 Task: Find connections with filter location Charlottenburg with filter topic #marketing with filter profile language Potuguese with filter current company WME with filter school Shivaji University with filter industry Wholesale Raw Farm Products with filter service category Social Media Marketing with filter keywords title Chief Engineer
Action: Mouse moved to (634, 84)
Screenshot: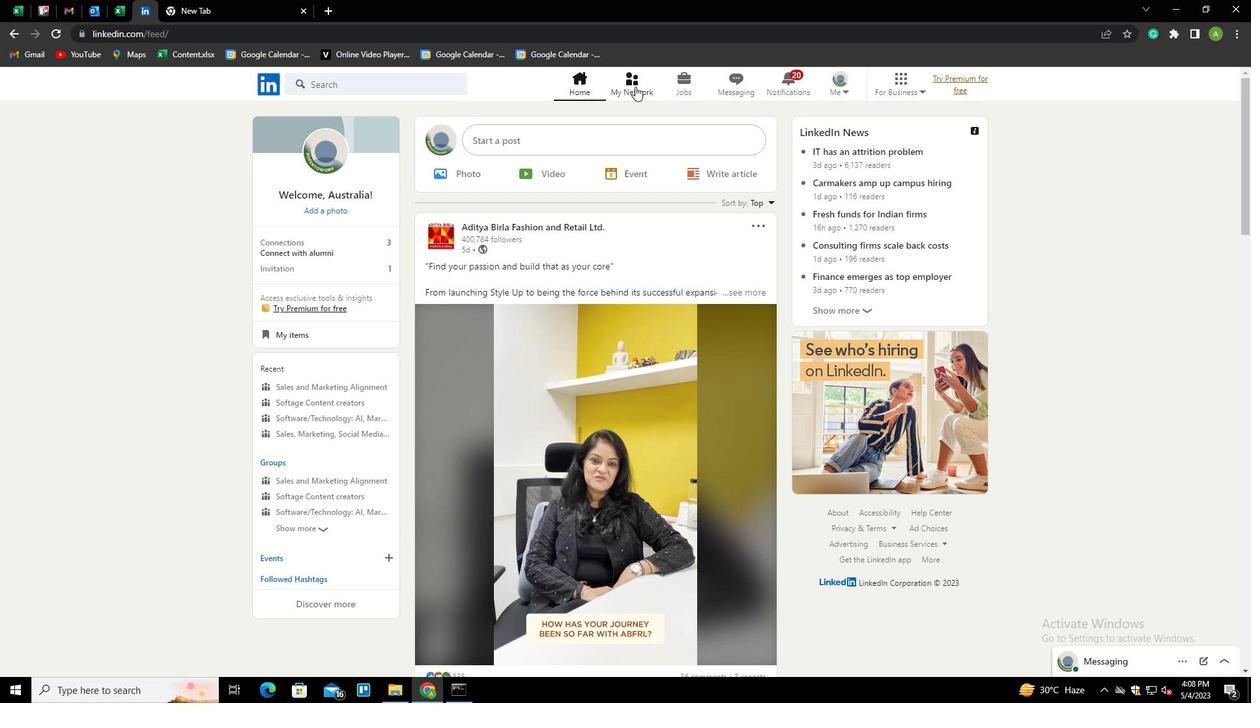 
Action: Mouse pressed left at (634, 84)
Screenshot: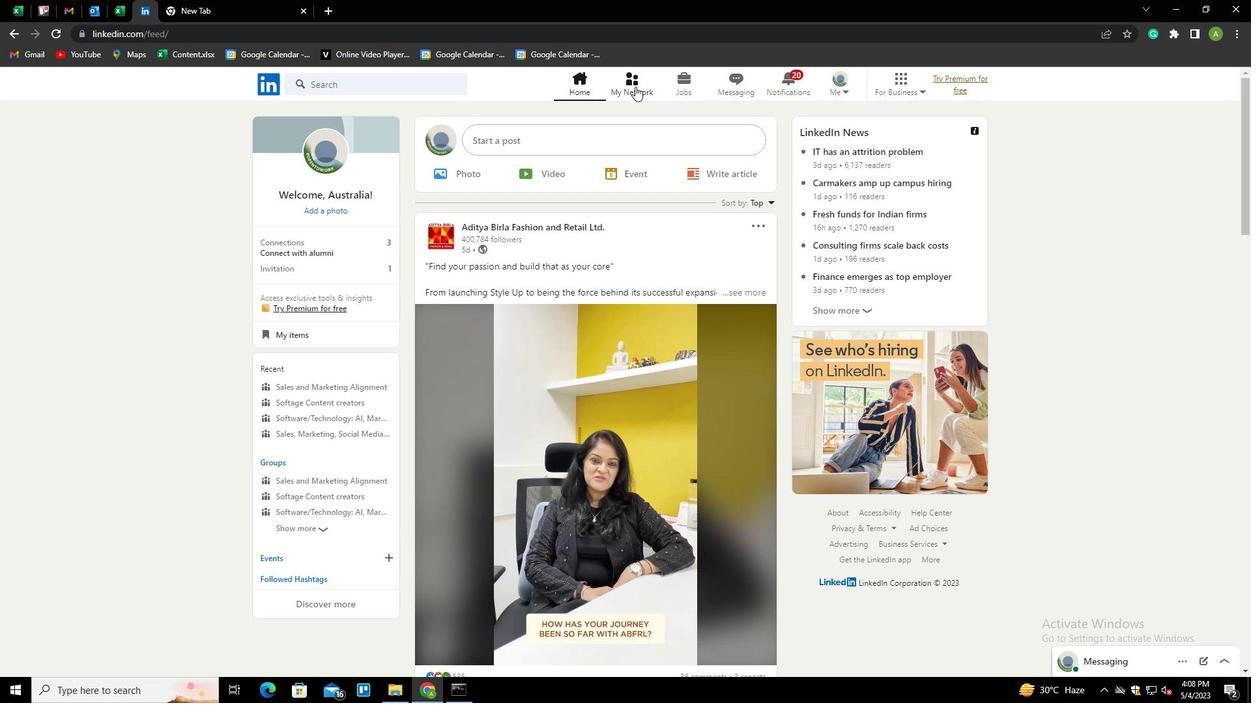 
Action: Mouse moved to (319, 157)
Screenshot: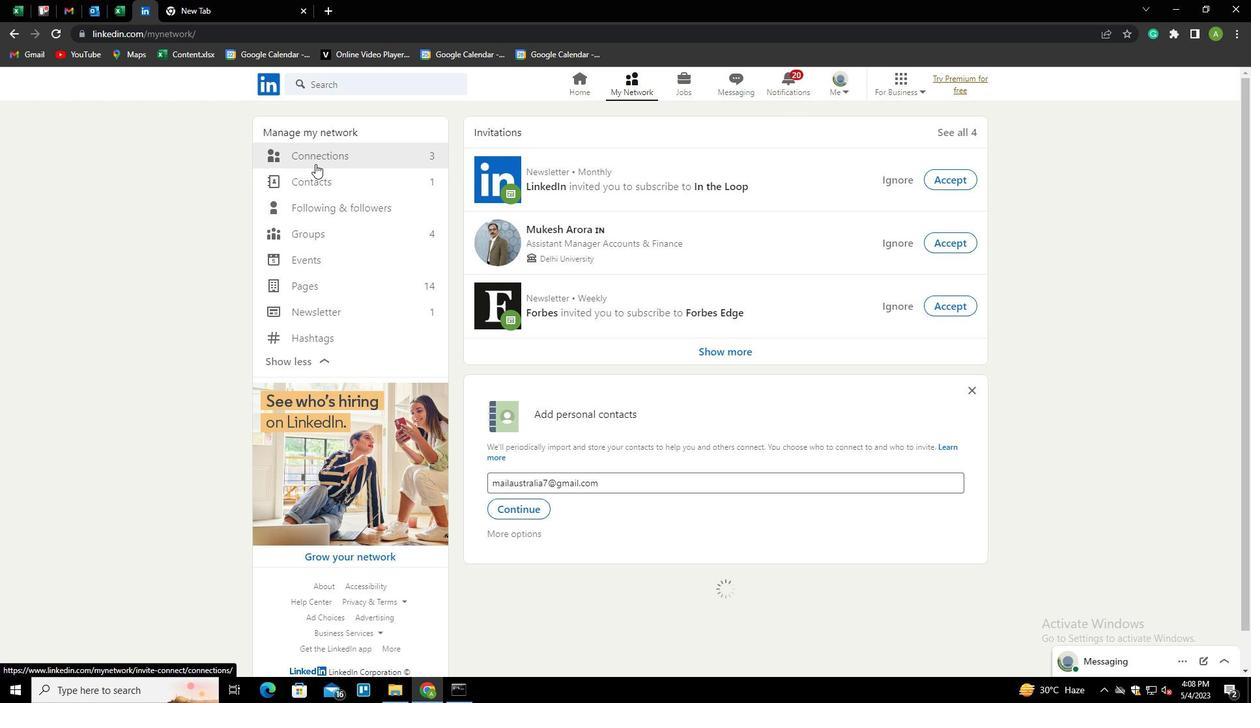 
Action: Mouse pressed left at (319, 157)
Screenshot: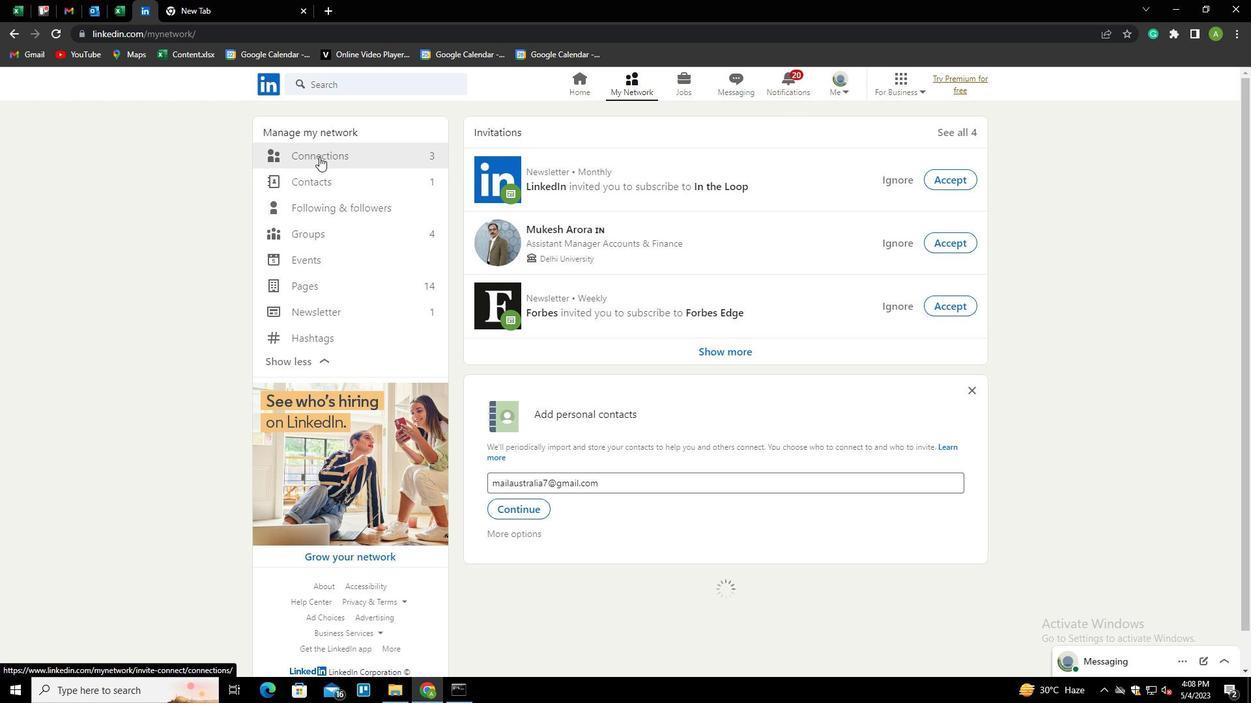 
Action: Mouse moved to (699, 156)
Screenshot: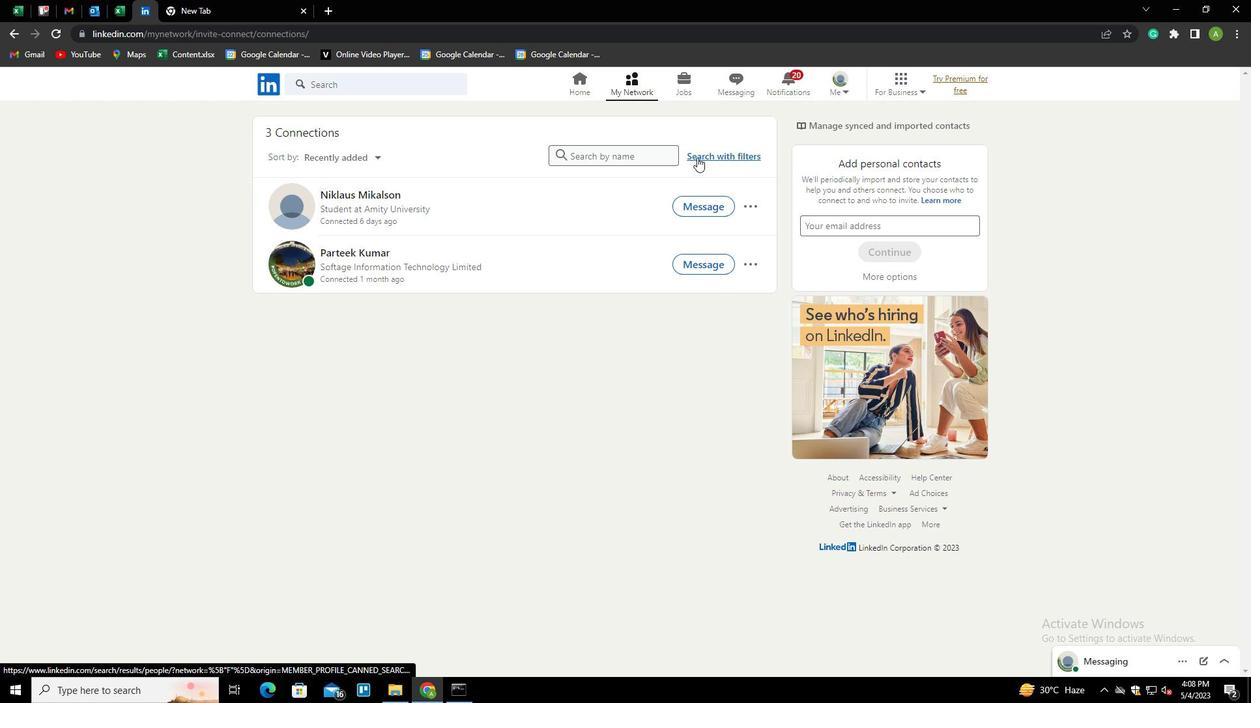 
Action: Mouse pressed left at (699, 156)
Screenshot: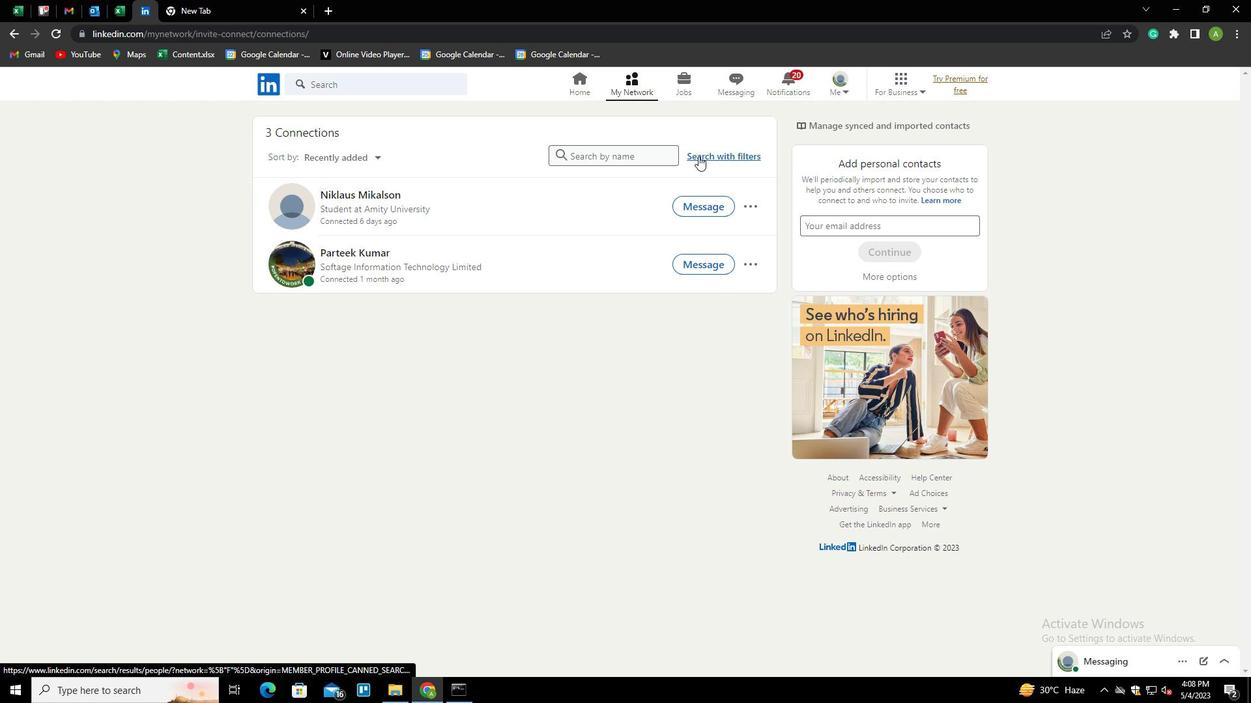 
Action: Mouse moved to (669, 113)
Screenshot: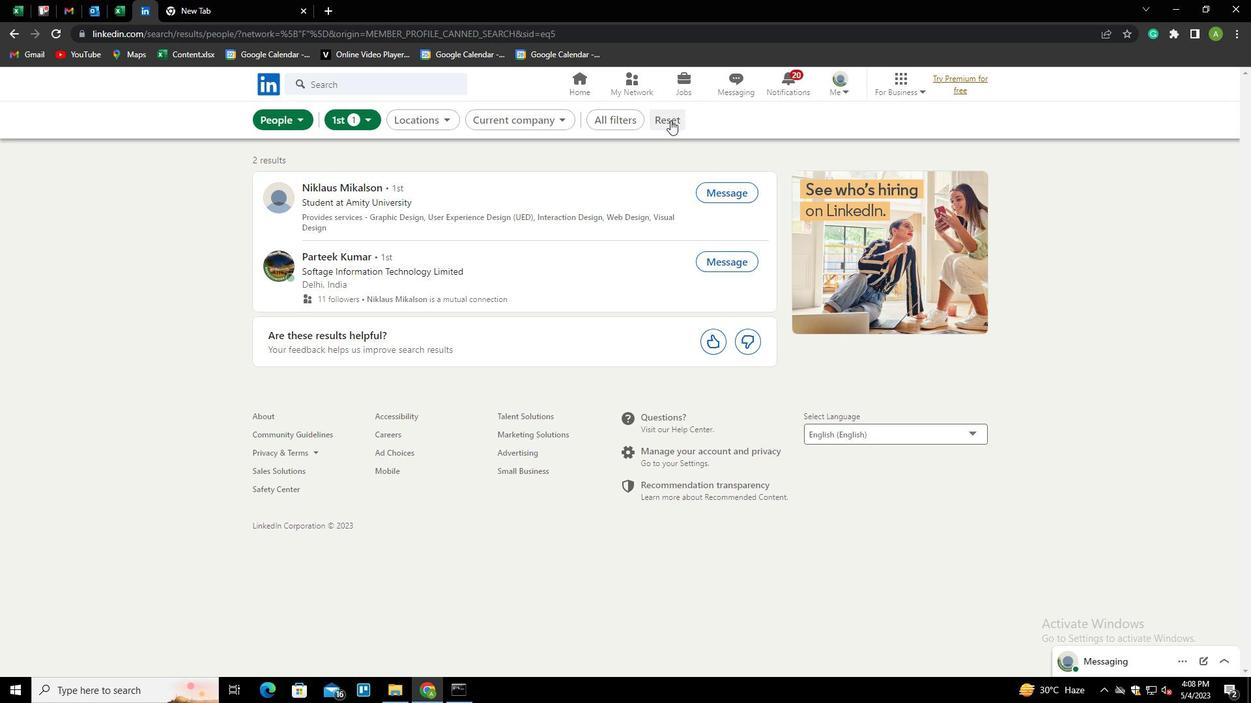 
Action: Mouse pressed left at (669, 113)
Screenshot: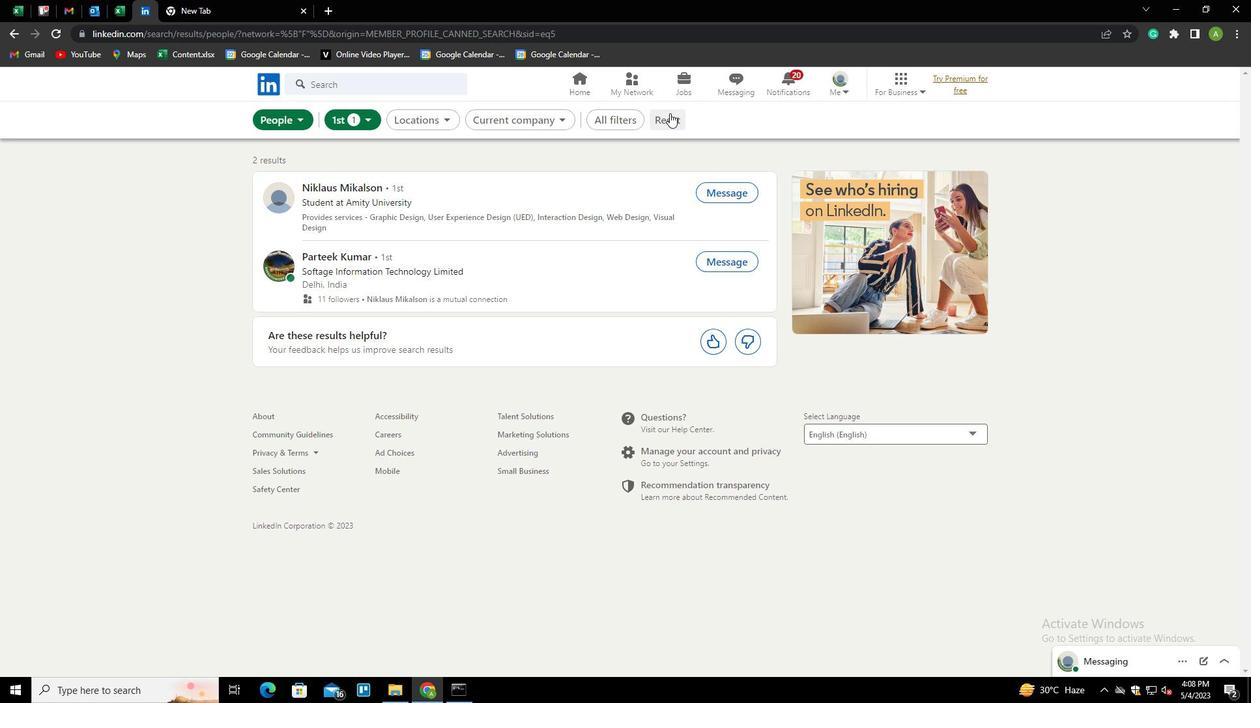 
Action: Mouse moved to (648, 117)
Screenshot: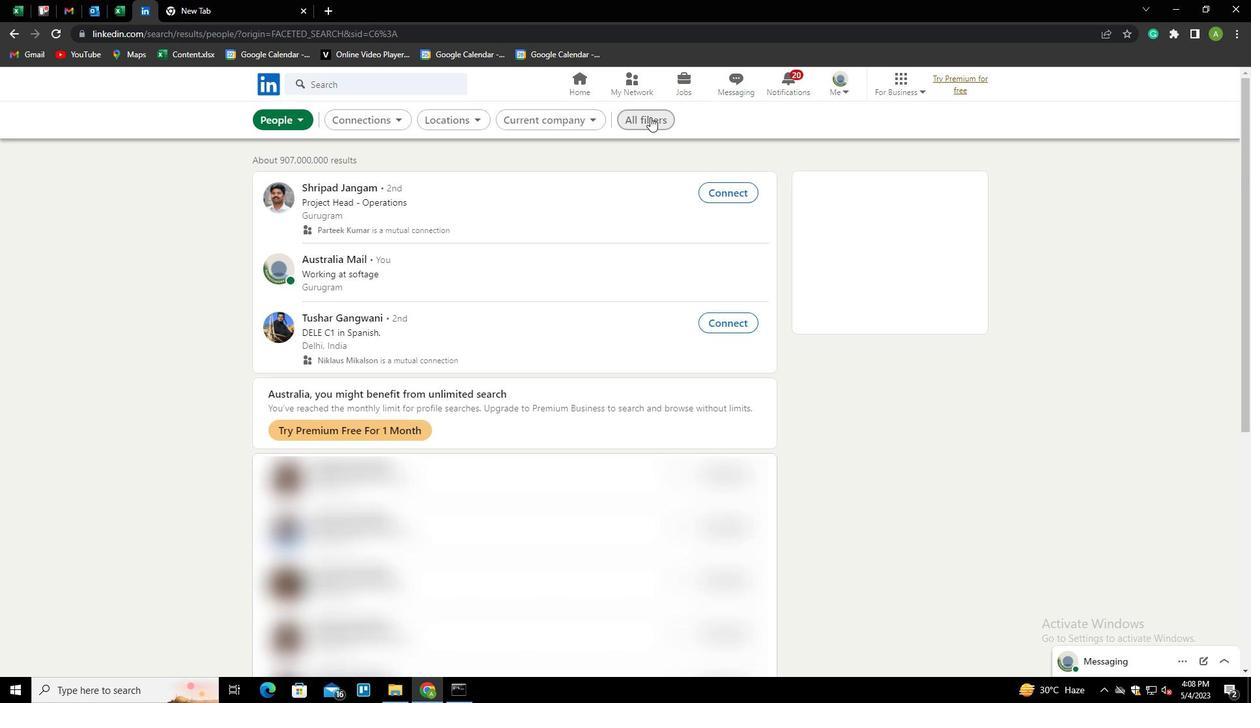 
Action: Mouse pressed left at (648, 117)
Screenshot: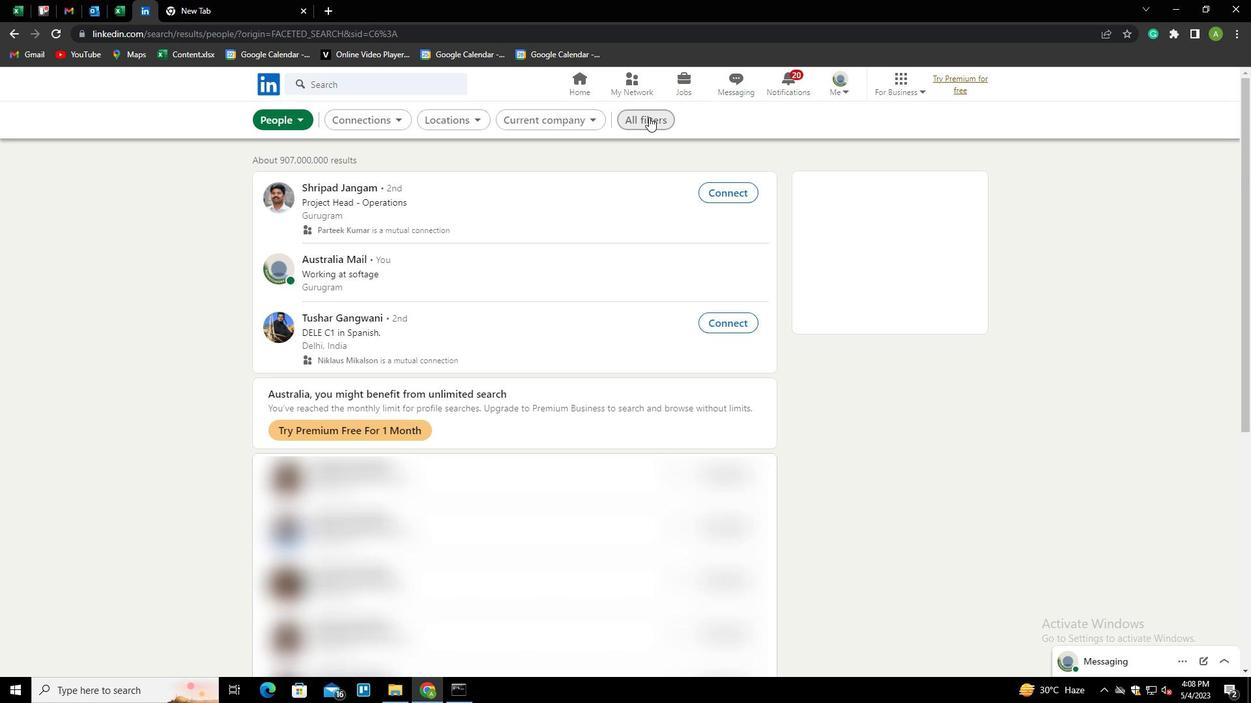 
Action: Mouse moved to (1103, 411)
Screenshot: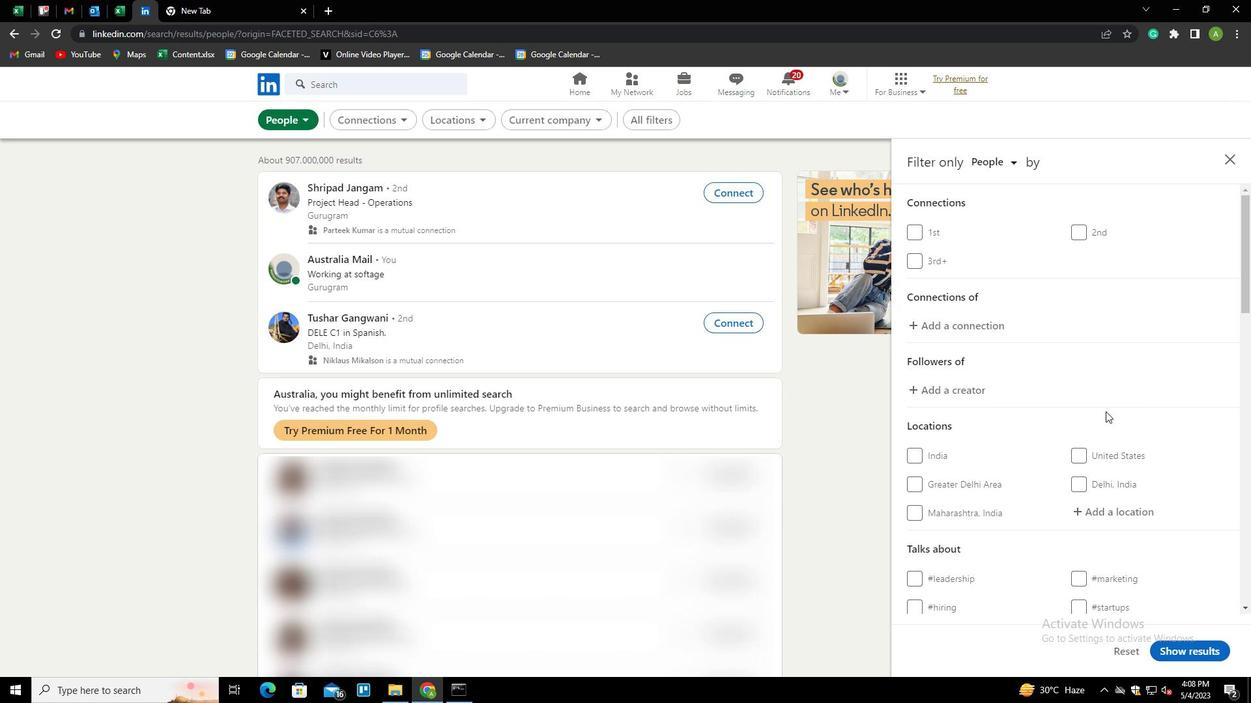 
Action: Mouse scrolled (1103, 411) with delta (0, 0)
Screenshot: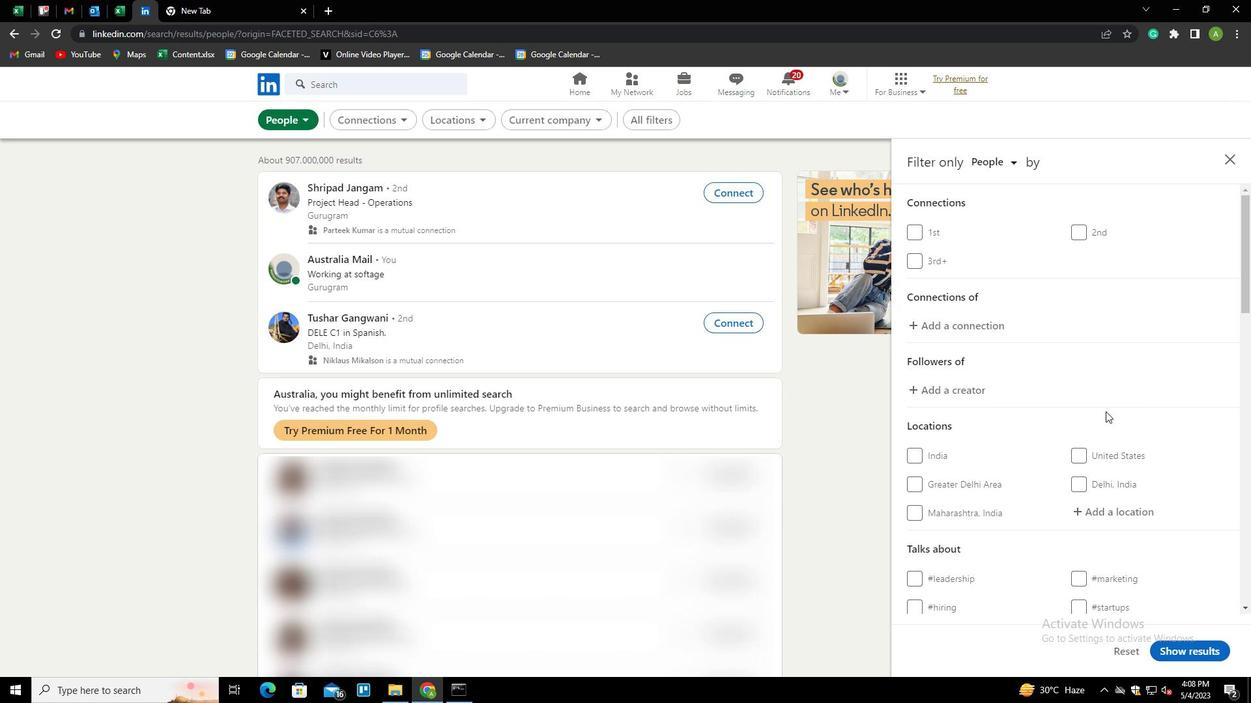 
Action: Mouse moved to (1103, 412)
Screenshot: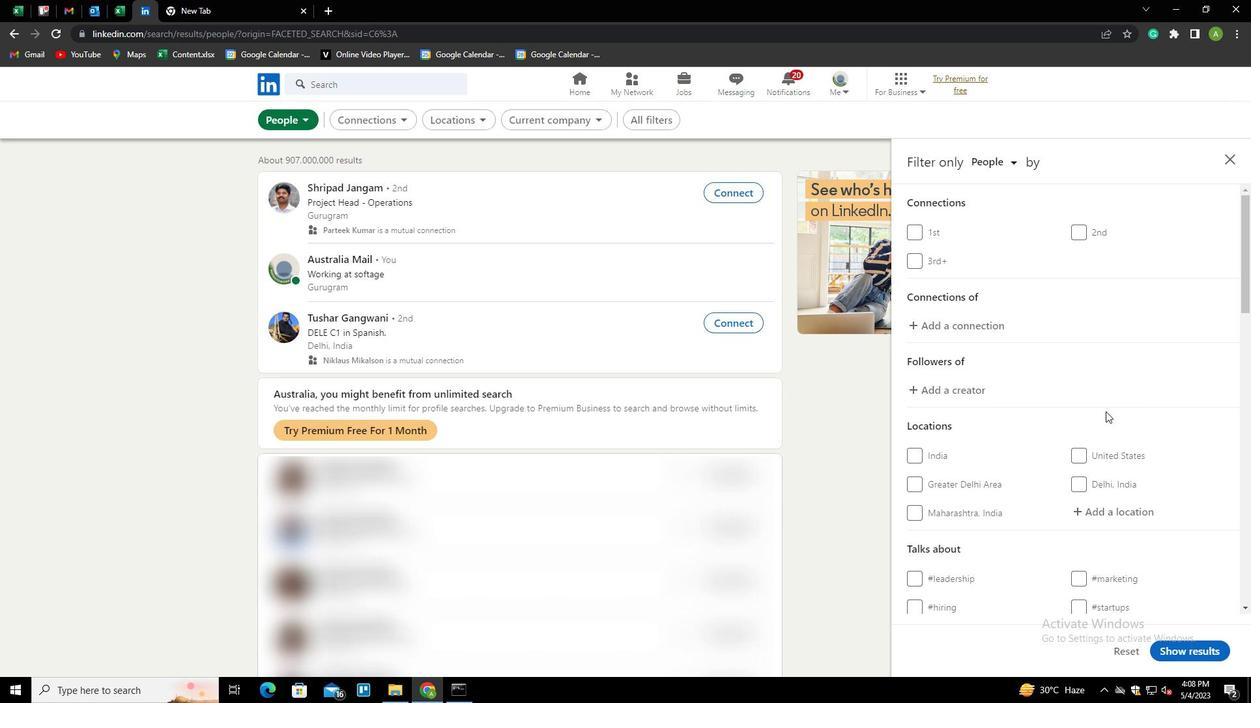
Action: Mouse scrolled (1103, 411) with delta (0, 0)
Screenshot: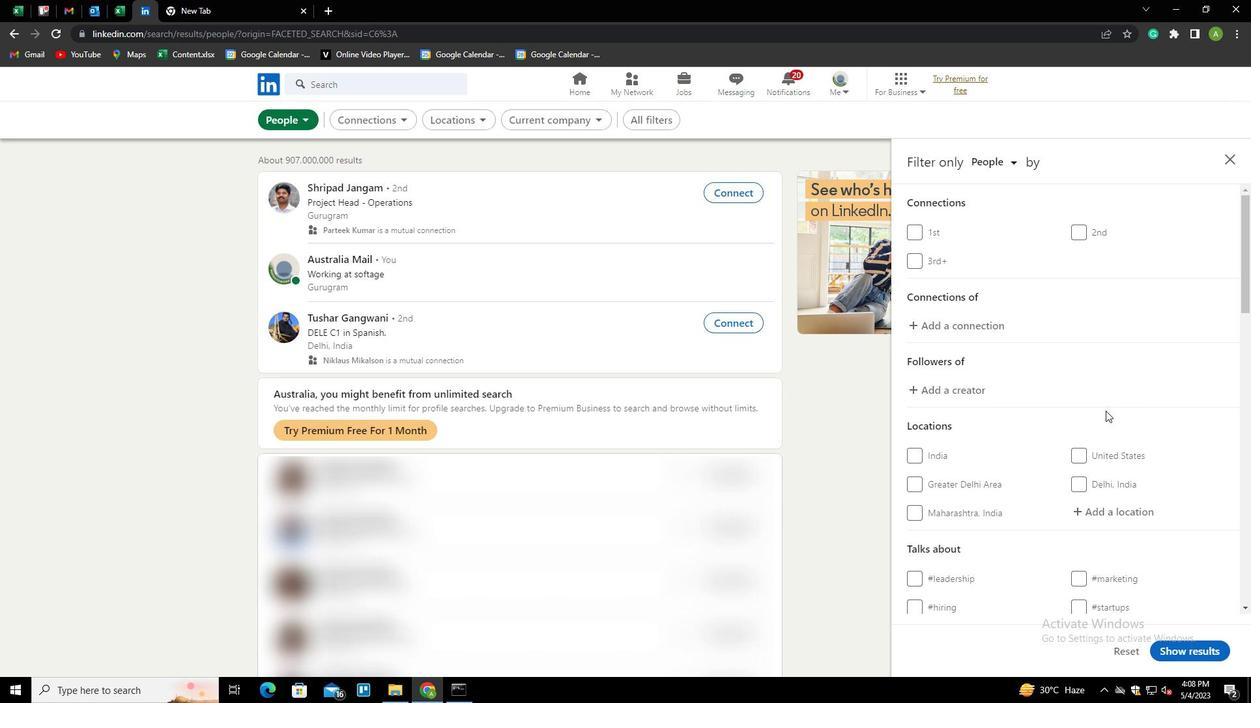 
Action: Mouse moved to (1093, 394)
Screenshot: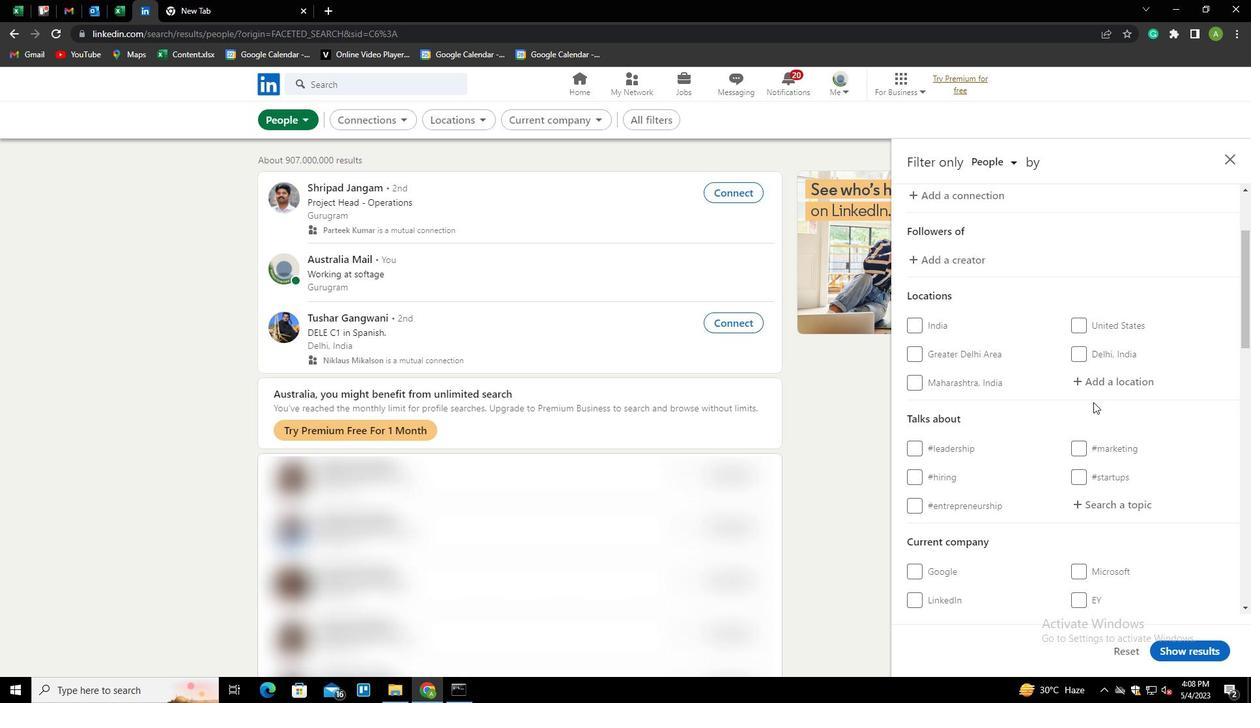 
Action: Mouse pressed left at (1093, 394)
Screenshot: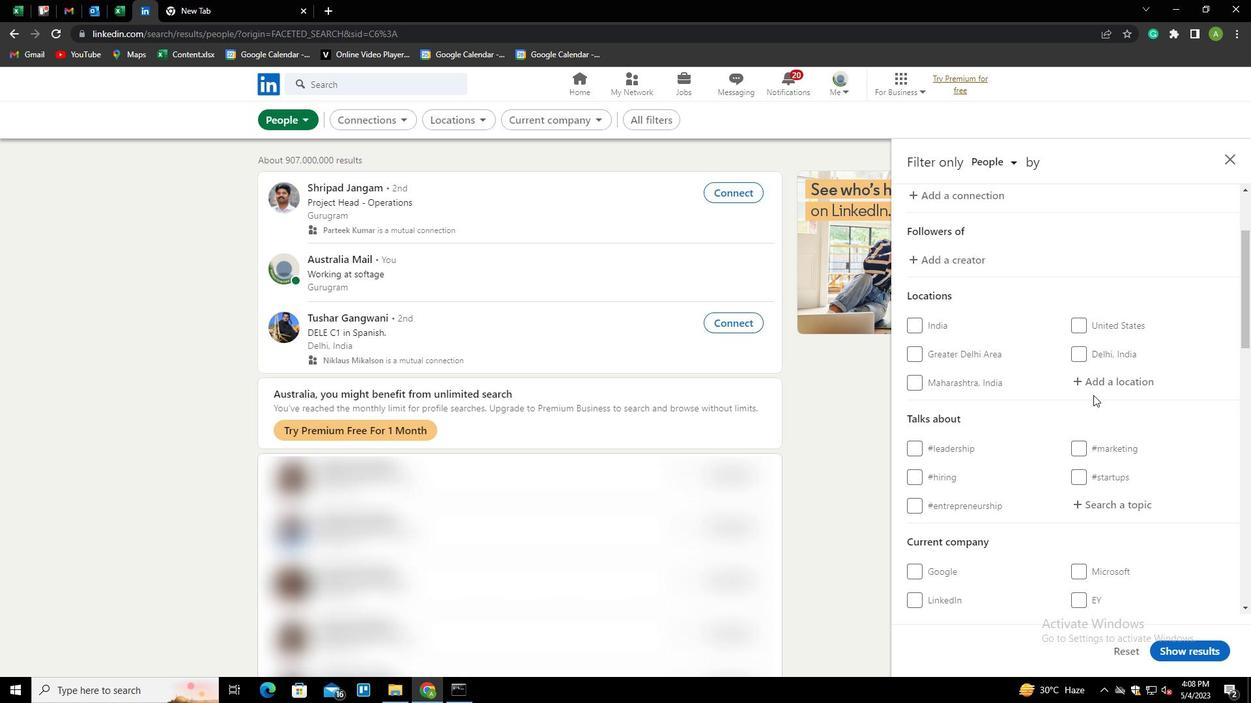 
Action: Mouse moved to (1094, 382)
Screenshot: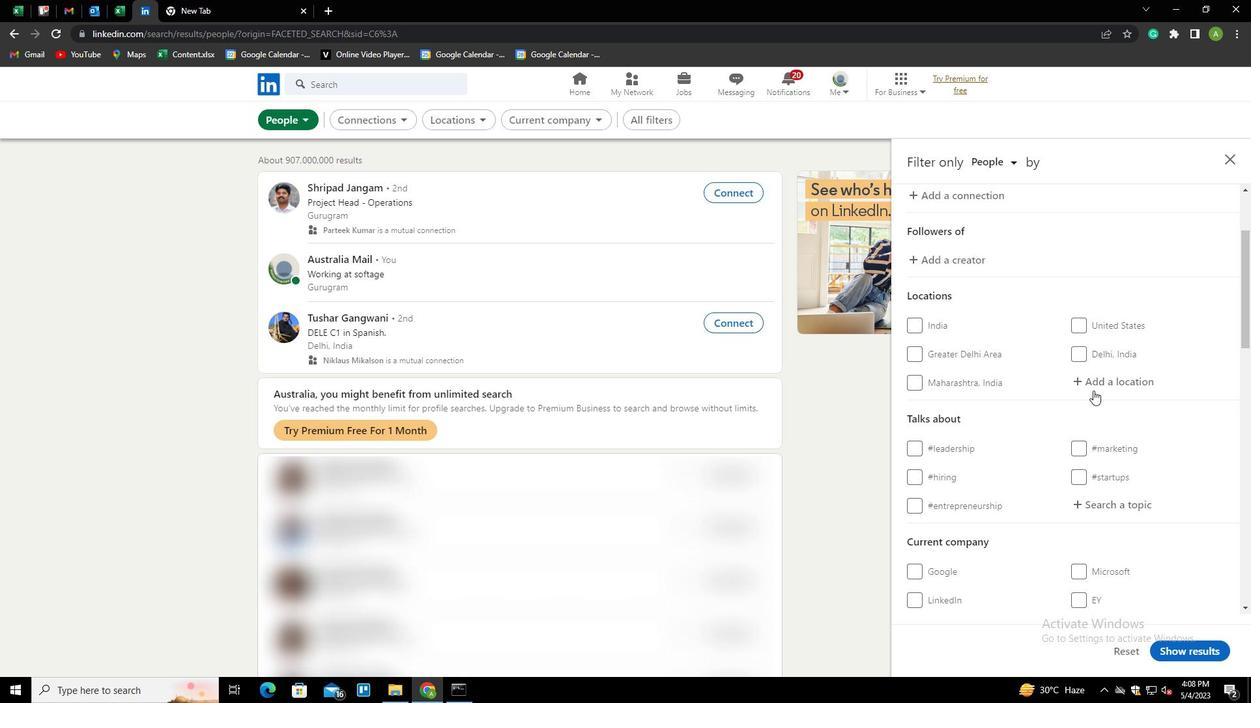 
Action: Mouse pressed left at (1094, 382)
Screenshot: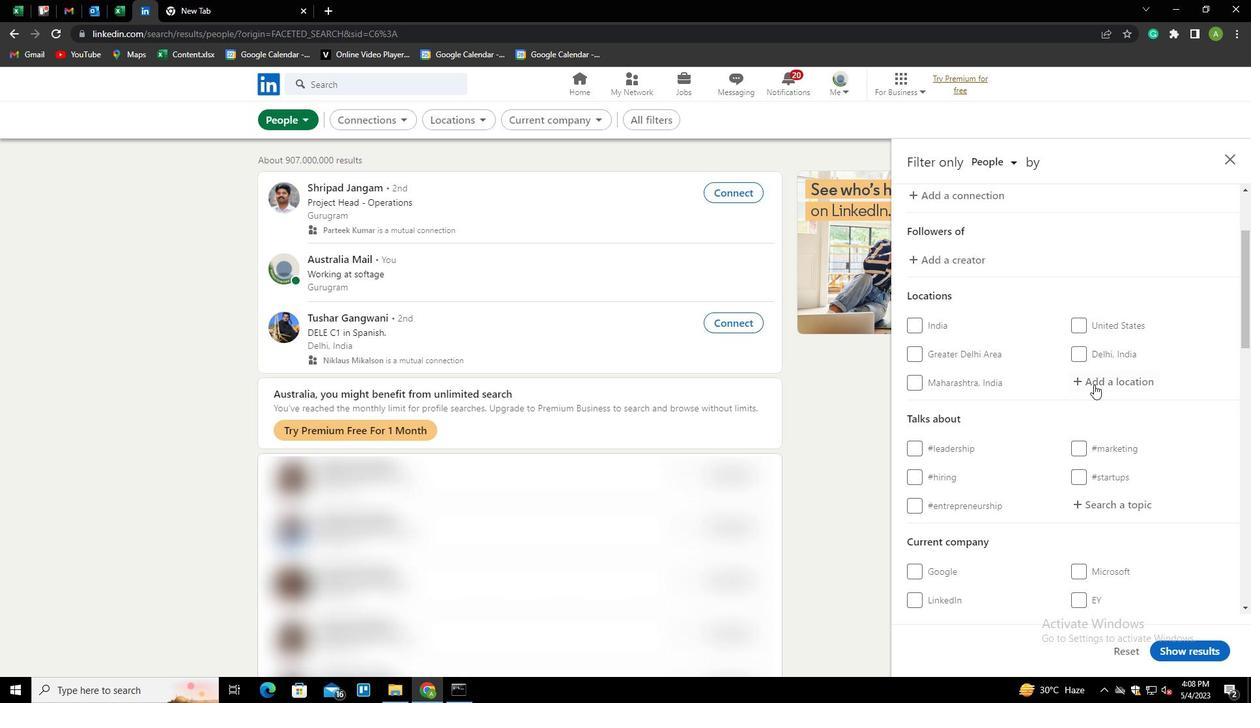 
Action: Key pressed <Key.shift>C
Screenshot: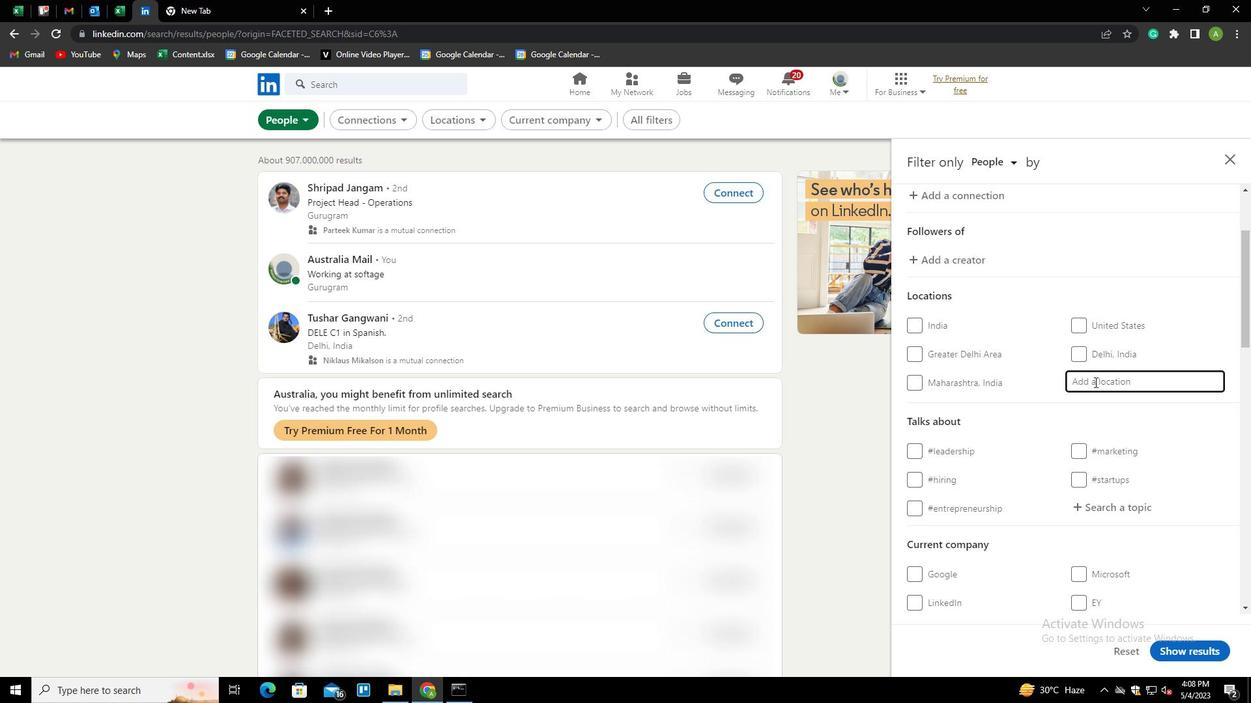 
Action: Mouse moved to (1044, 347)
Screenshot: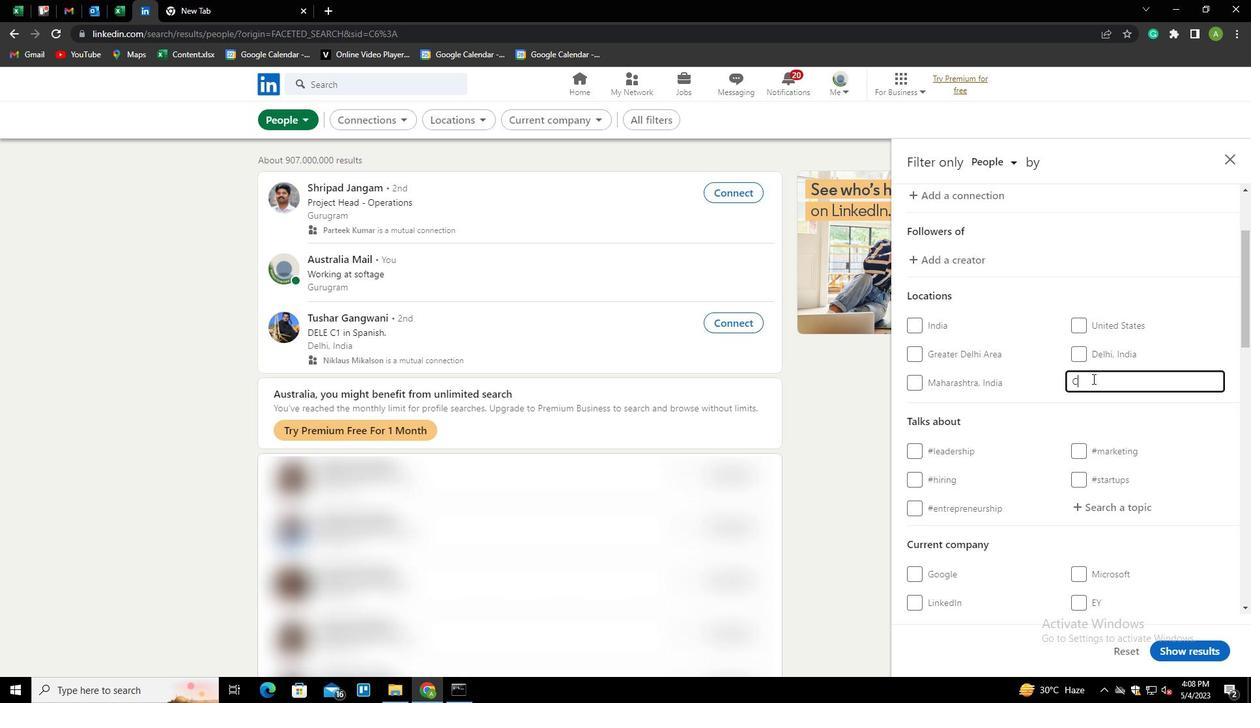 
Action: Key pressed A<Key.backspace>HARLOTTENBERG<Key.down><Key.enter>
Screenshot: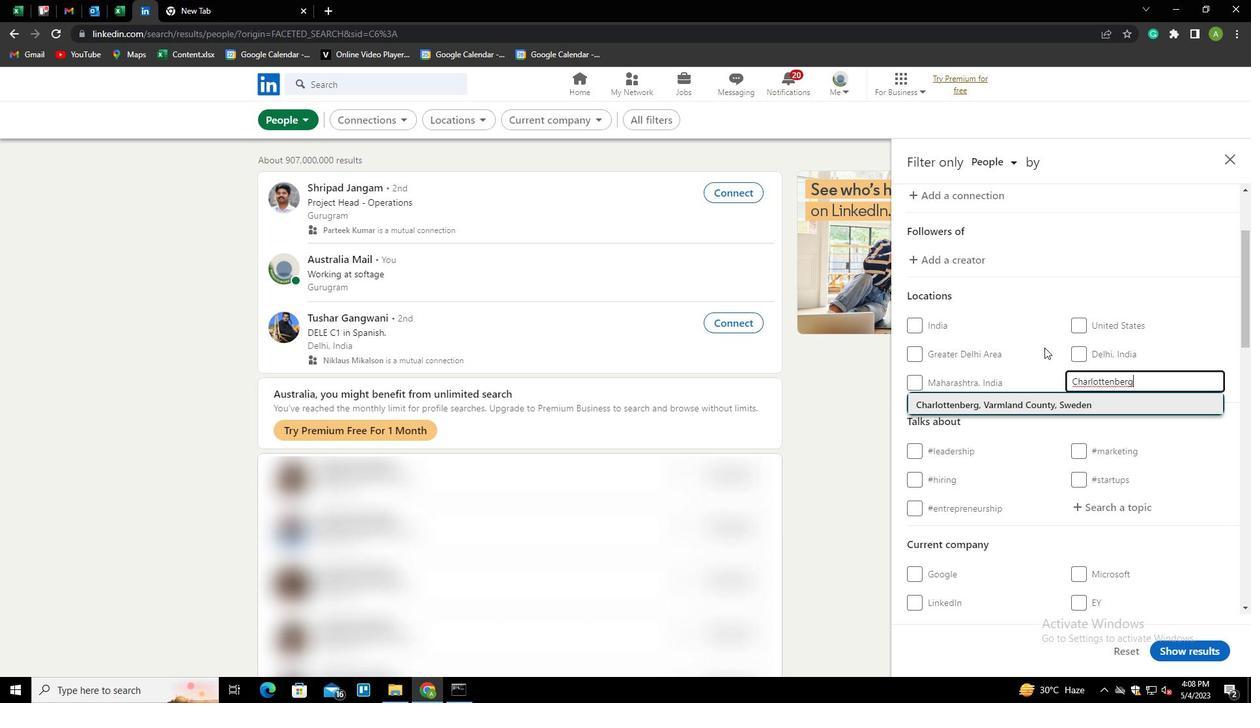 
Action: Mouse scrolled (1044, 347) with delta (0, 0)
Screenshot: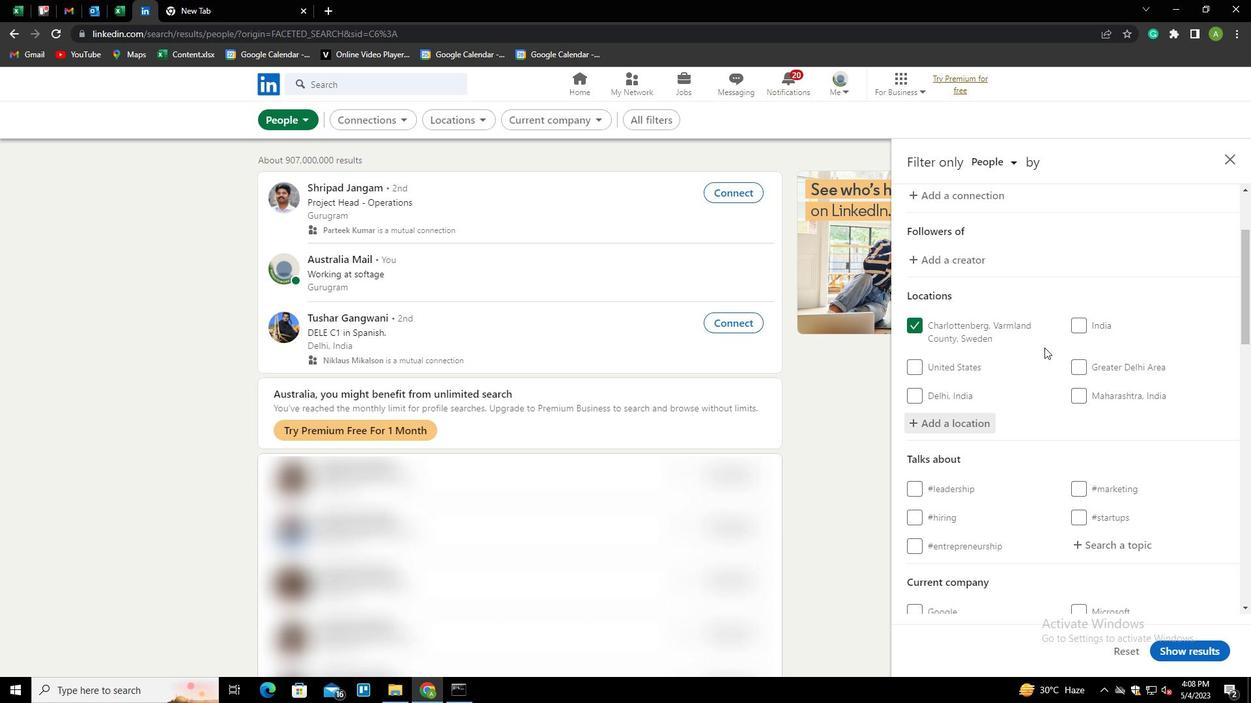
Action: Mouse scrolled (1044, 347) with delta (0, 0)
Screenshot: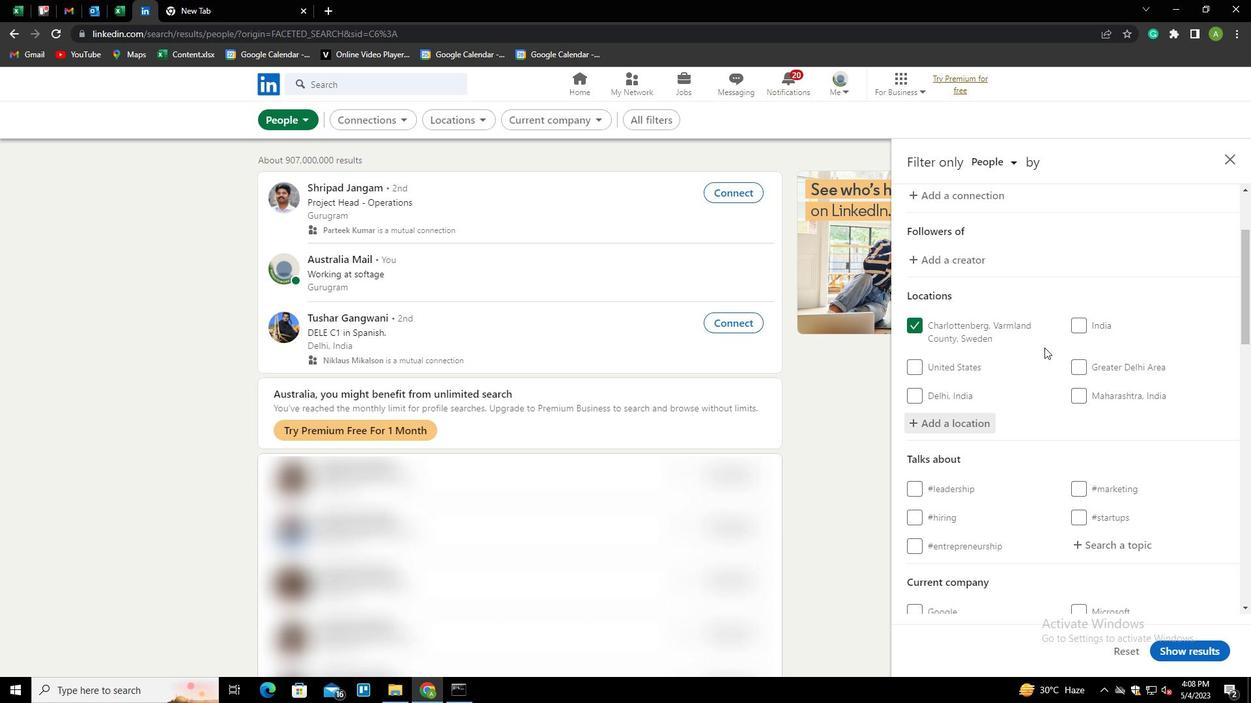 
Action: Mouse scrolled (1044, 347) with delta (0, 0)
Screenshot: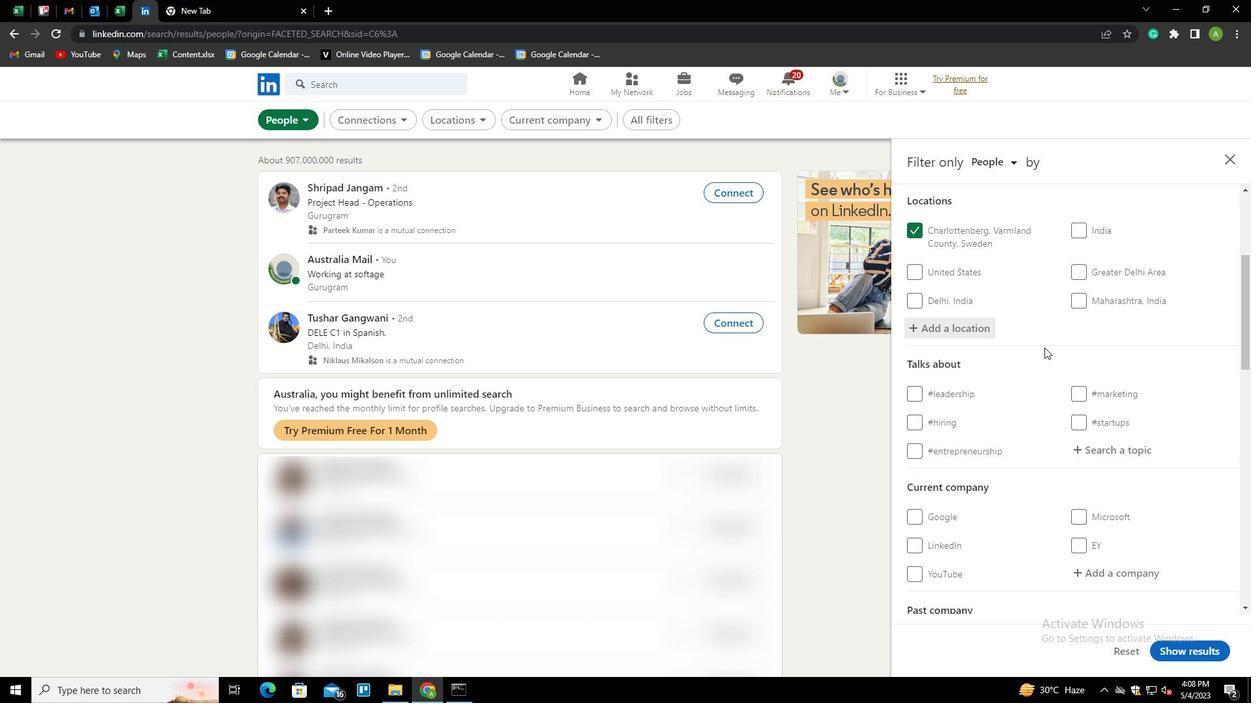 
Action: Mouse moved to (1095, 350)
Screenshot: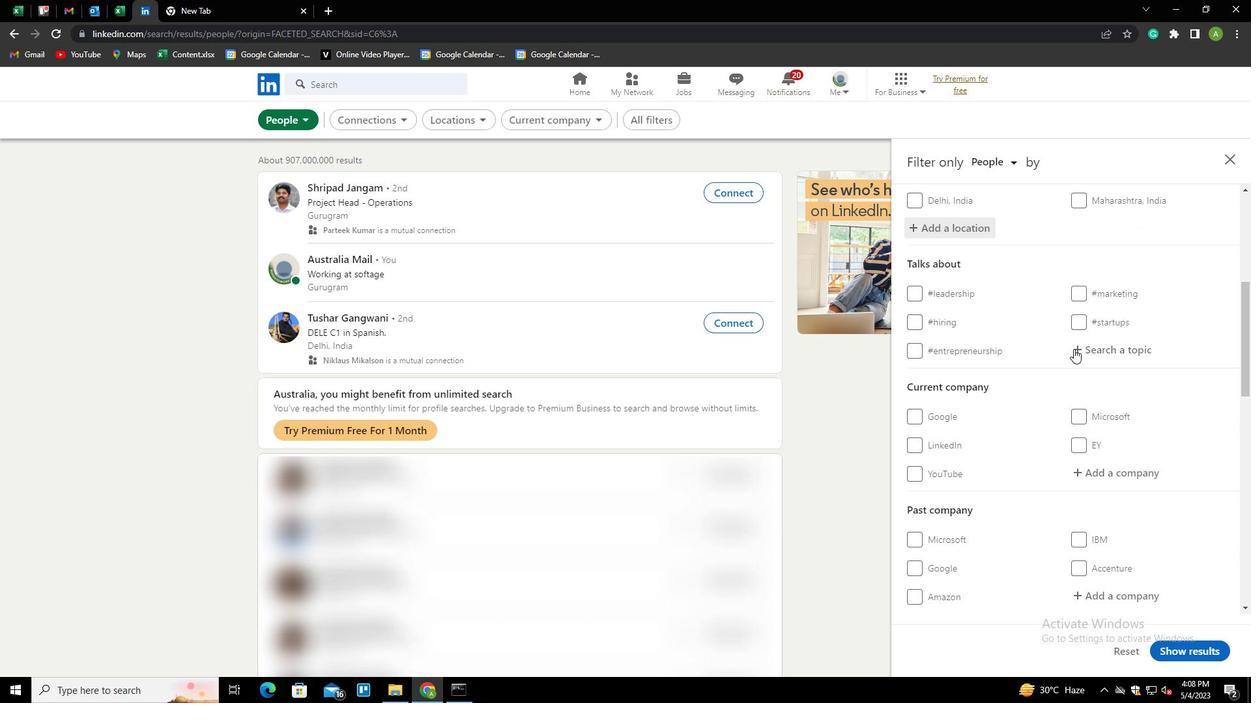 
Action: Mouse pressed left at (1095, 350)
Screenshot: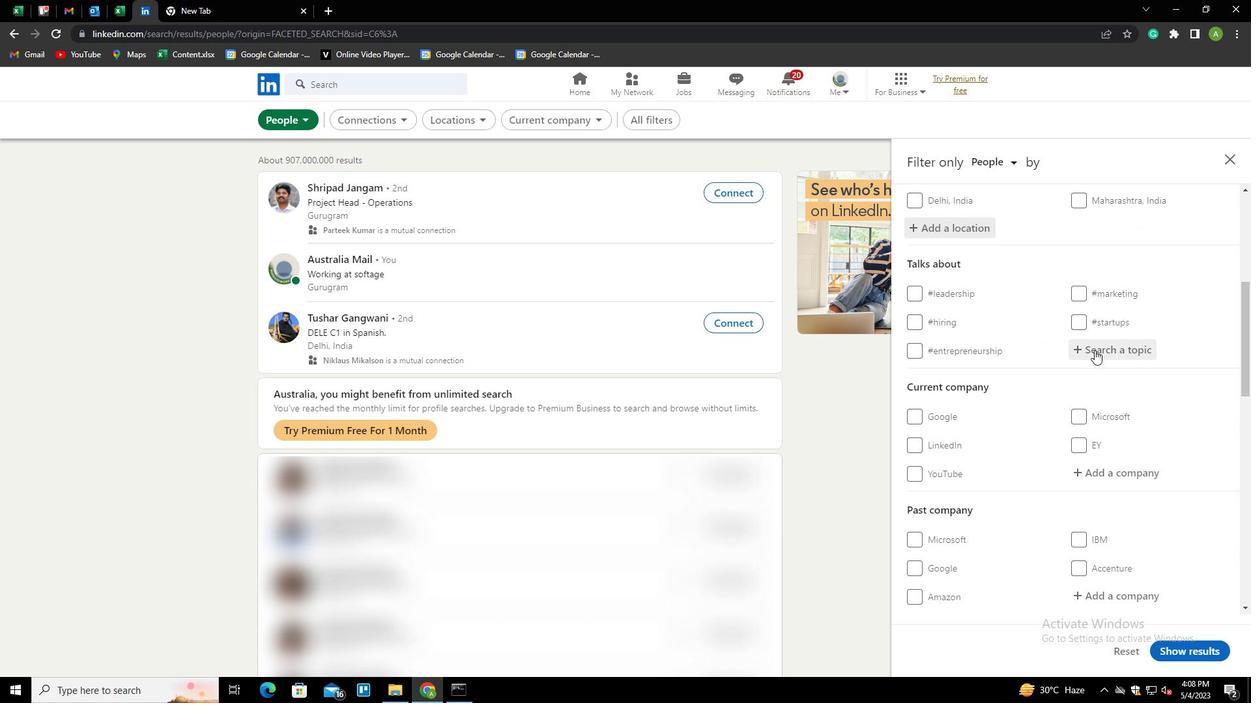 
Action: Mouse moved to (1081, 342)
Screenshot: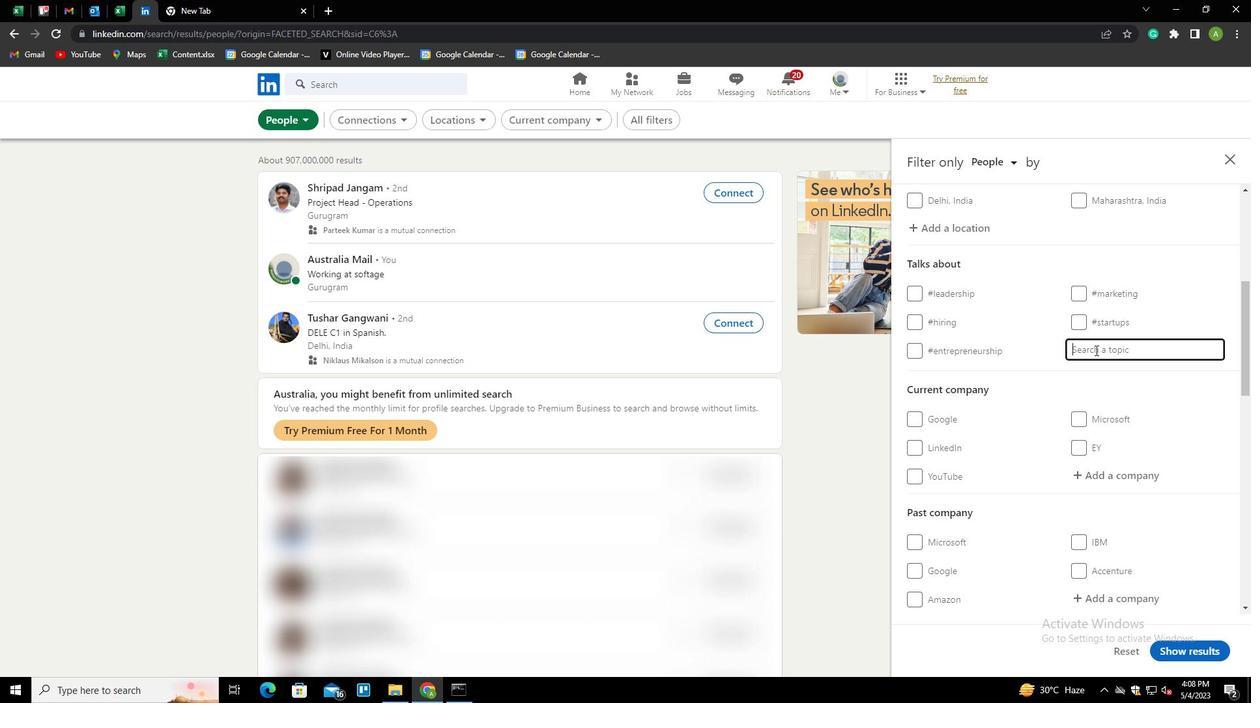 
Action: Key pressed MARKETING<Key.down><Key.enter>
Screenshot: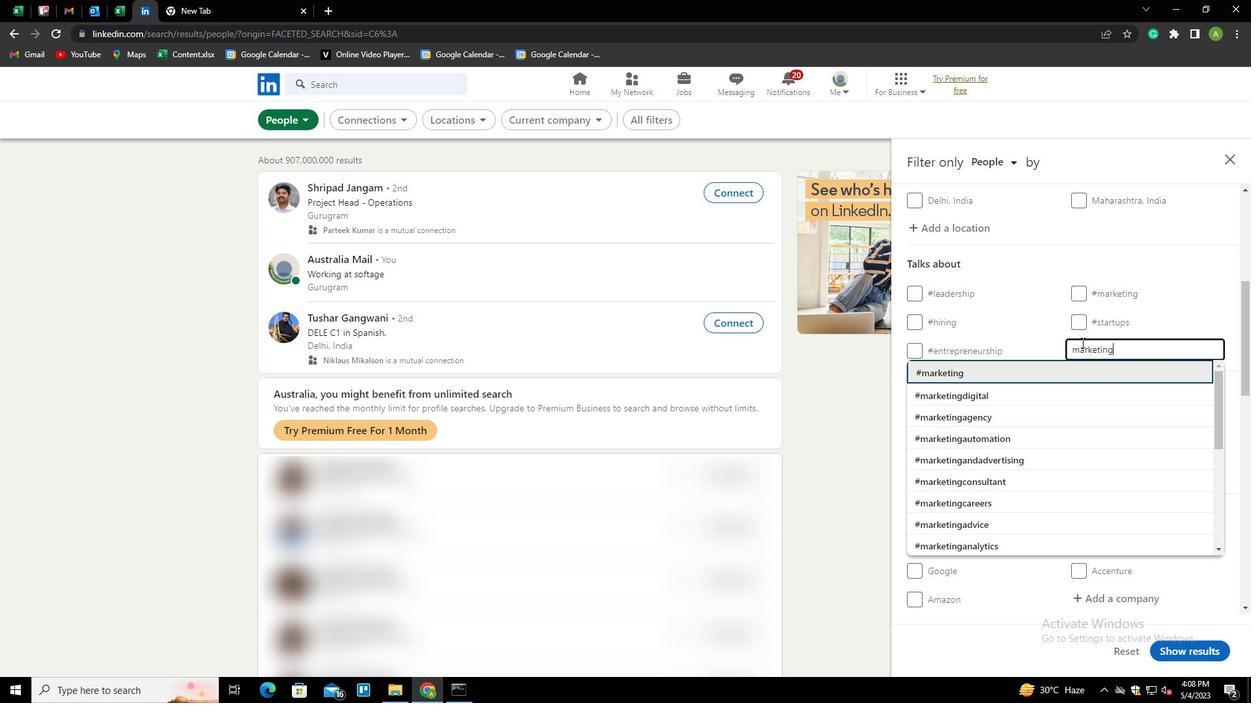 
Action: Mouse scrolled (1081, 342) with delta (0, 0)
Screenshot: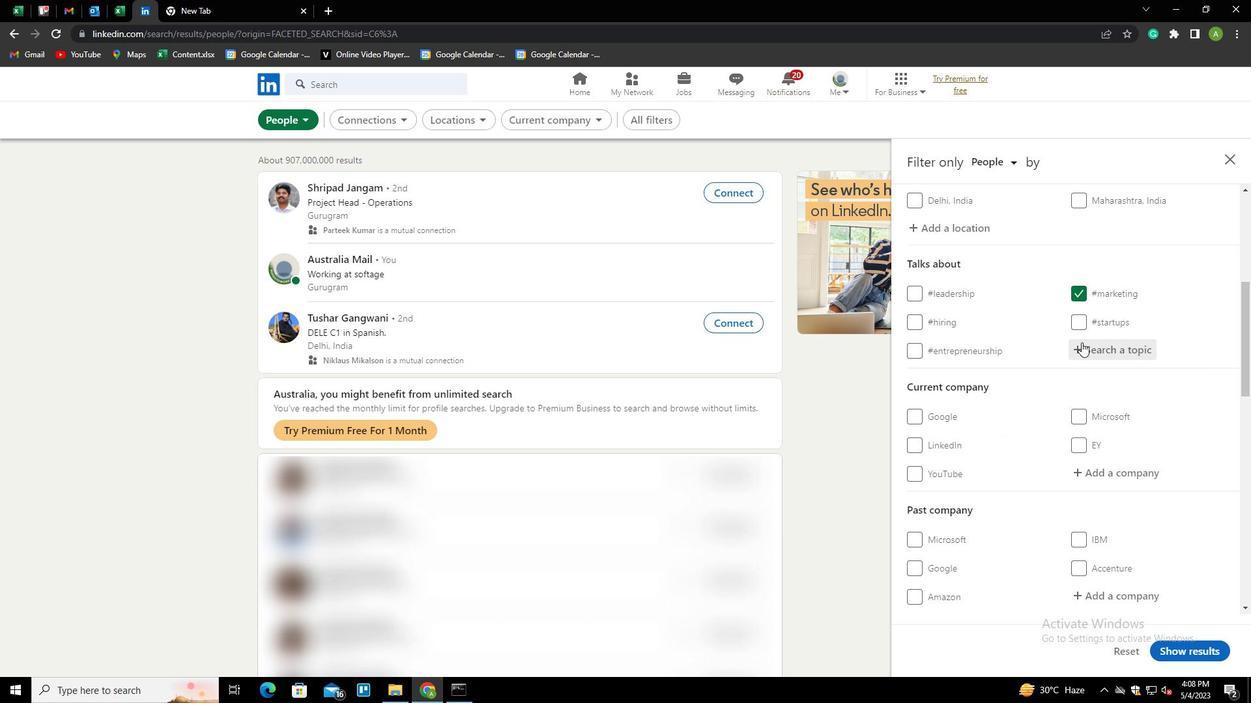 
Action: Mouse scrolled (1081, 342) with delta (0, 0)
Screenshot: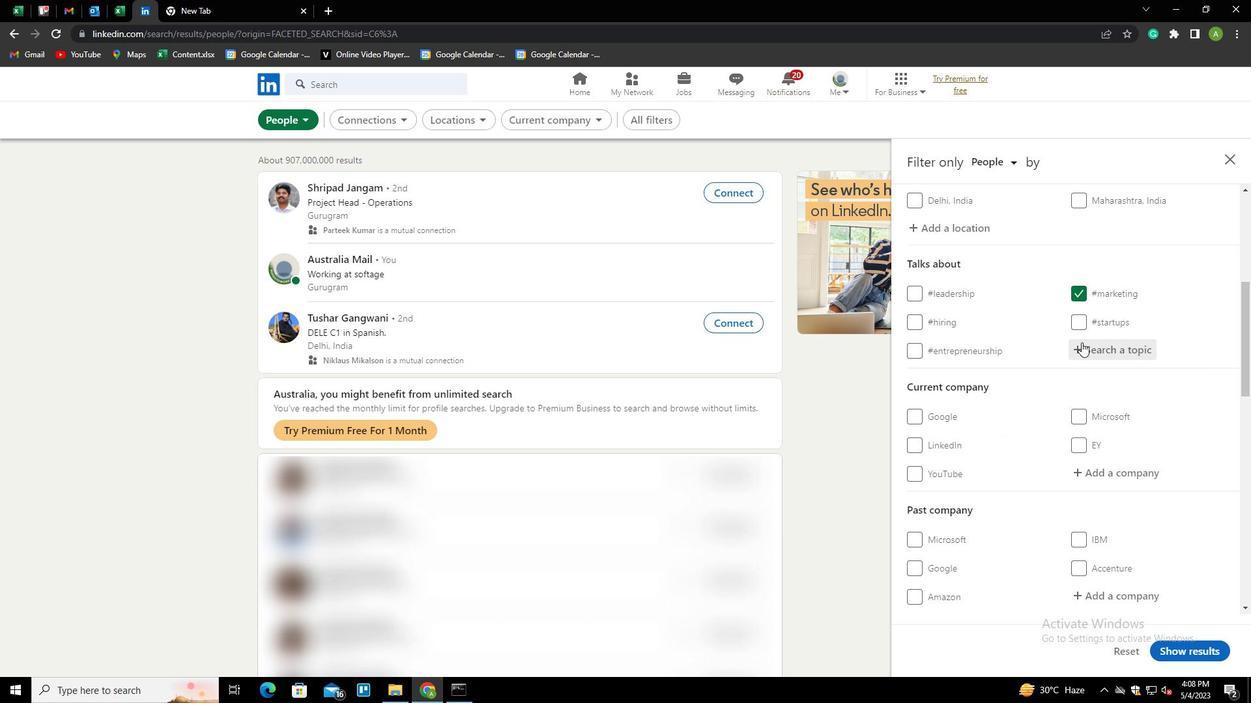 
Action: Mouse scrolled (1081, 342) with delta (0, 0)
Screenshot: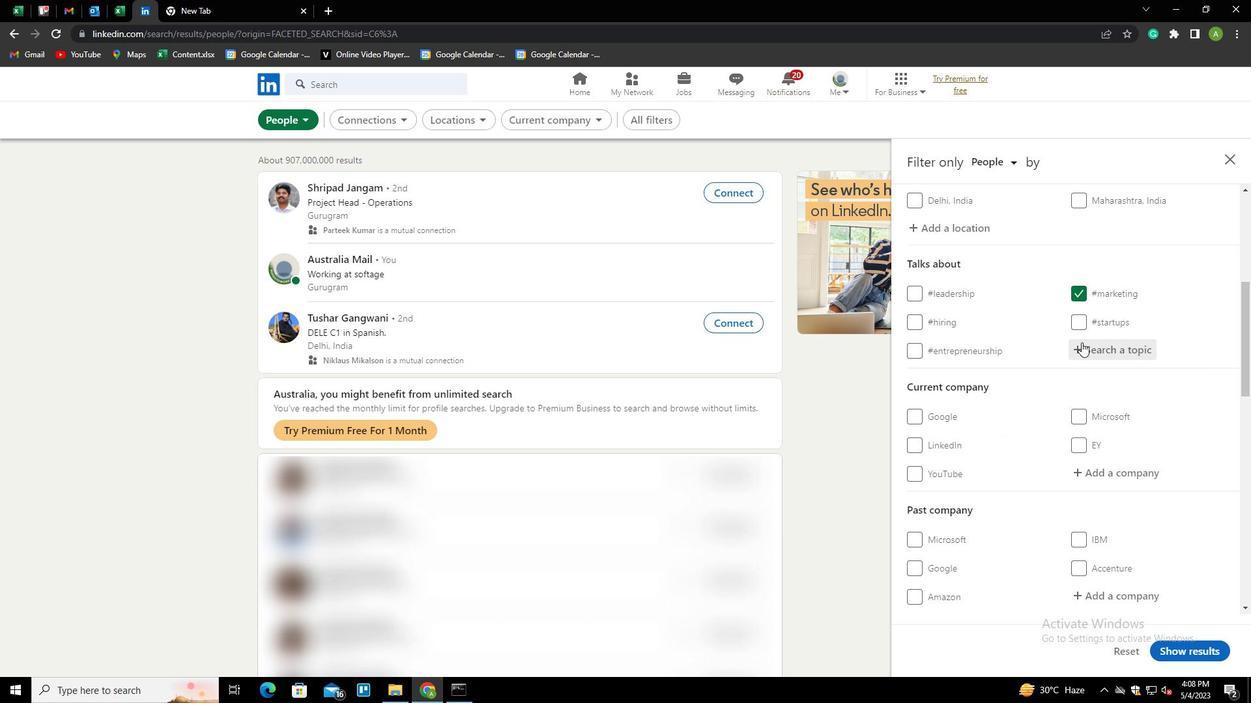 
Action: Mouse scrolled (1081, 342) with delta (0, 0)
Screenshot: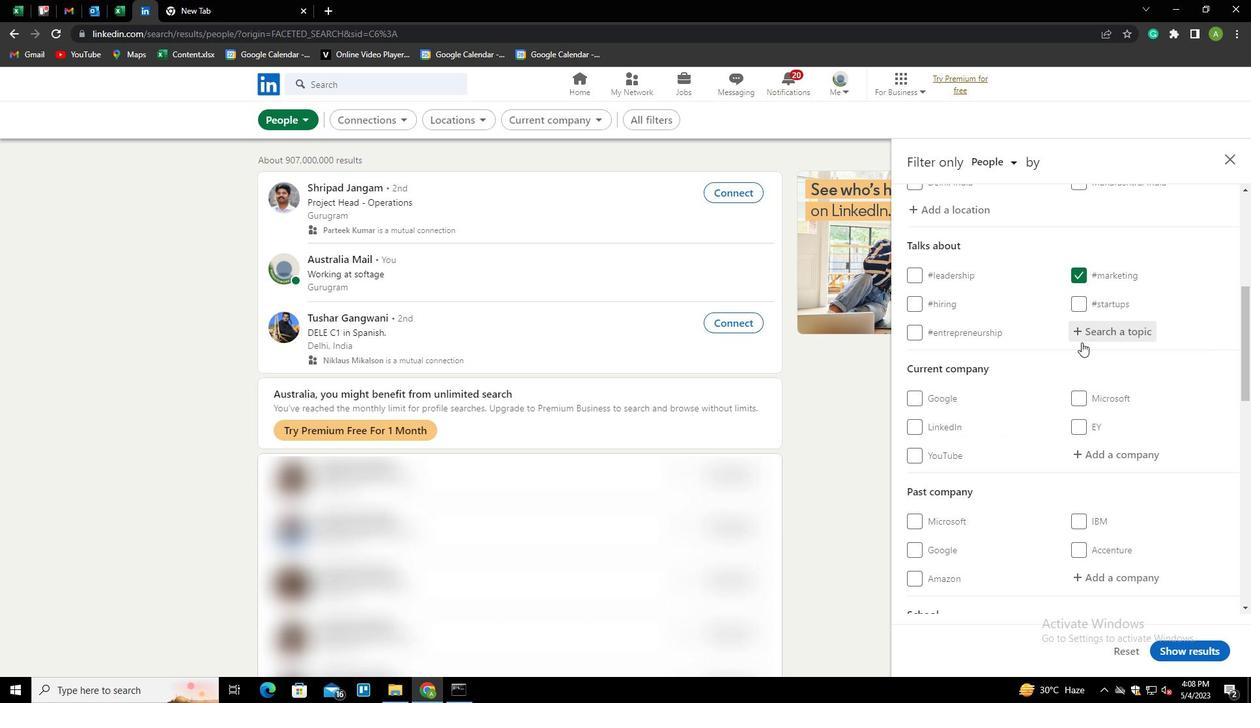 
Action: Mouse scrolled (1081, 342) with delta (0, 0)
Screenshot: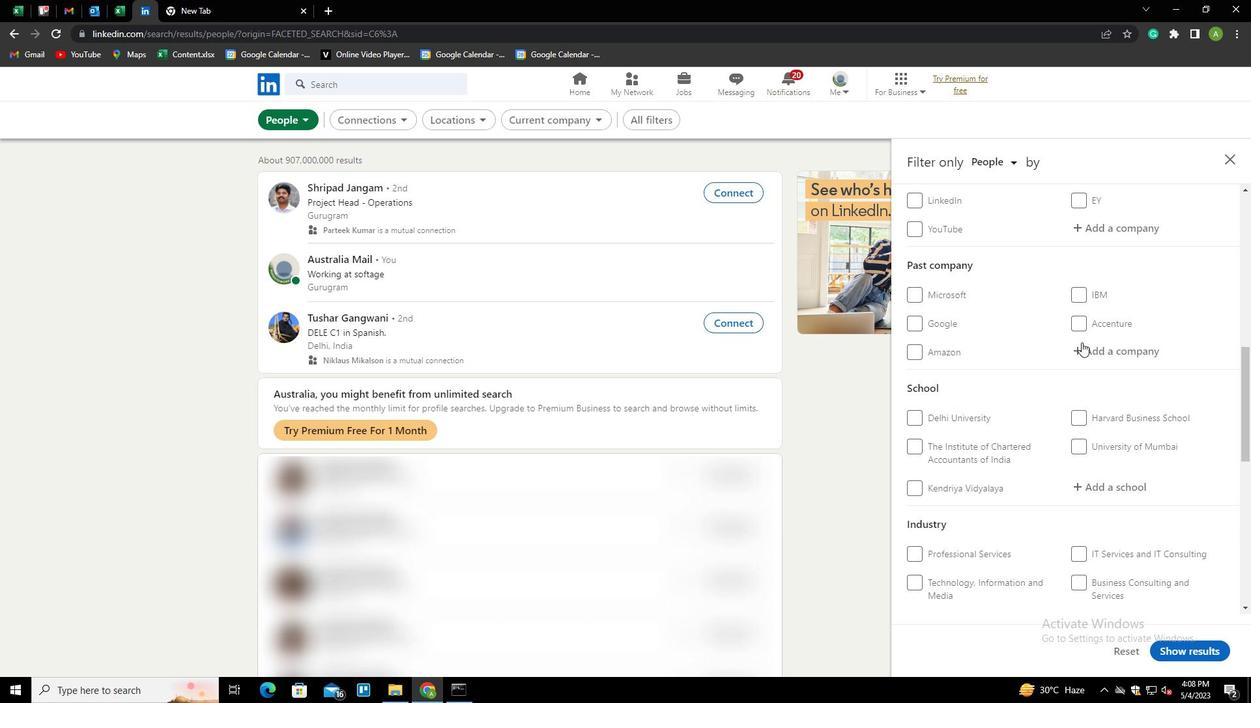 
Action: Mouse scrolled (1081, 342) with delta (0, 0)
Screenshot: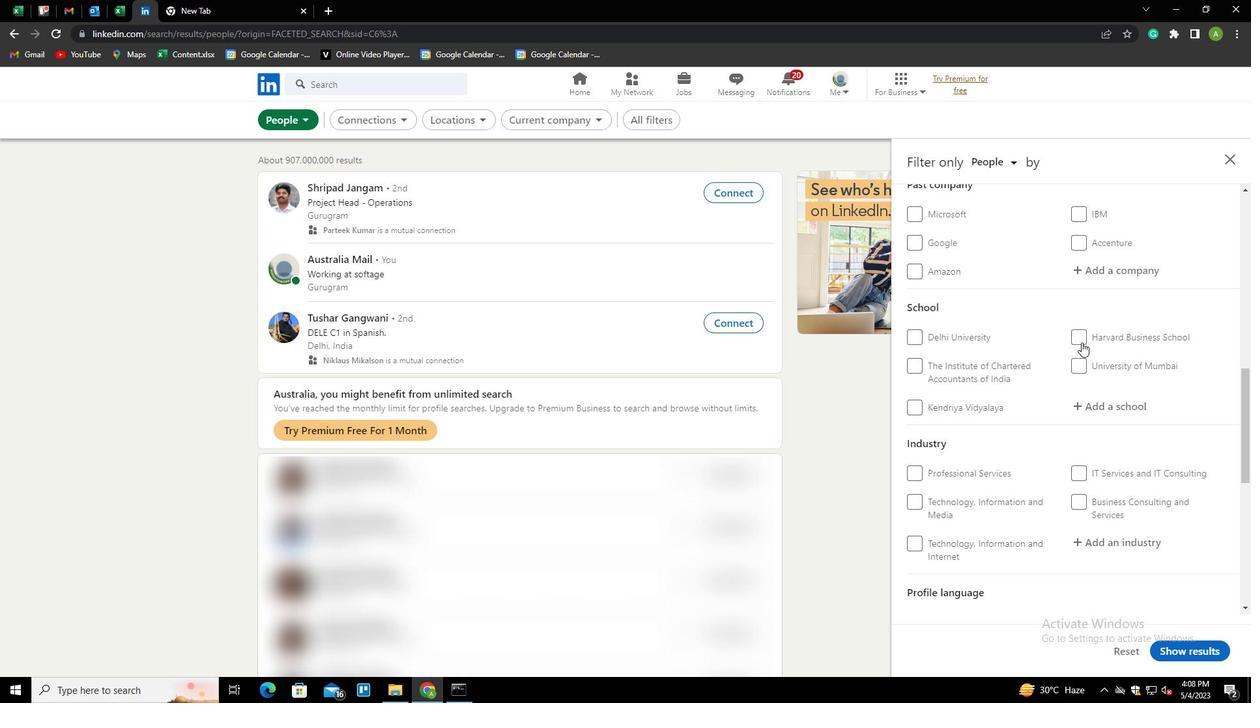 
Action: Mouse scrolled (1081, 342) with delta (0, 0)
Screenshot: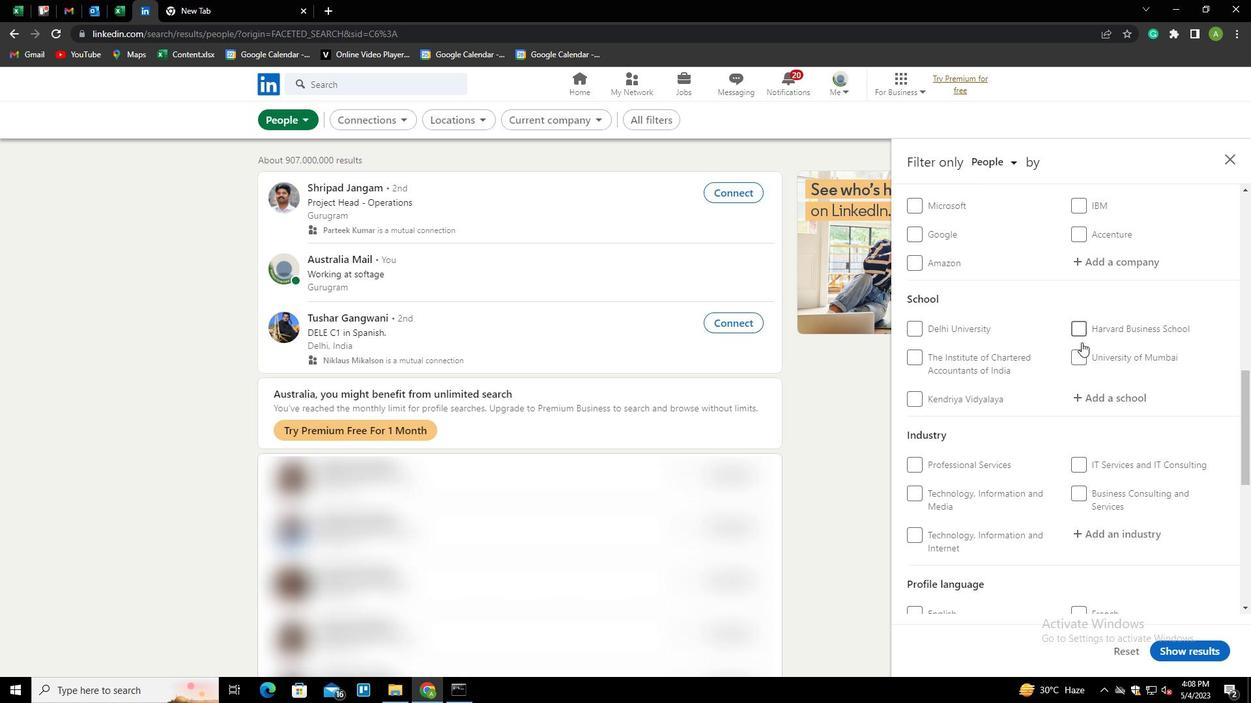 
Action: Mouse scrolled (1081, 342) with delta (0, 0)
Screenshot: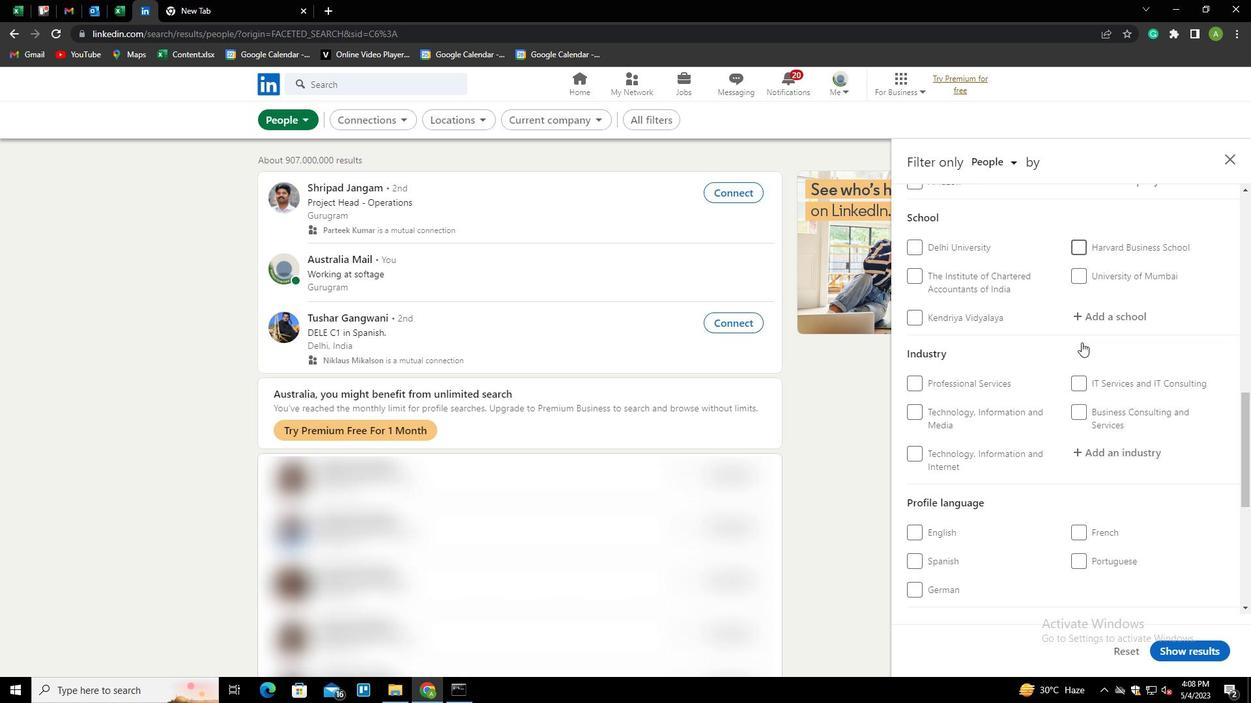 
Action: Mouse scrolled (1081, 342) with delta (0, 0)
Screenshot: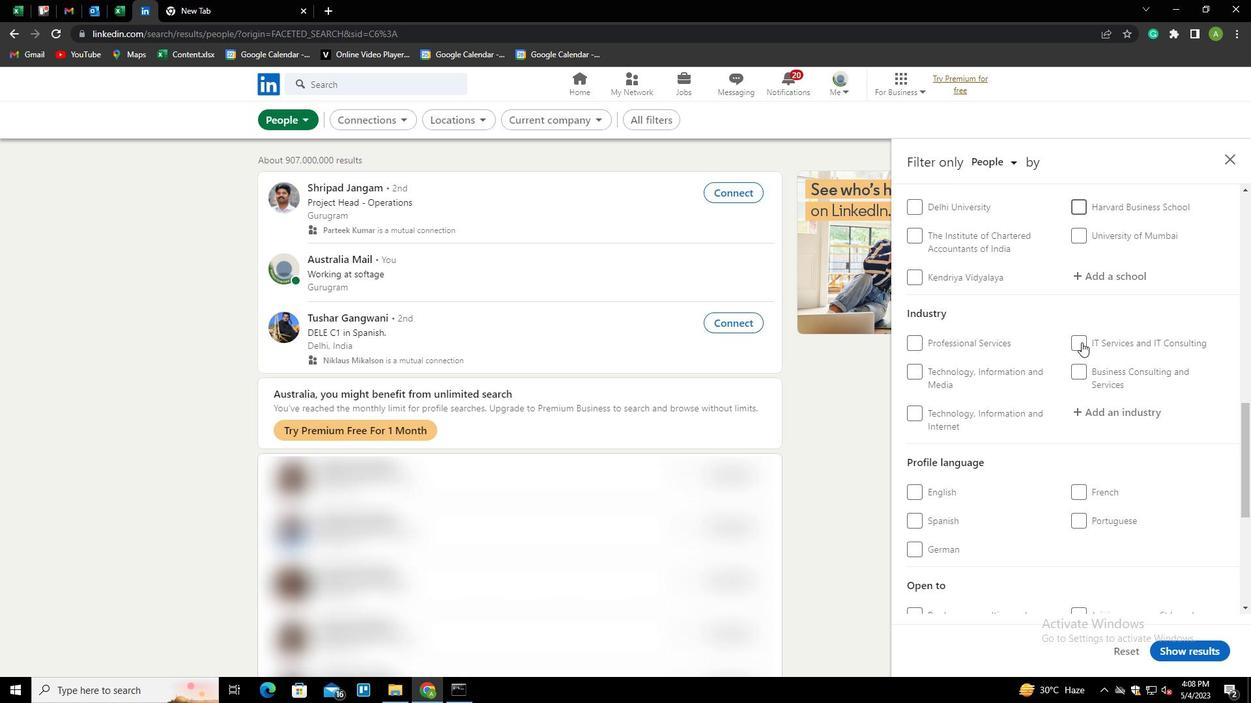 
Action: Mouse moved to (1075, 392)
Screenshot: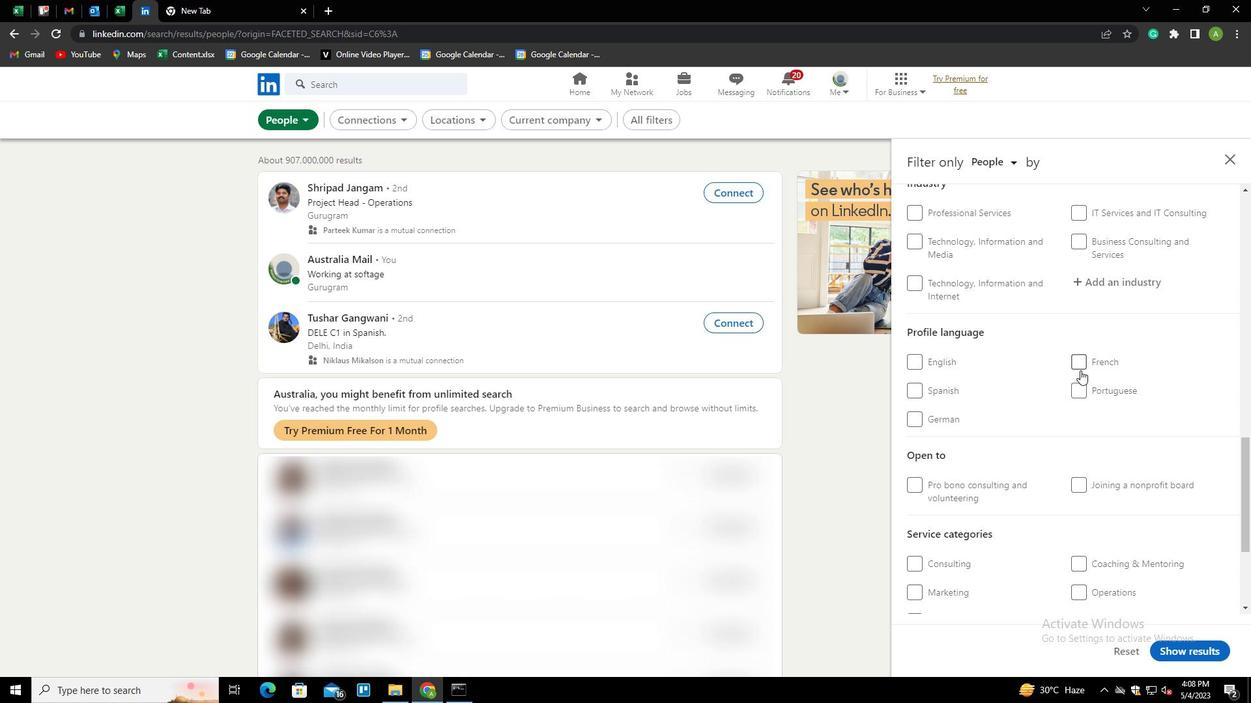 
Action: Mouse pressed left at (1075, 392)
Screenshot: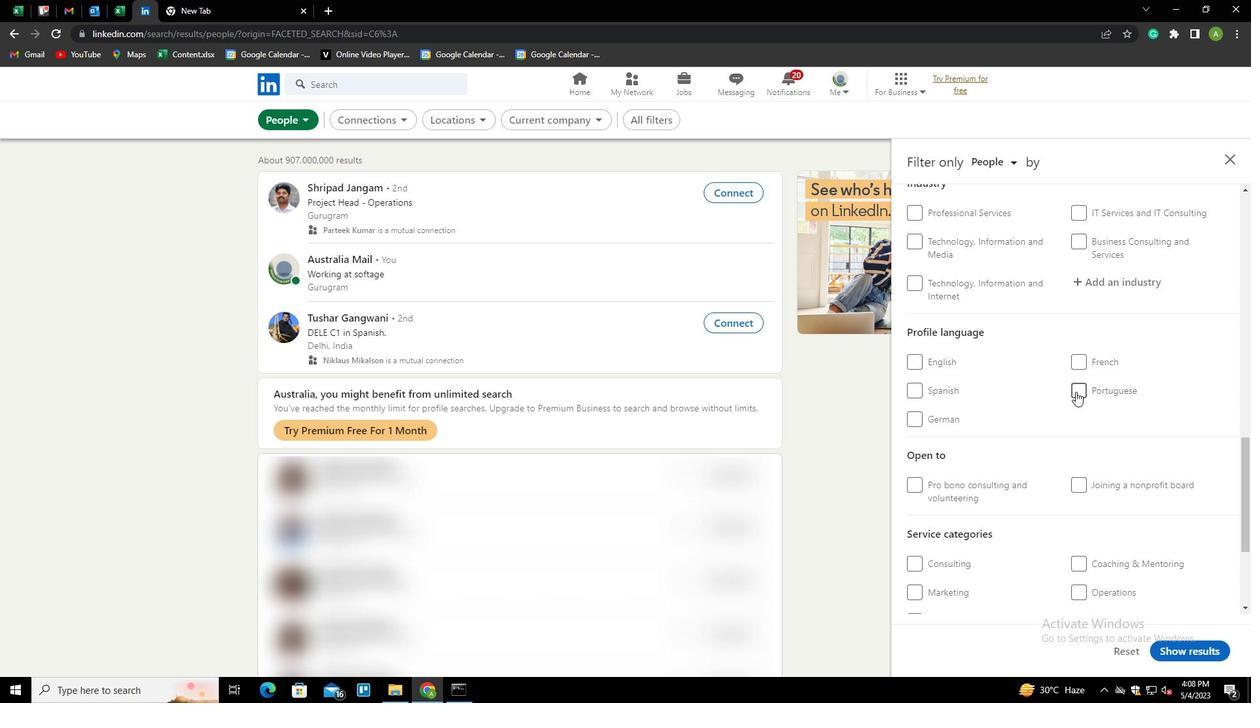 
Action: Mouse moved to (1149, 371)
Screenshot: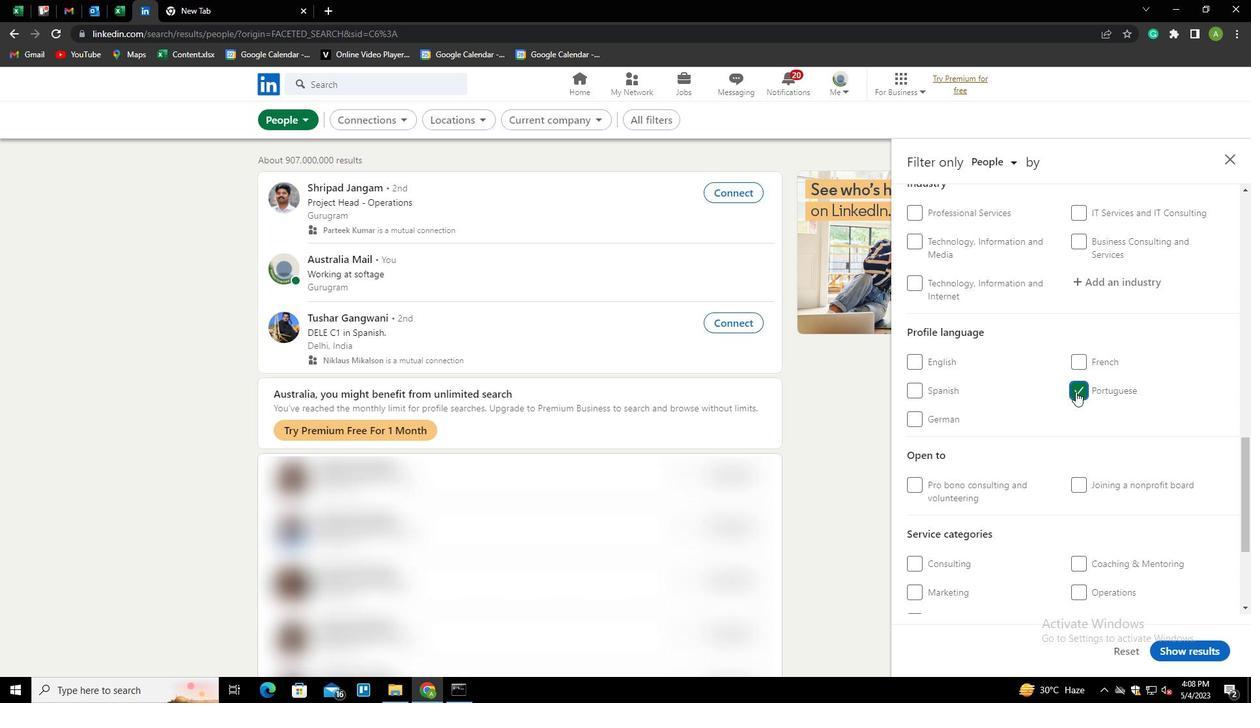 
Action: Mouse scrolled (1149, 372) with delta (0, 0)
Screenshot: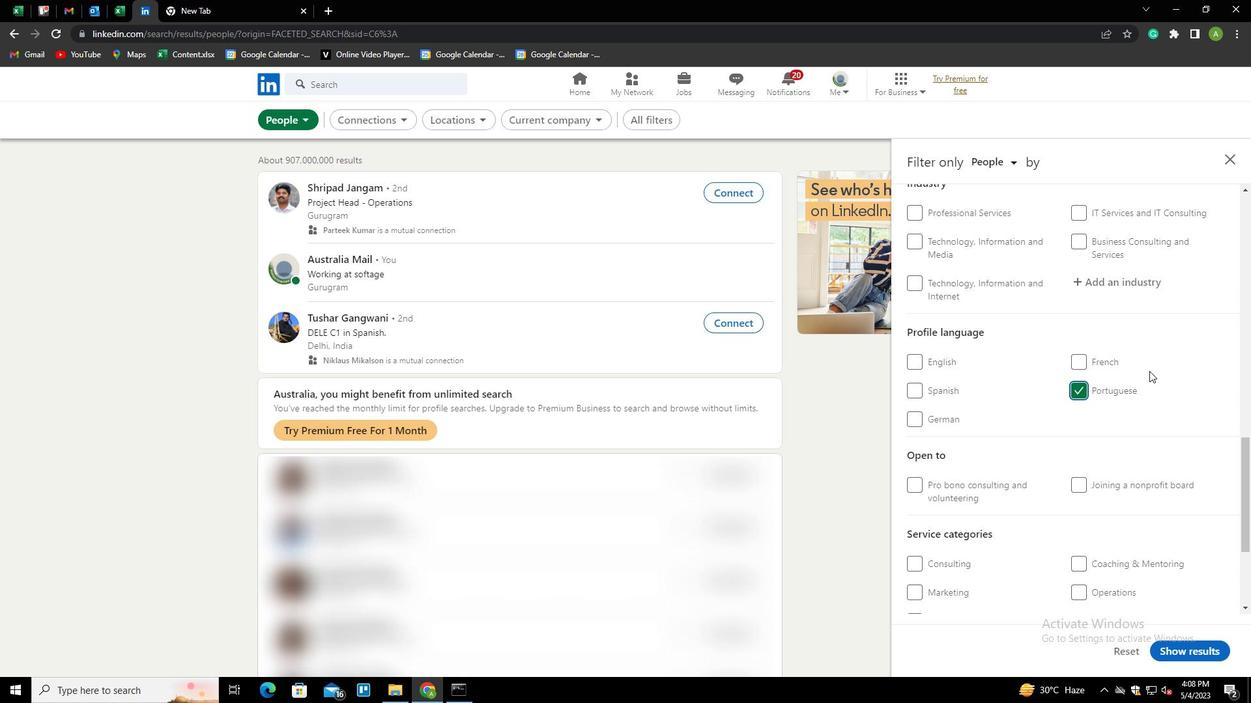 
Action: Mouse scrolled (1149, 372) with delta (0, 0)
Screenshot: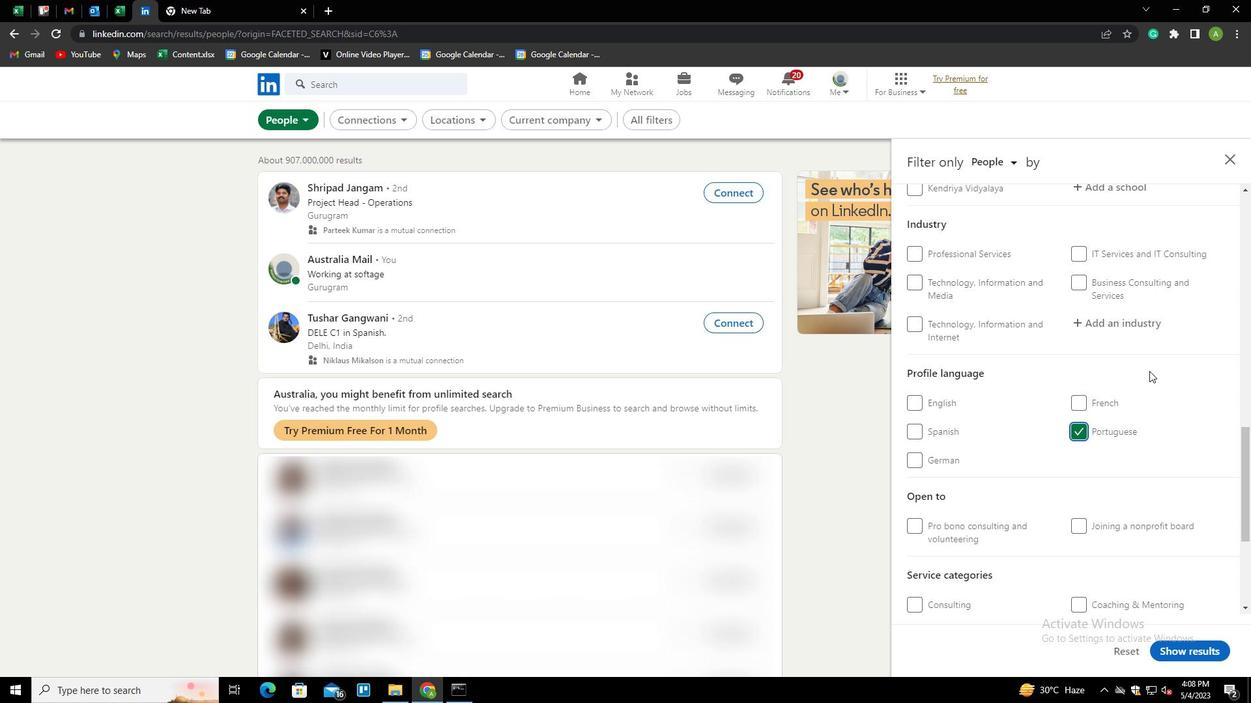 
Action: Mouse scrolled (1149, 372) with delta (0, 0)
Screenshot: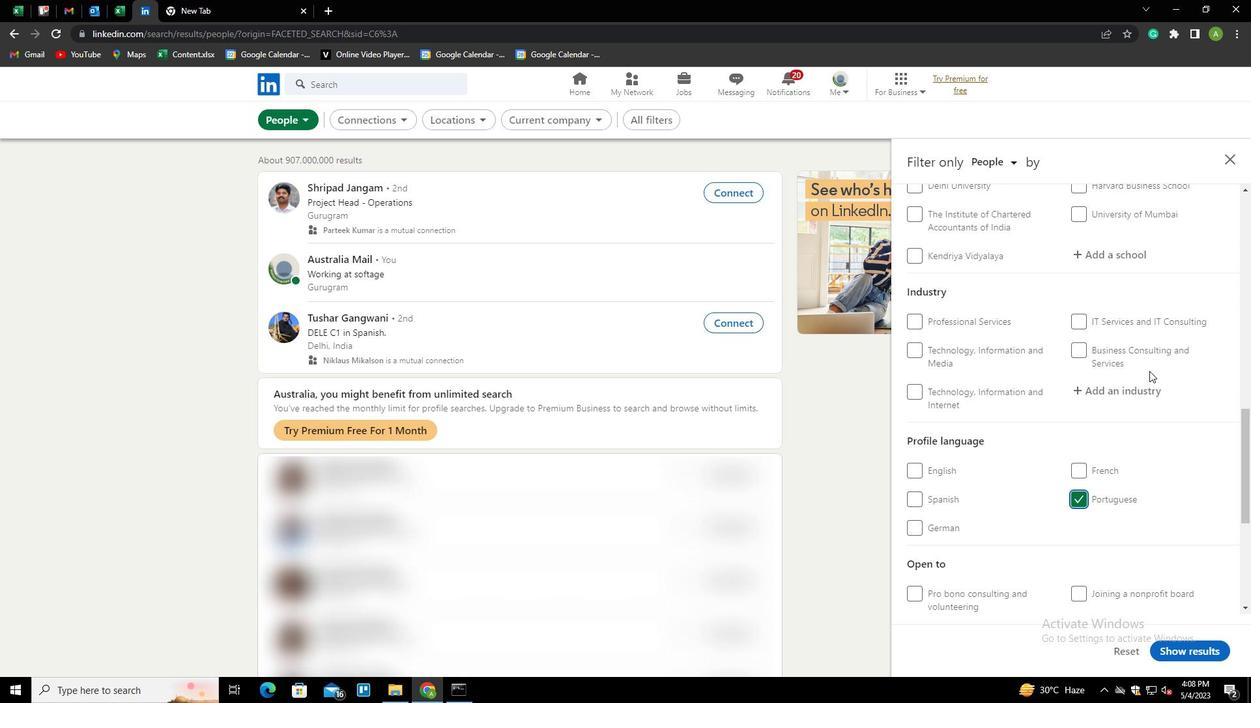 
Action: Mouse scrolled (1149, 372) with delta (0, 0)
Screenshot: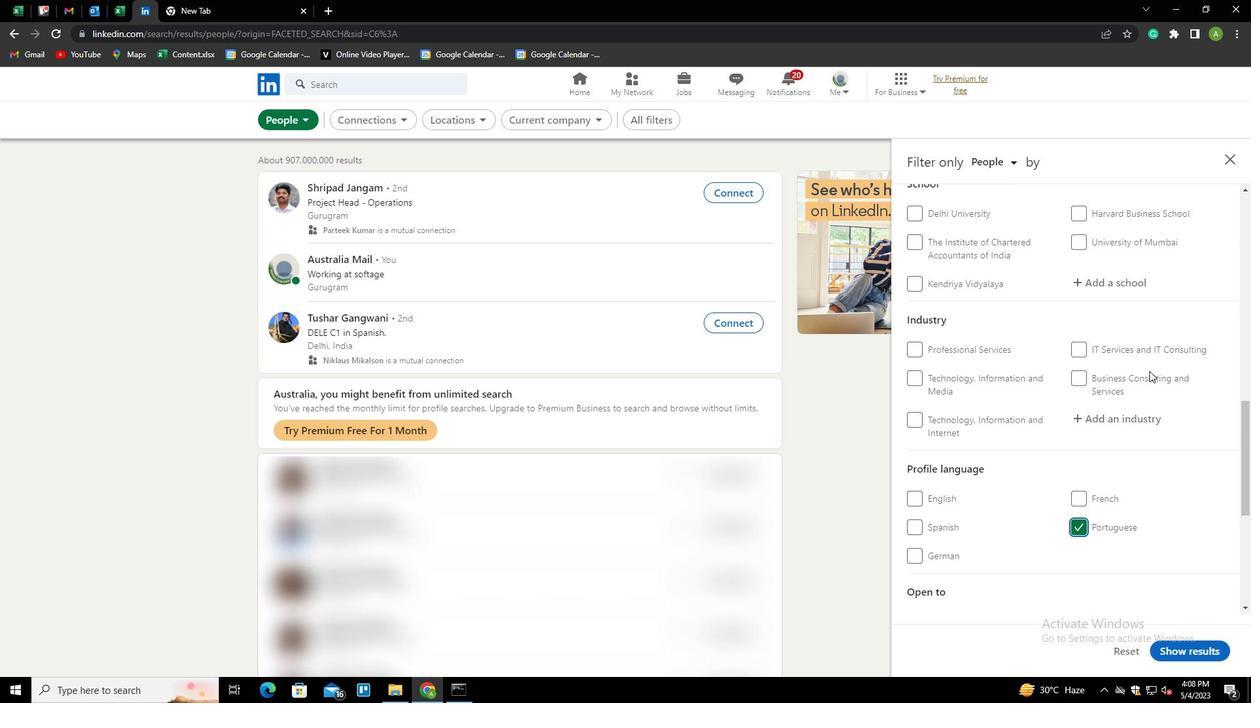 
Action: Mouse scrolled (1149, 372) with delta (0, 0)
Screenshot: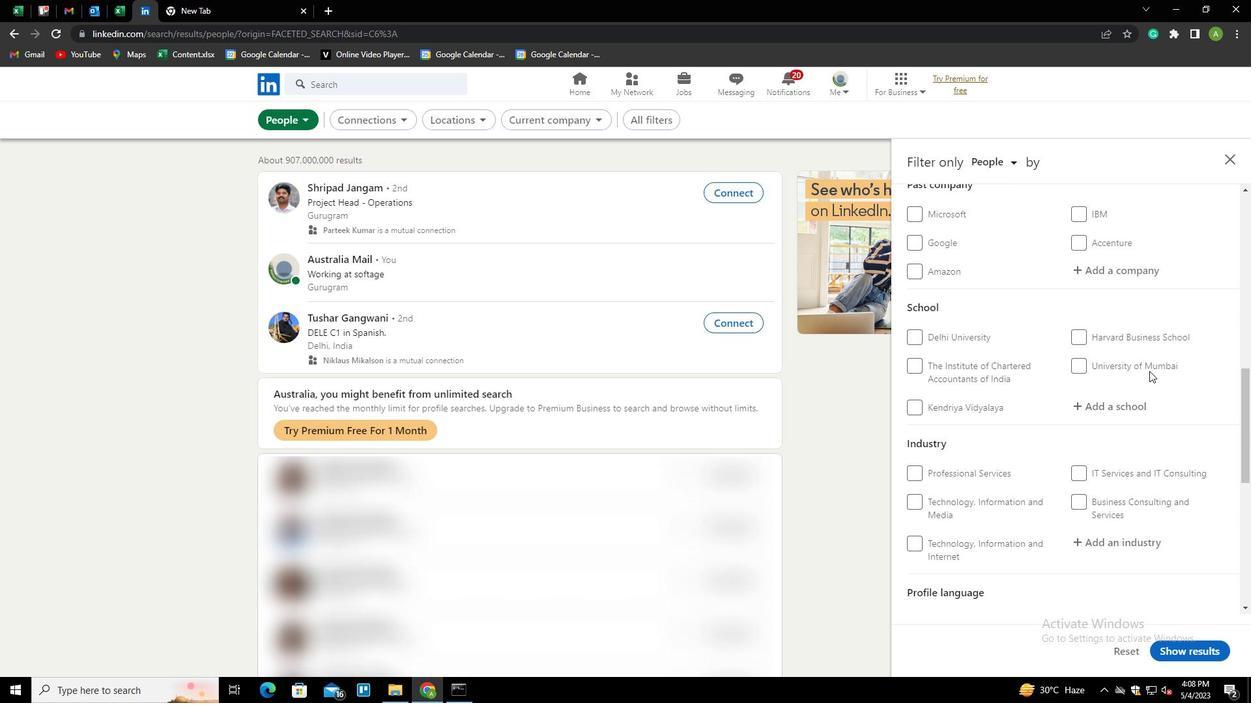 
Action: Mouse scrolled (1149, 372) with delta (0, 0)
Screenshot: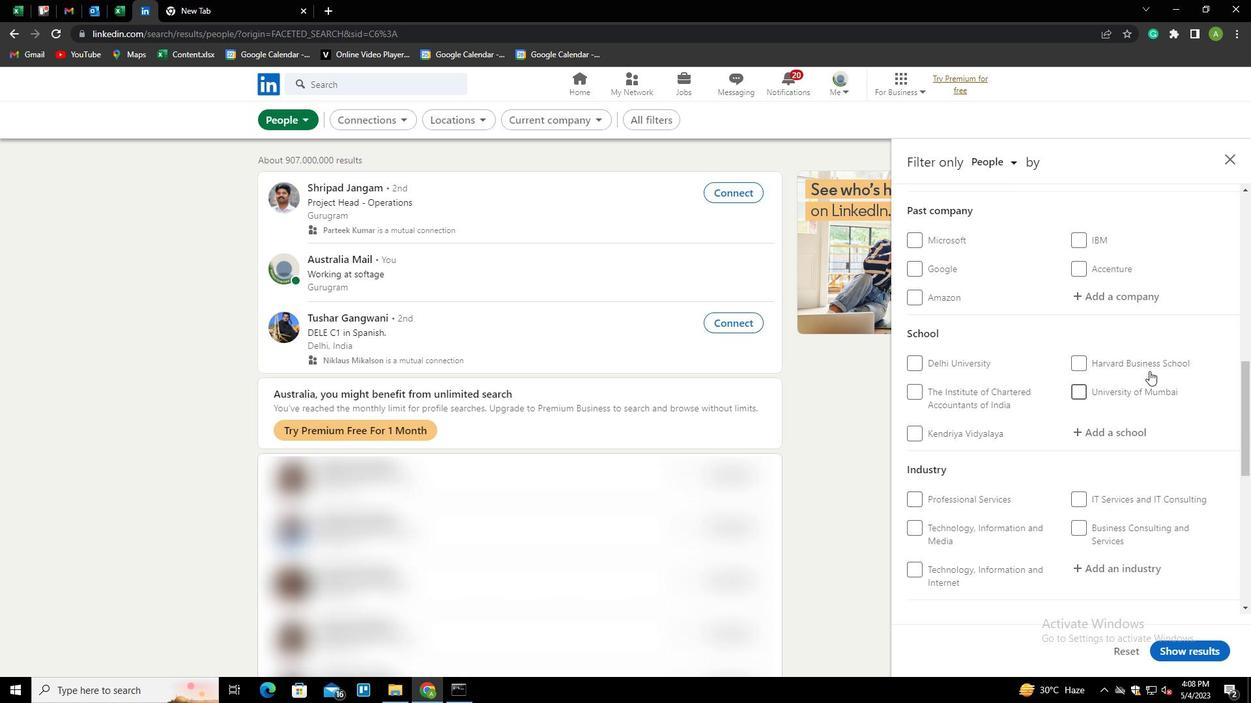 
Action: Mouse scrolled (1149, 372) with delta (0, 0)
Screenshot: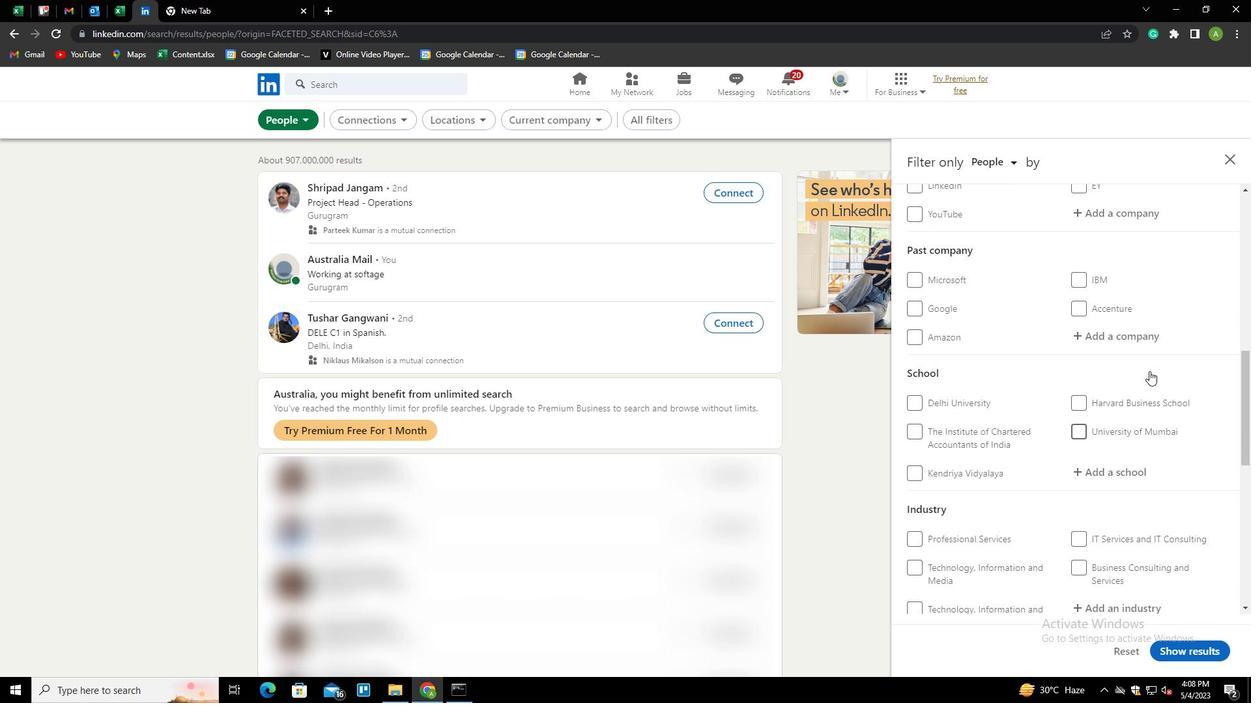 
Action: Mouse scrolled (1149, 372) with delta (0, 0)
Screenshot: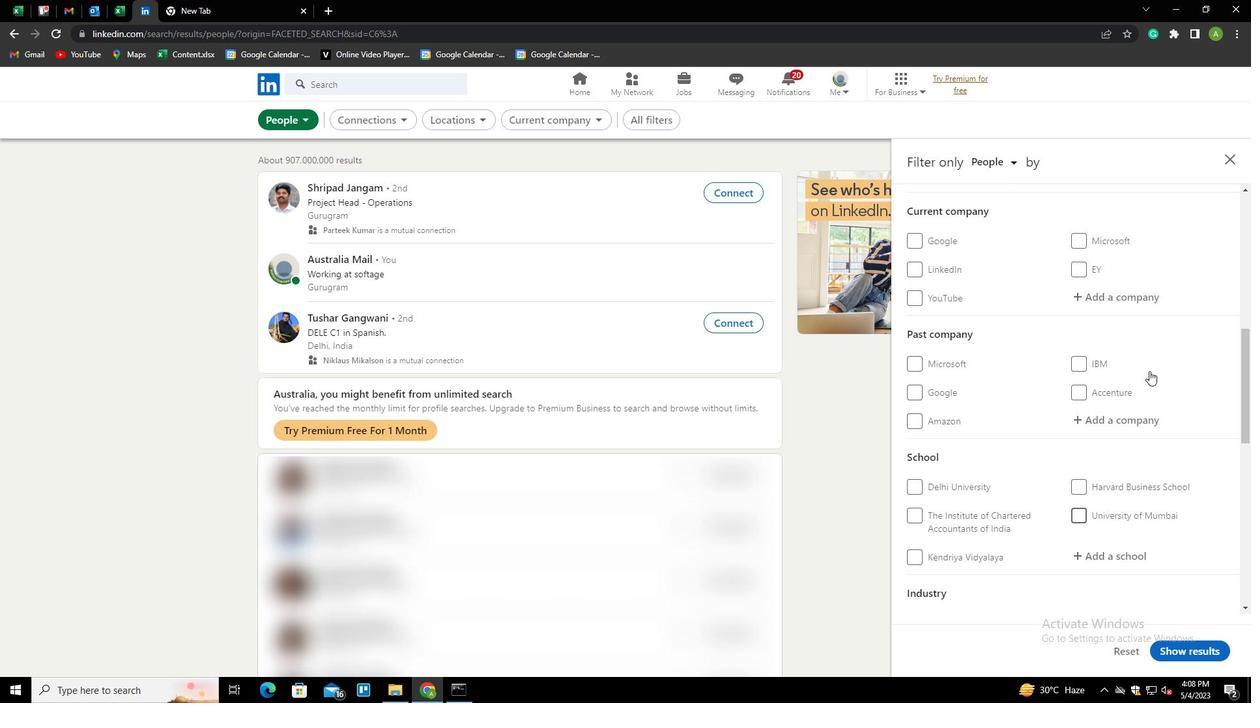 
Action: Mouse moved to (1116, 408)
Screenshot: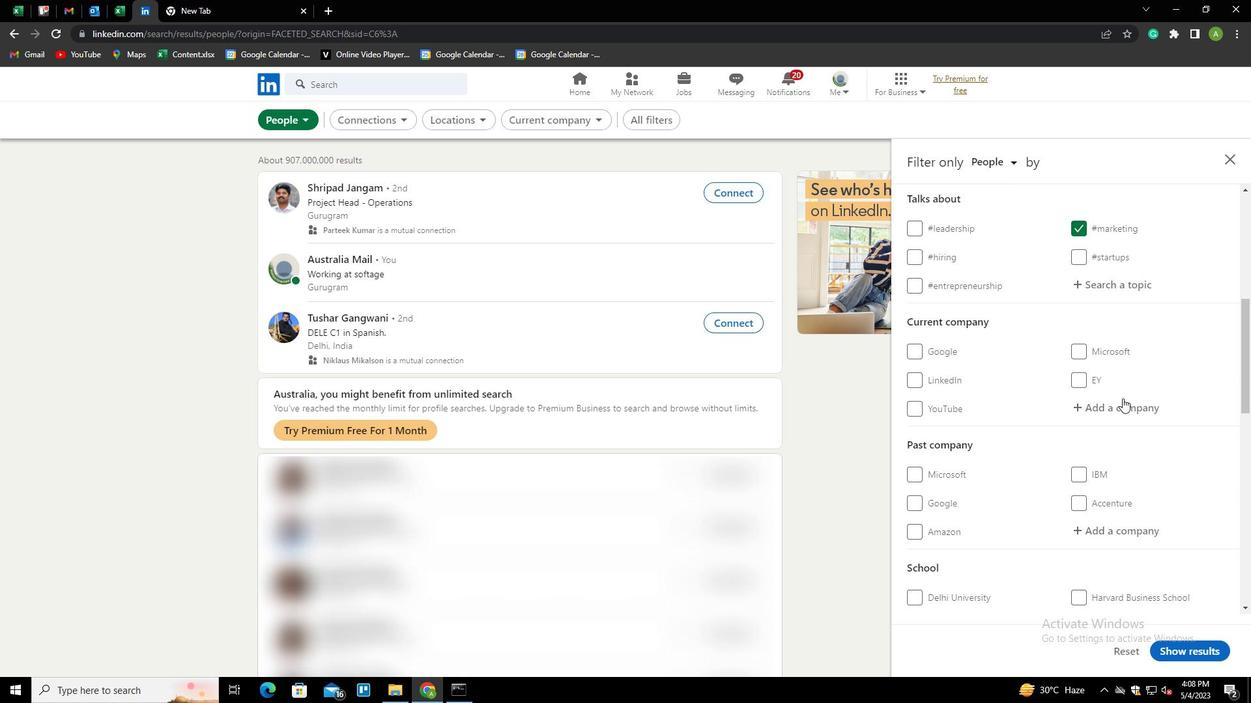
Action: Mouse pressed left at (1116, 408)
Screenshot: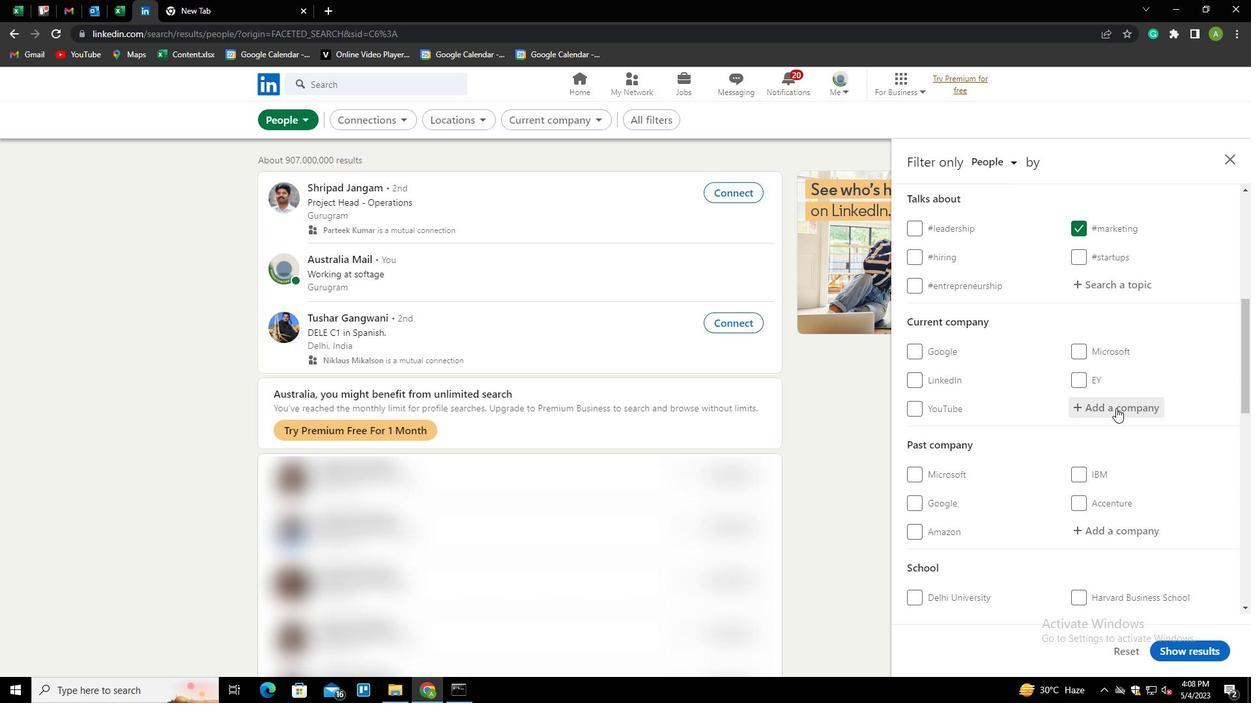 
Action: Key pressed <Key.shift><Key.shift><Key.shift><Key.shift><Key.shift><Key.shift><Key.shift><Key.shift><Key.shift><Key.shift><Key.shift><Key.shift><Key.shift><Key.shift><Key.shift><Key.shift><Key.shift><Key.shift>W<Key.shift>ME<Key.down><Key.enter>
Screenshot: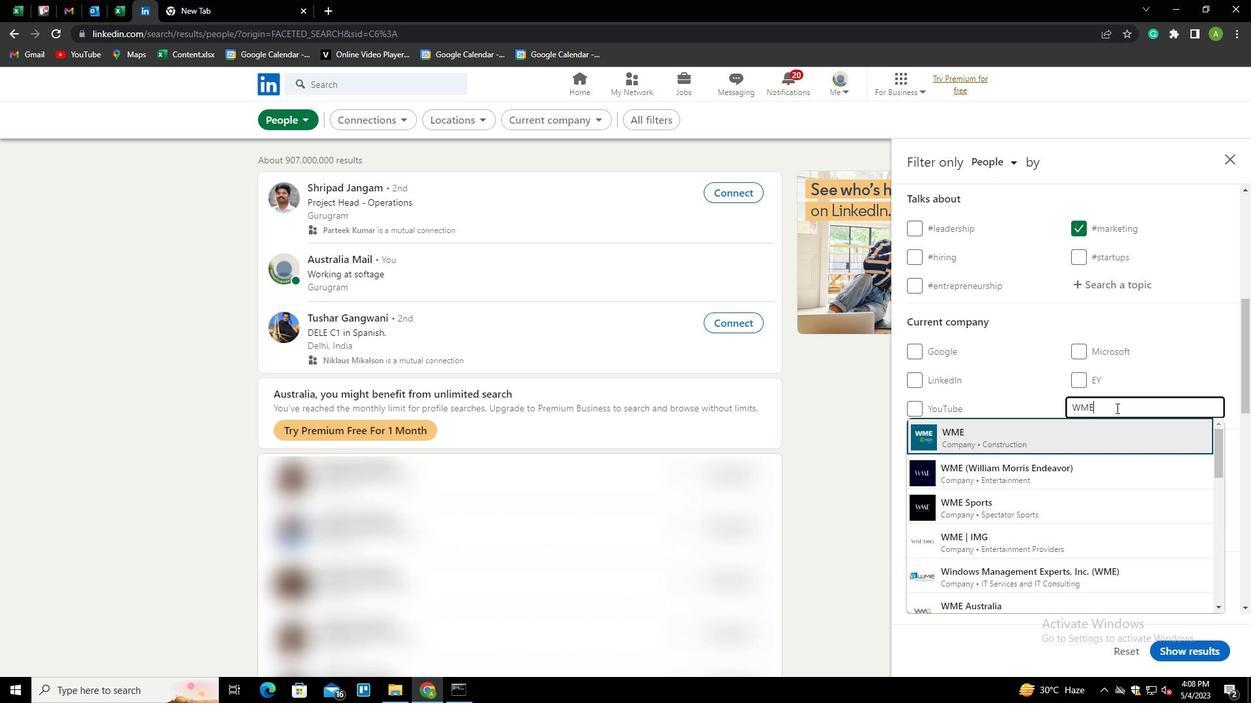 
Action: Mouse scrolled (1116, 407) with delta (0, 0)
Screenshot: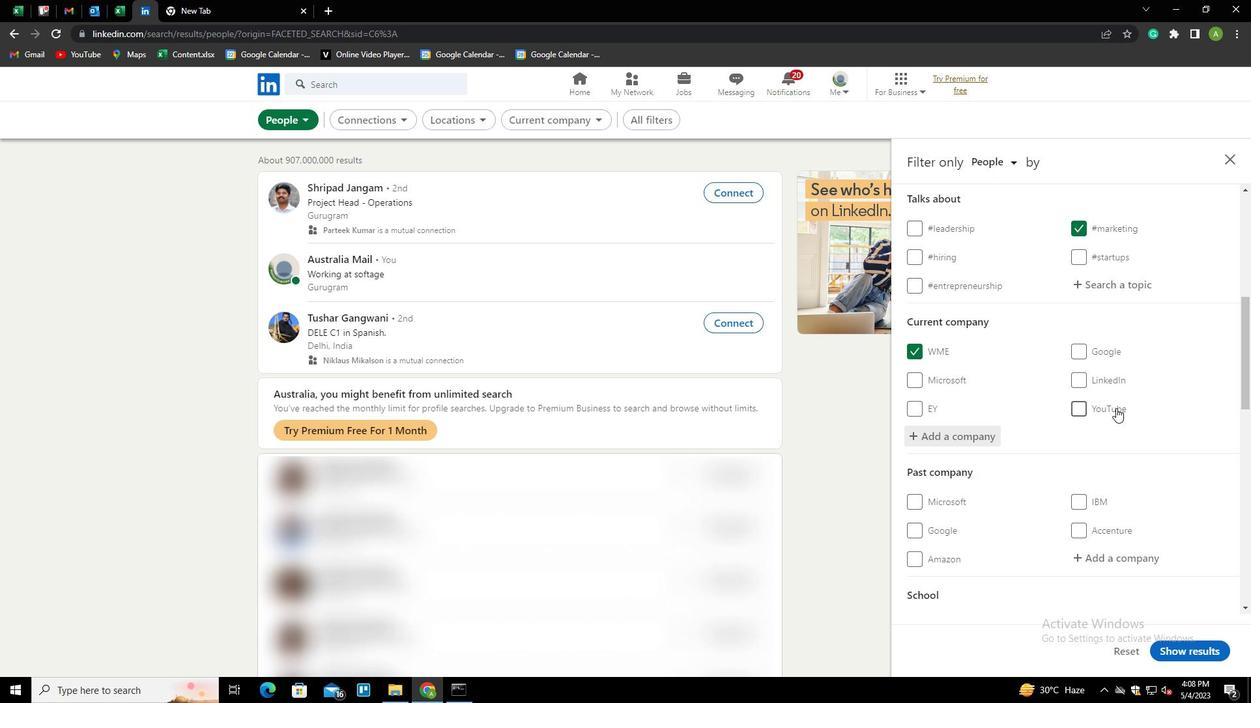 
Action: Mouse scrolled (1116, 407) with delta (0, 0)
Screenshot: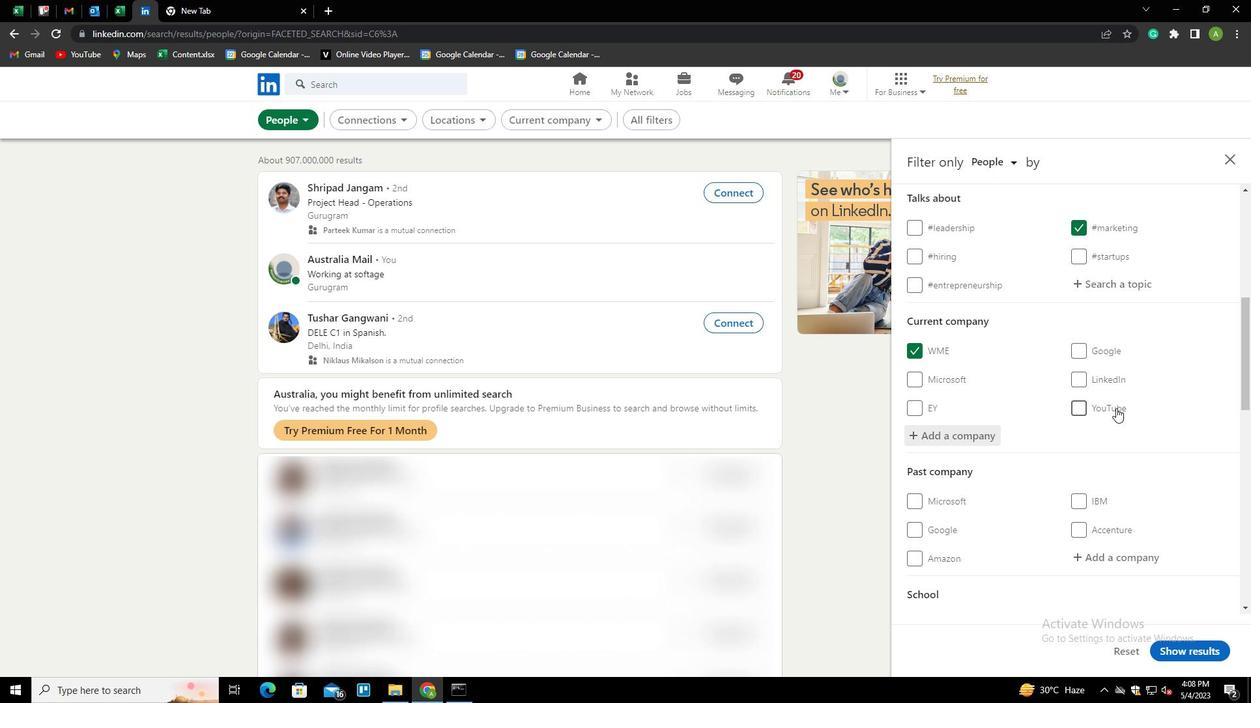 
Action: Mouse scrolled (1116, 407) with delta (0, 0)
Screenshot: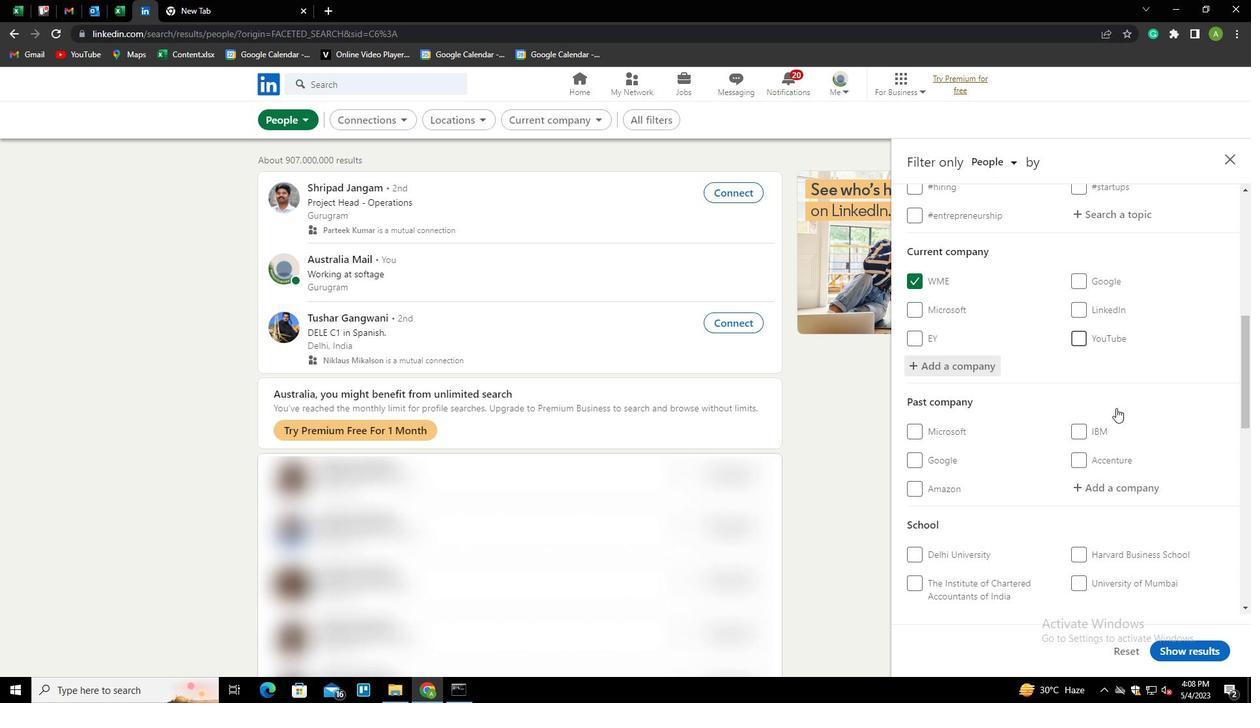 
Action: Mouse scrolled (1116, 407) with delta (0, 0)
Screenshot: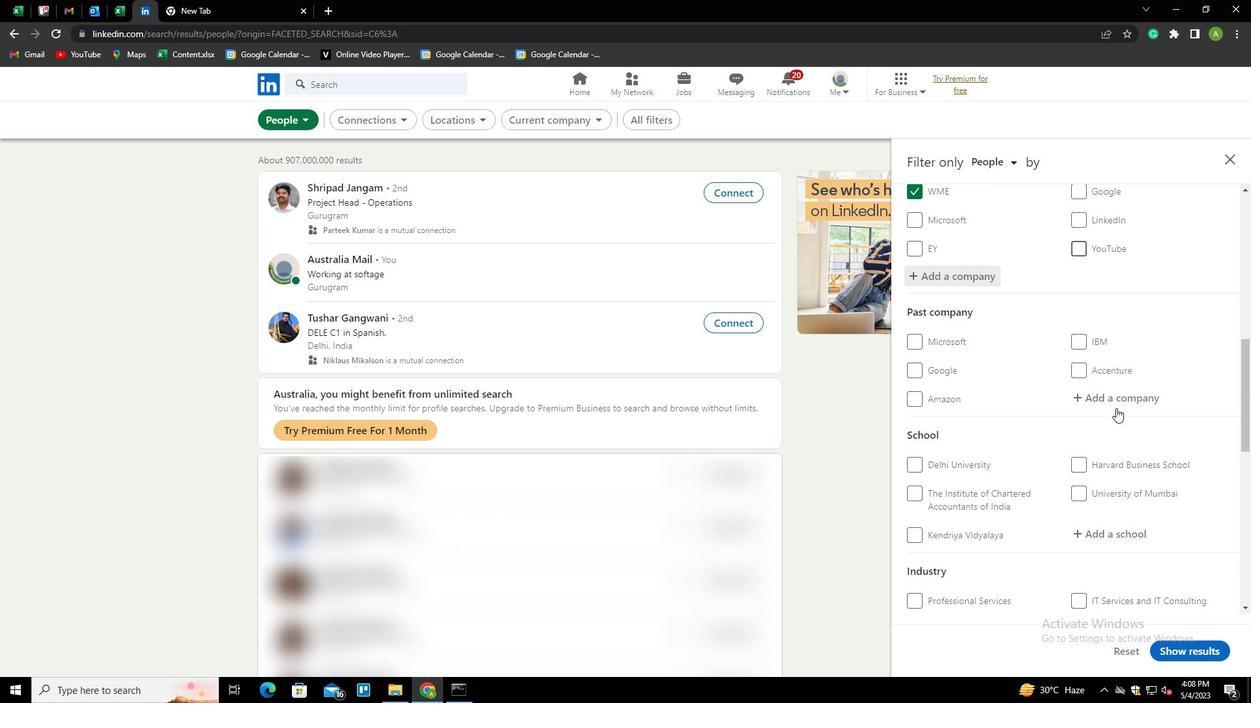 
Action: Mouse scrolled (1116, 407) with delta (0, 0)
Screenshot: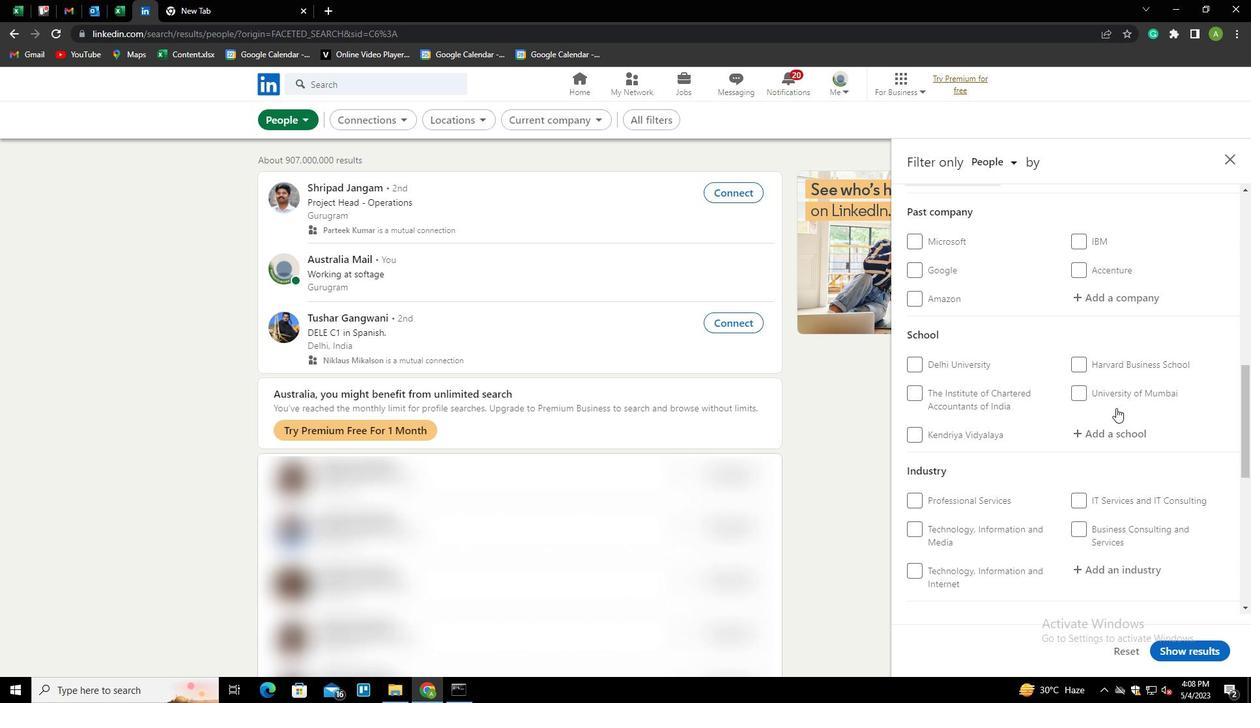 
Action: Mouse moved to (1105, 370)
Screenshot: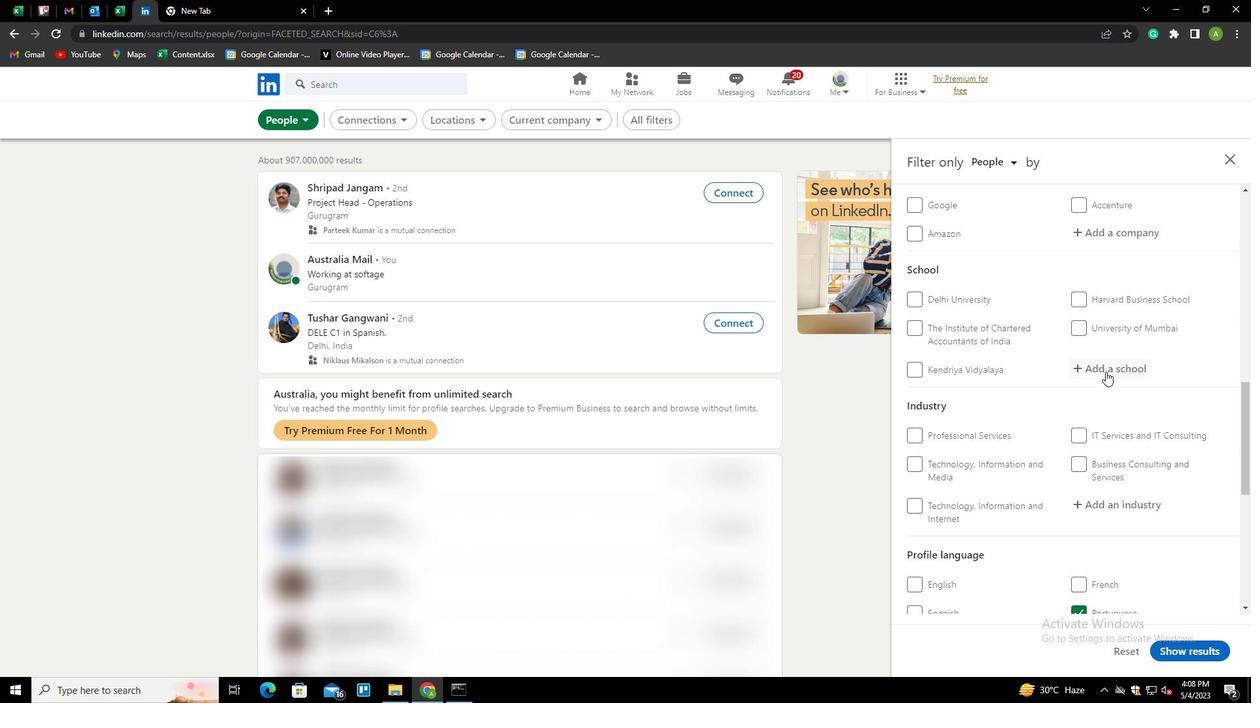 
Action: Mouse pressed left at (1105, 370)
Screenshot: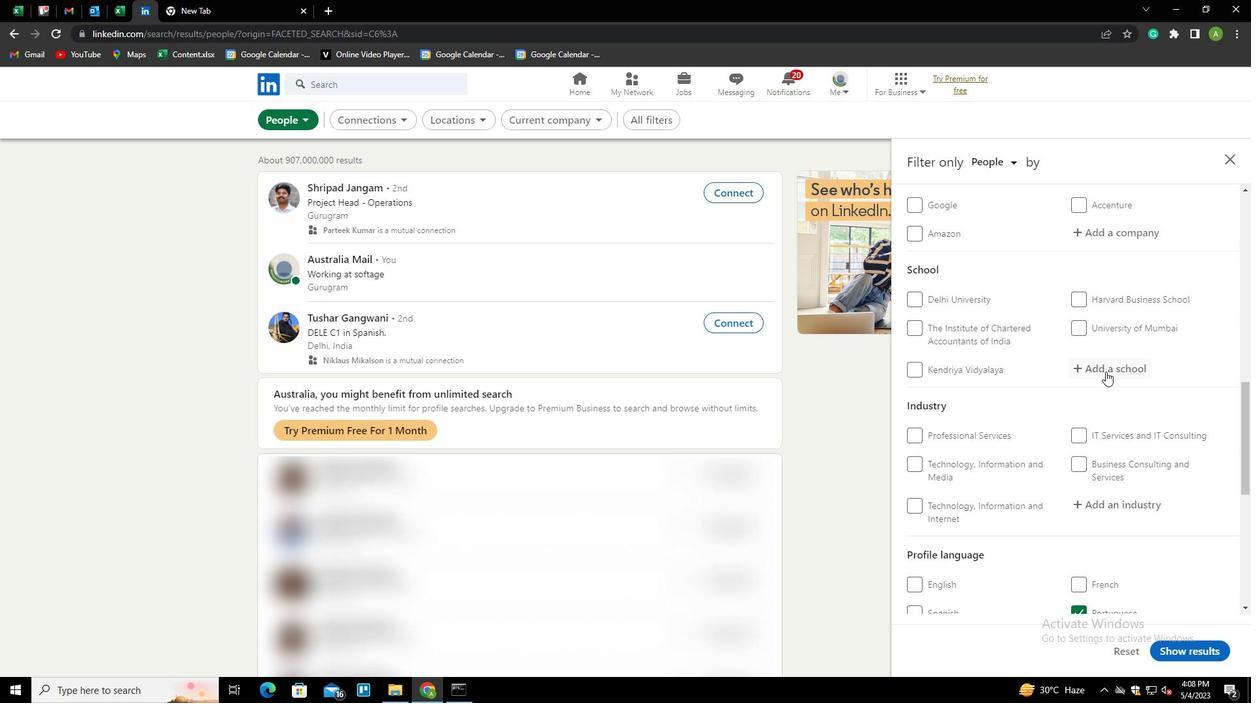 
Action: Key pressed <Key.shift><Key.shift><Key.shift><Key.shift><Key.shift><Key.shift><Key.shift><Key.shift><Key.shift><Key.shift><Key.shift><Key.shift><Key.shift><Key.shift><Key.shift><Key.shift><Key.shift><Key.shift><Key.shift><Key.shift><Key.shift>SHIVAJI<Key.space><Key.shift>UNIVERSITY<Key.down><Key.enter>
Screenshot: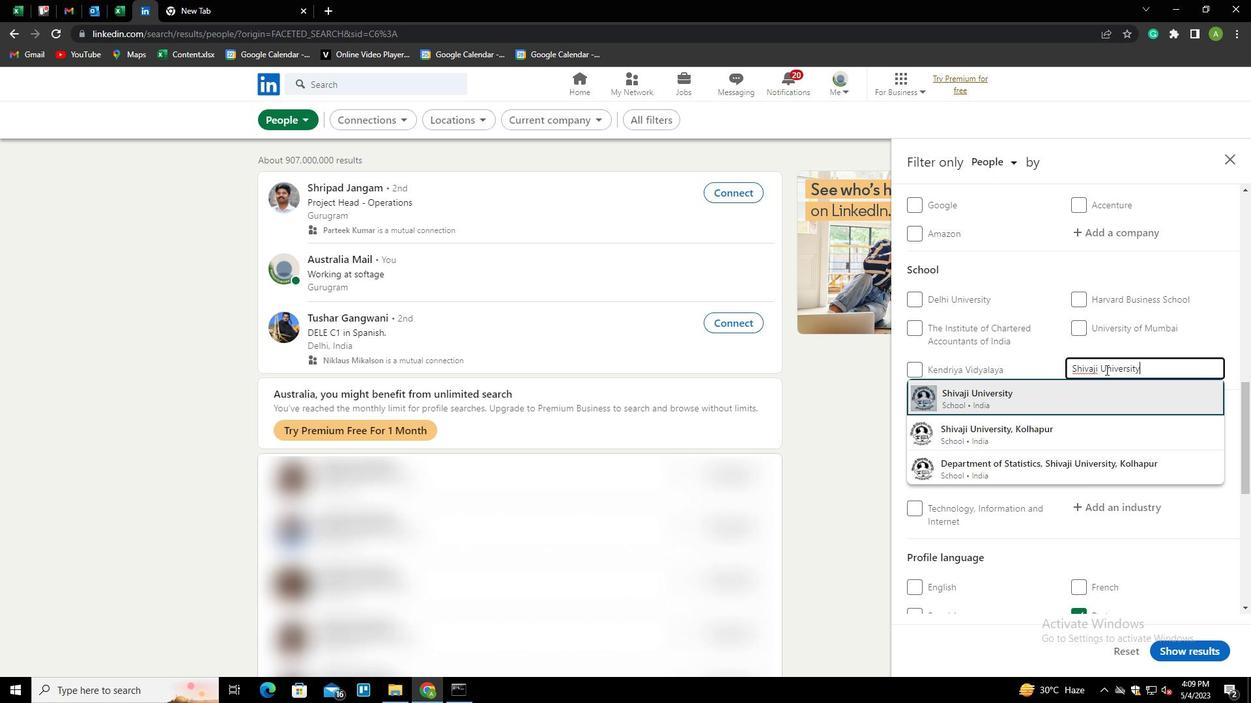 
Action: Mouse scrolled (1105, 369) with delta (0, 0)
Screenshot: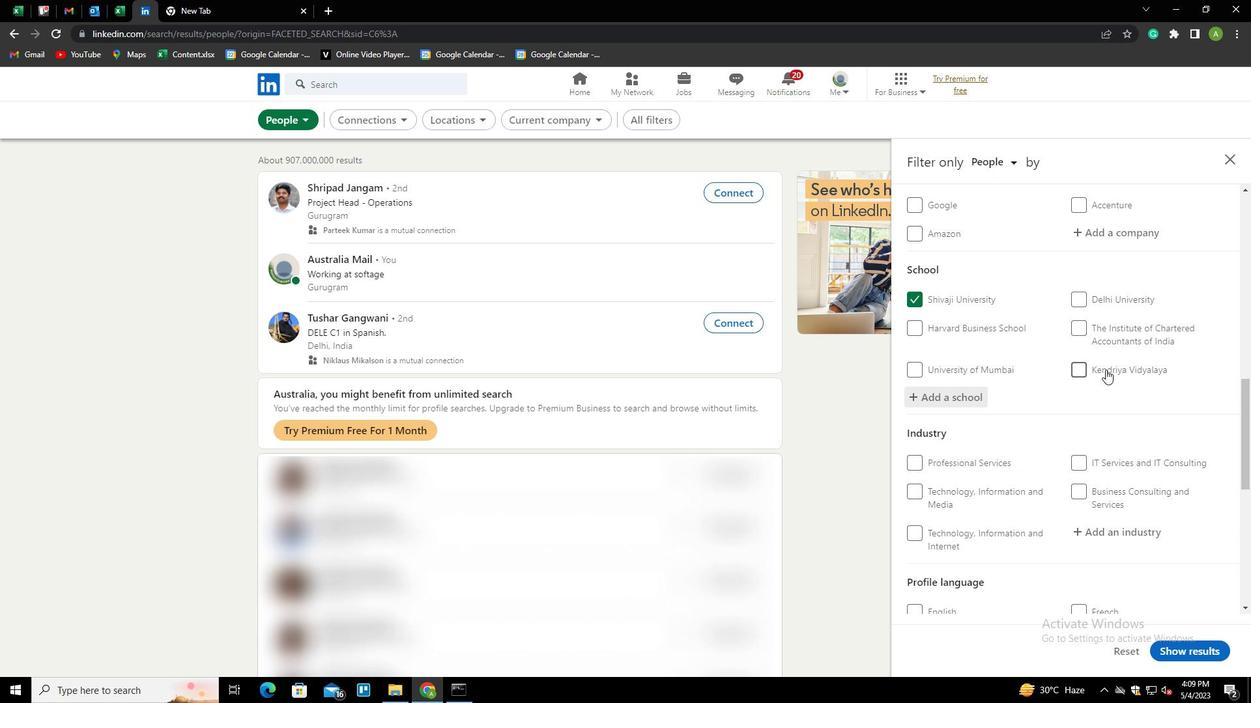 
Action: Mouse scrolled (1105, 369) with delta (0, 0)
Screenshot: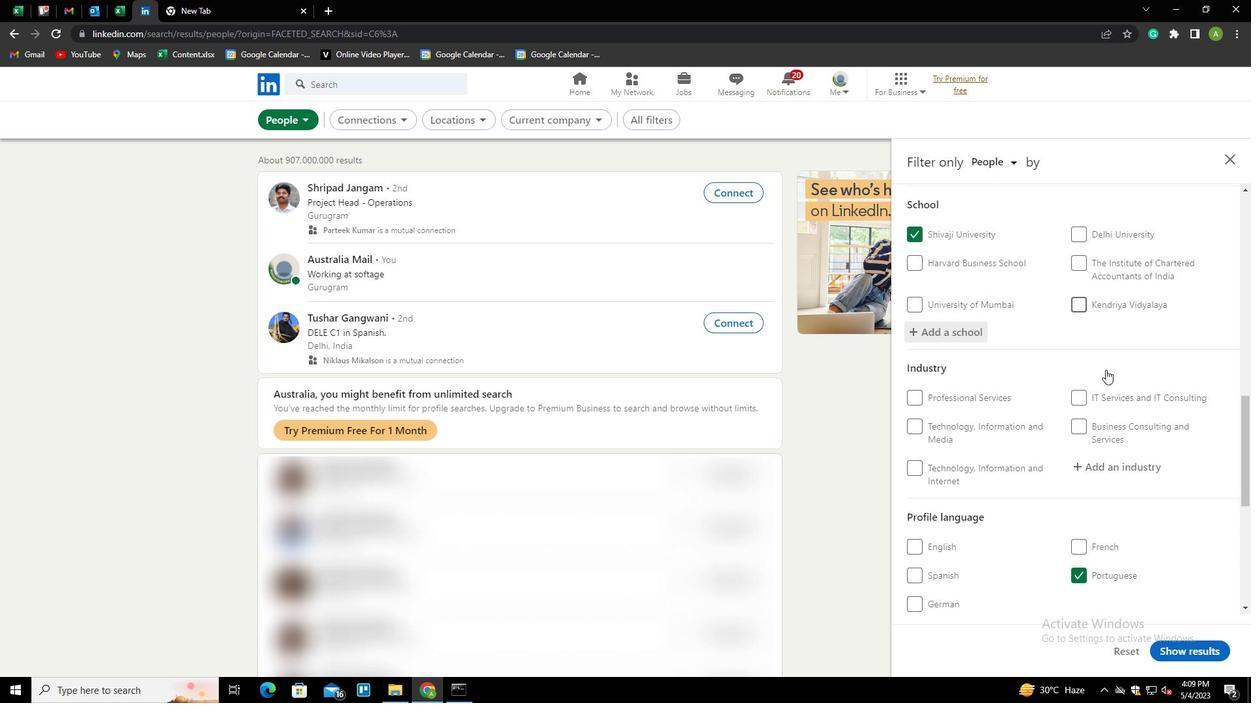 
Action: Mouse moved to (1111, 398)
Screenshot: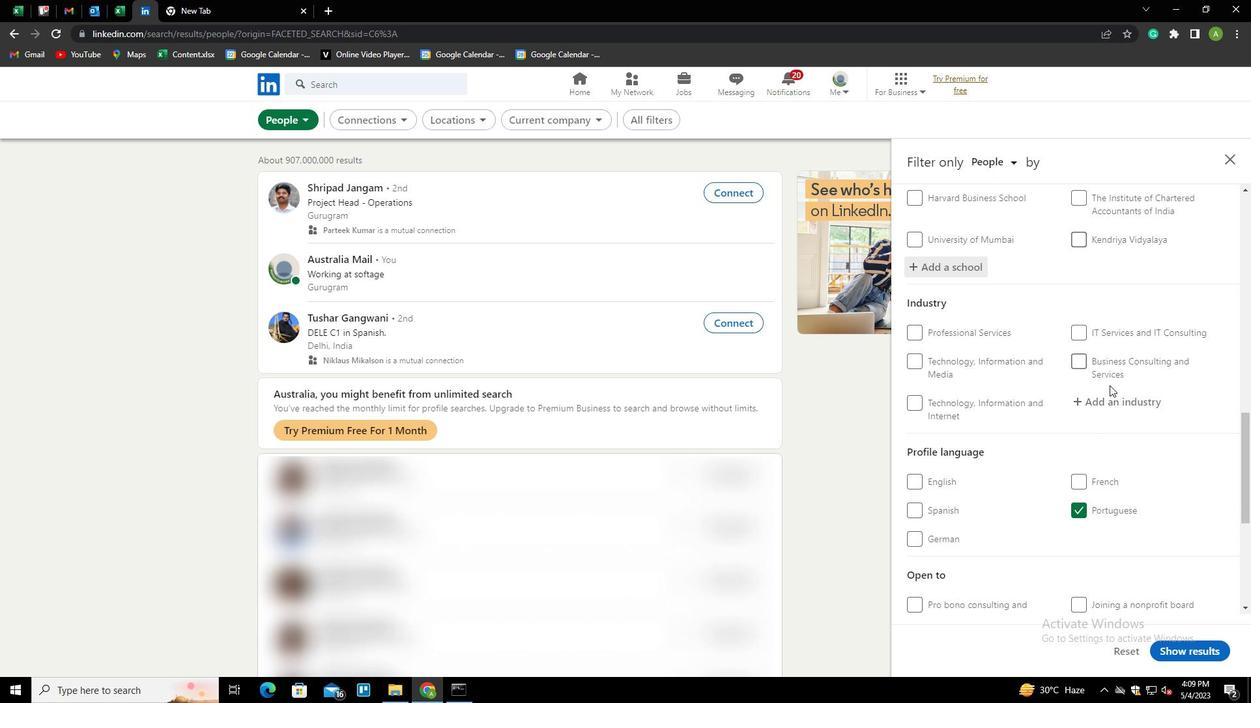 
Action: Mouse pressed left at (1111, 398)
Screenshot: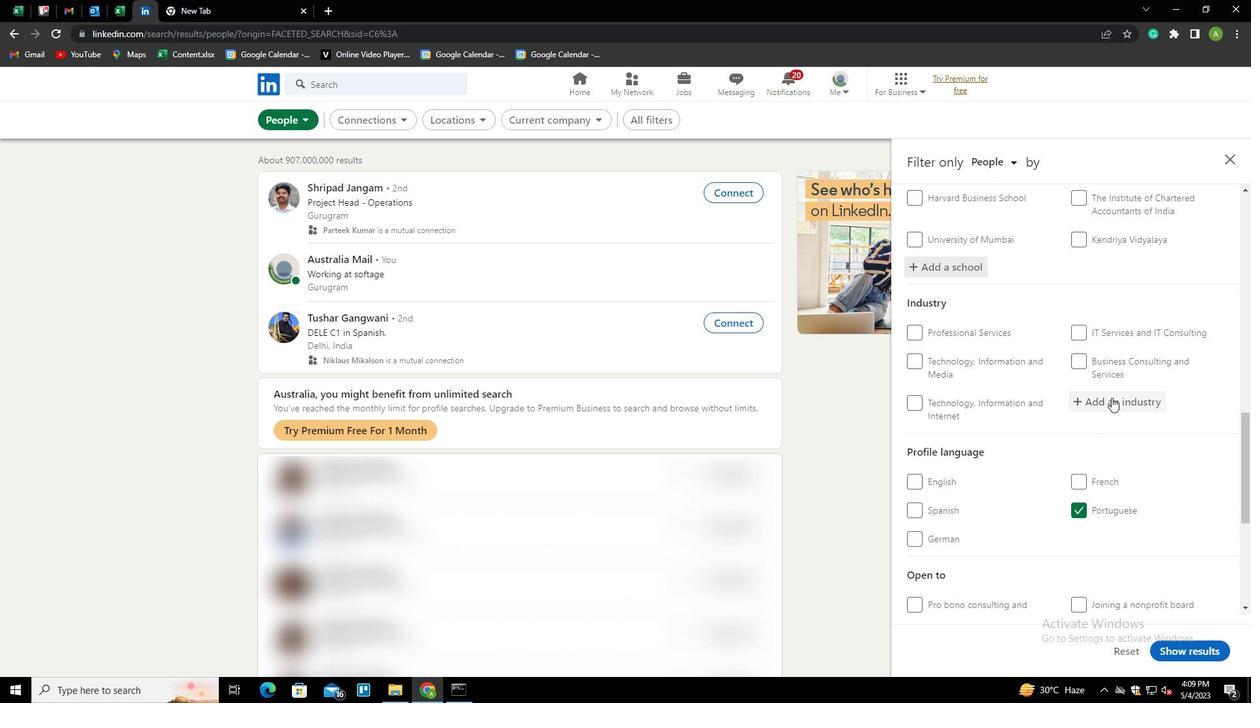 
Action: Mouse moved to (1112, 404)
Screenshot: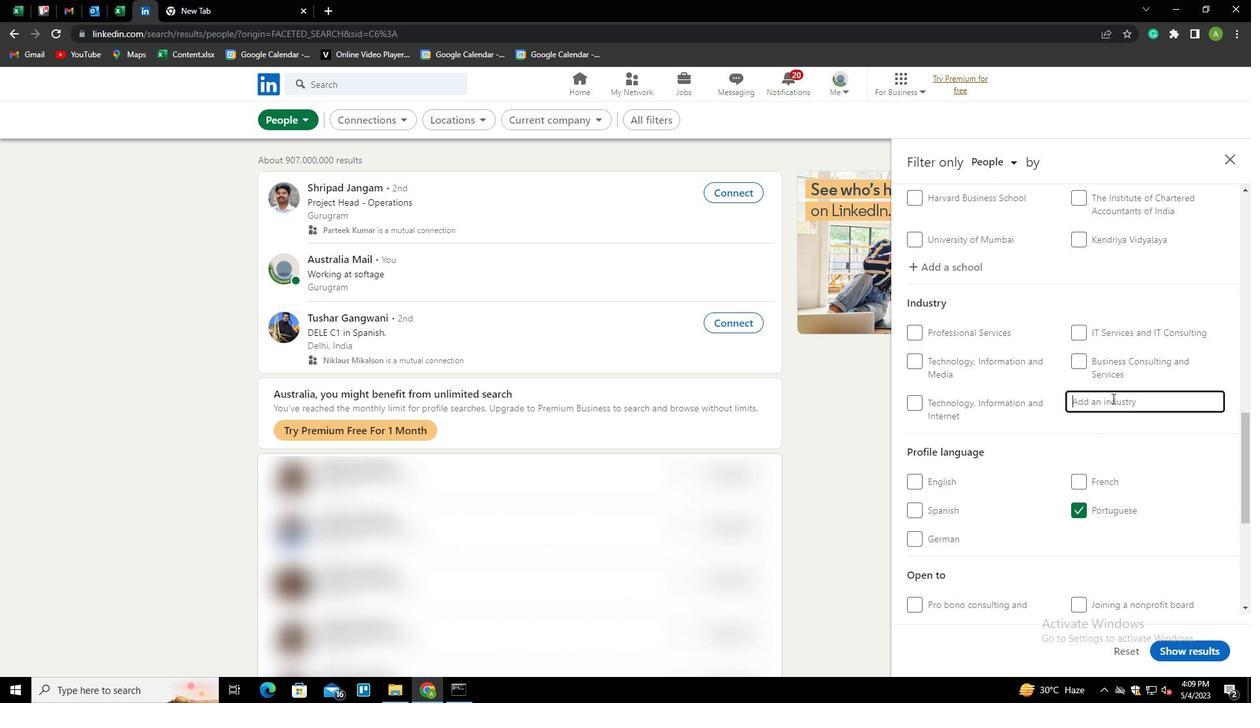 
Action: Mouse pressed left at (1112, 404)
Screenshot: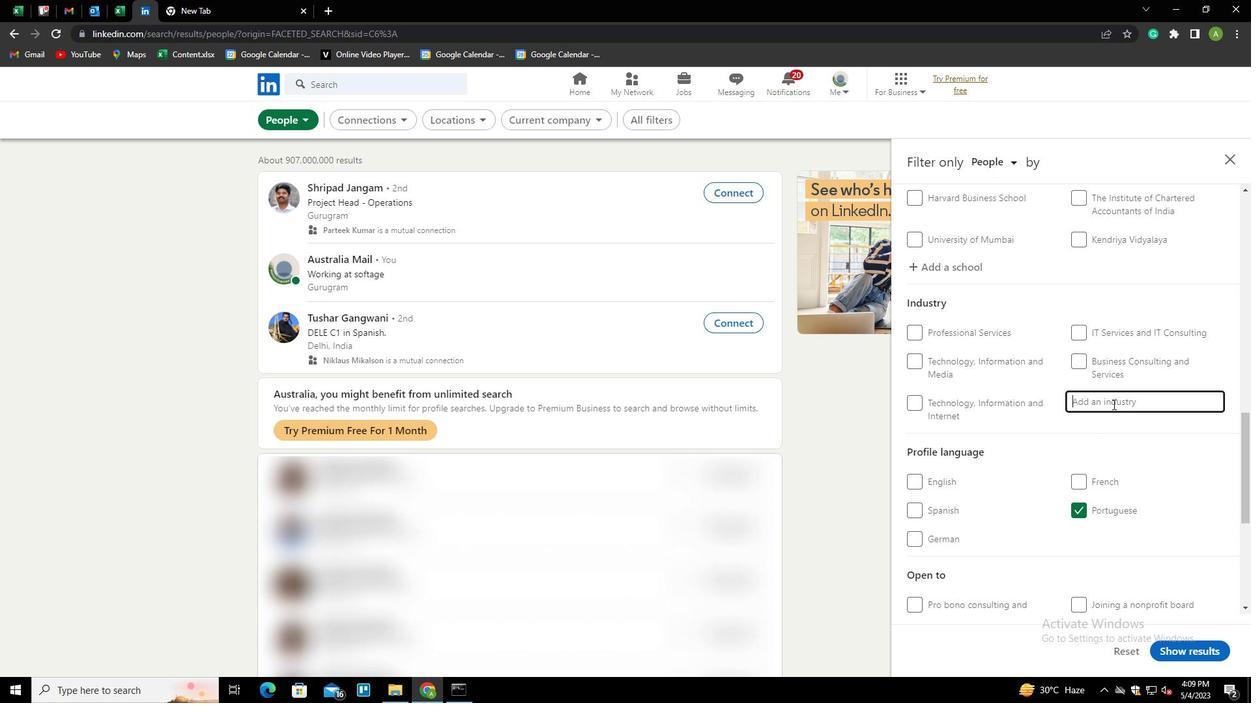 
Action: Key pressed <Key.shift><Key.shift><Key.shift><Key.shift>WHOLESALE<Key.space><Key.shift>RAQ<Key.backspace>W<Key.down><Key.enter>
Screenshot: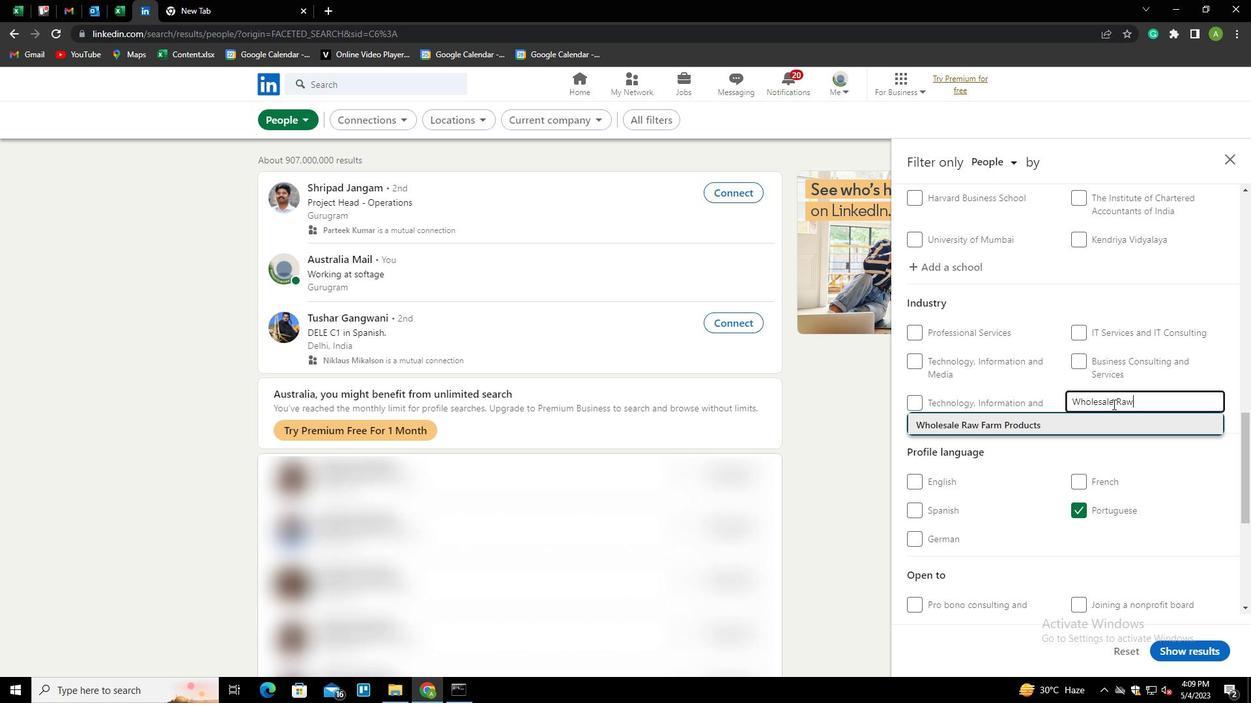 
Action: Mouse scrolled (1112, 403) with delta (0, 0)
Screenshot: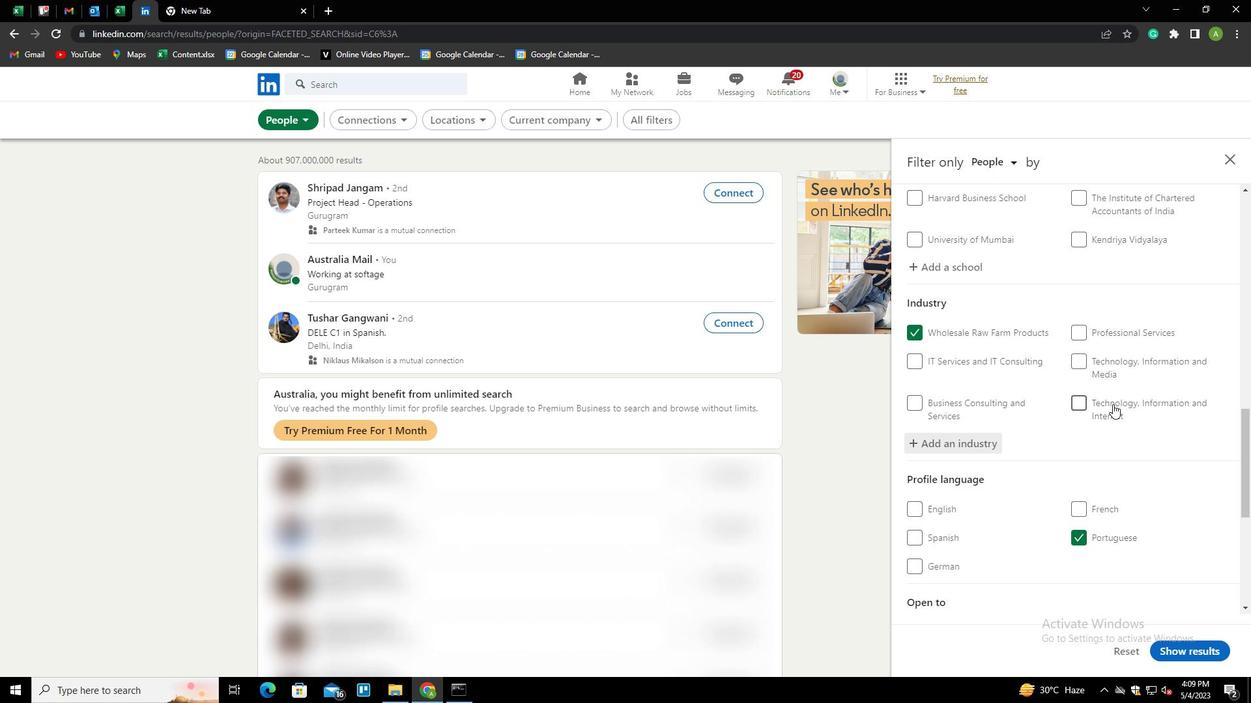 
Action: Mouse scrolled (1112, 403) with delta (0, 0)
Screenshot: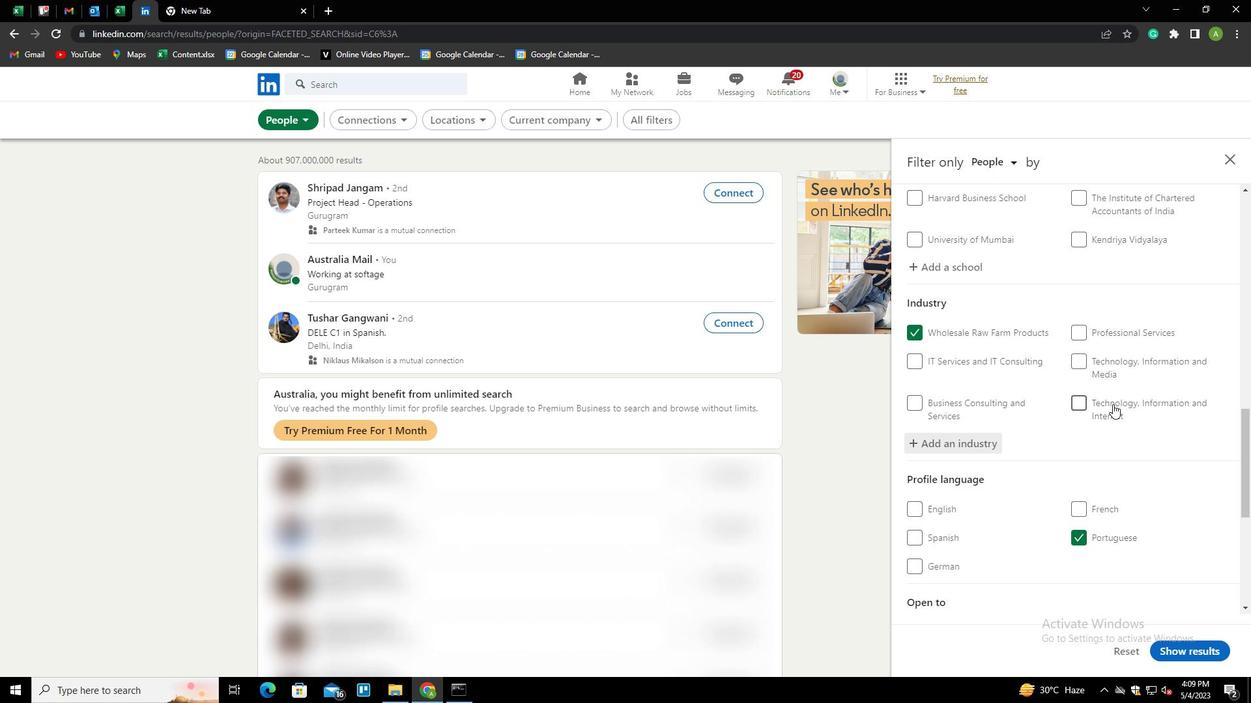 
Action: Mouse scrolled (1112, 403) with delta (0, 0)
Screenshot: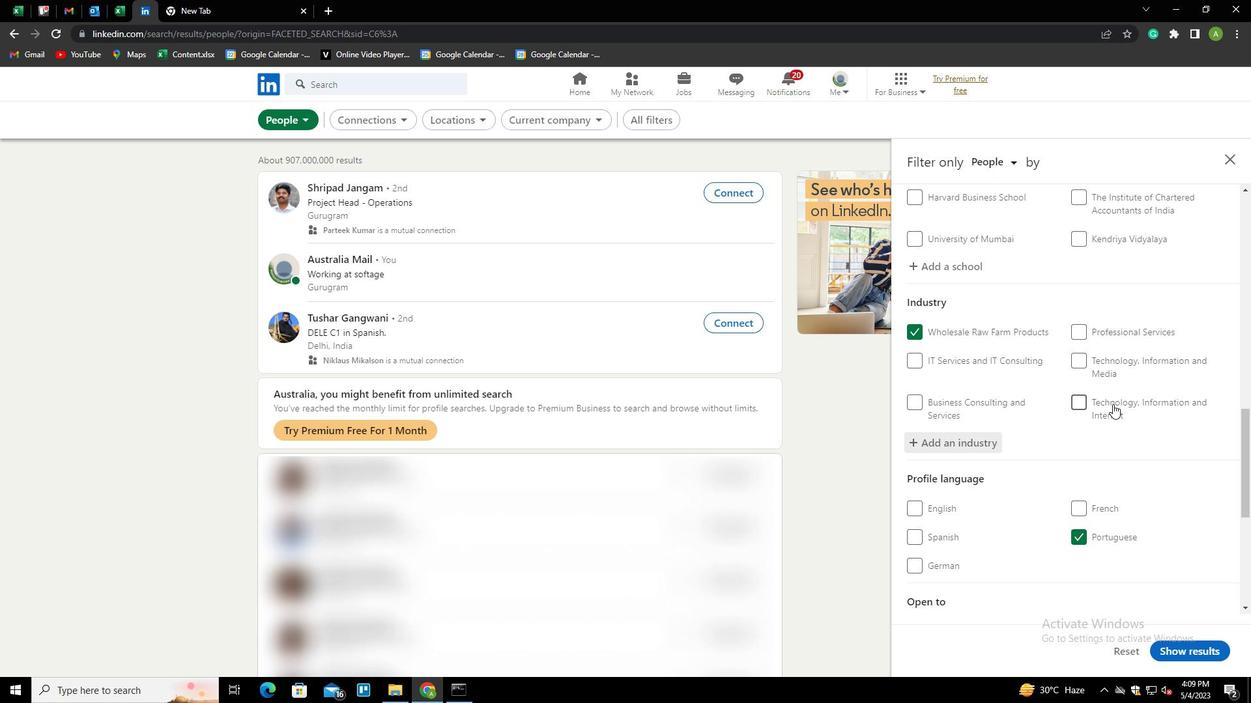 
Action: Mouse scrolled (1112, 403) with delta (0, 0)
Screenshot: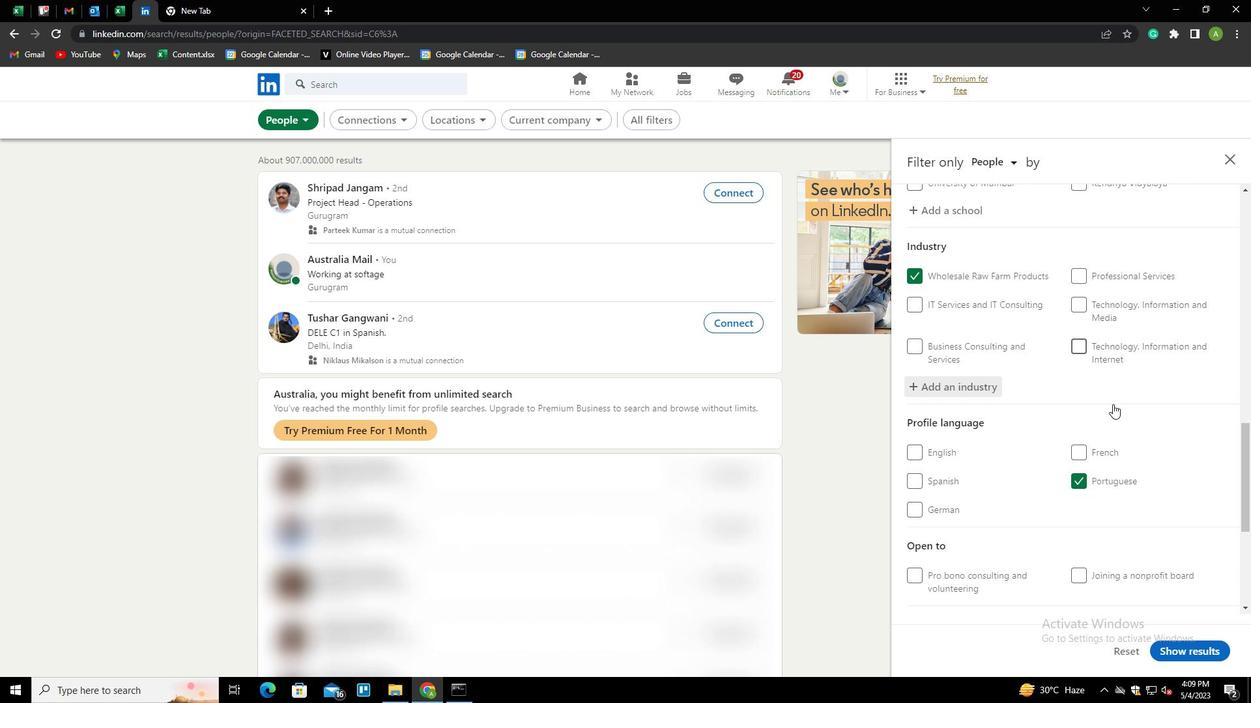 
Action: Mouse scrolled (1112, 403) with delta (0, 0)
Screenshot: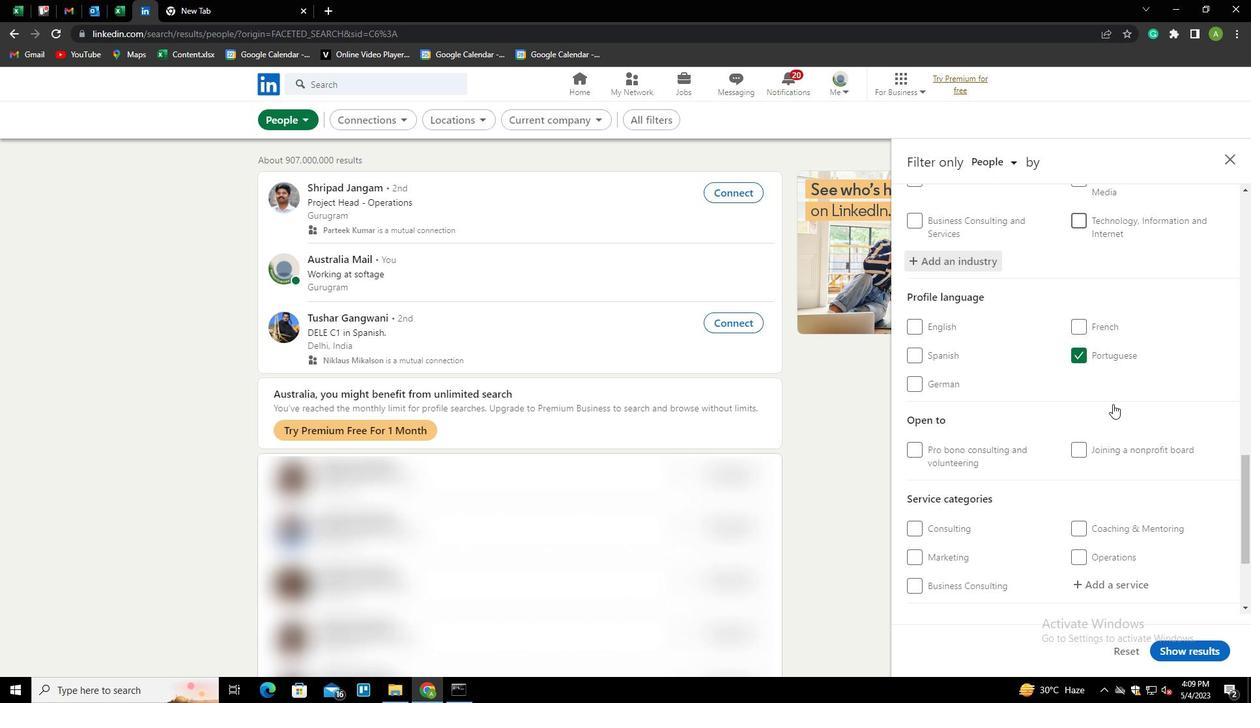 
Action: Mouse scrolled (1112, 403) with delta (0, 0)
Screenshot: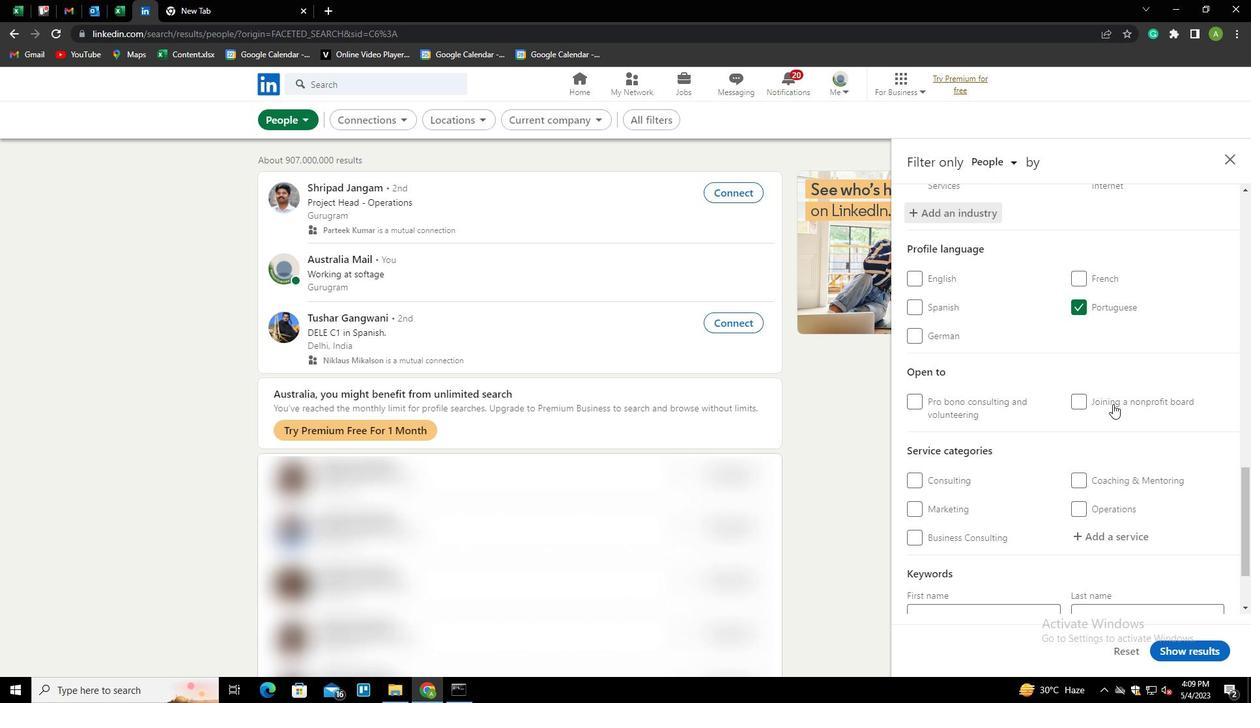 
Action: Mouse moved to (1095, 433)
Screenshot: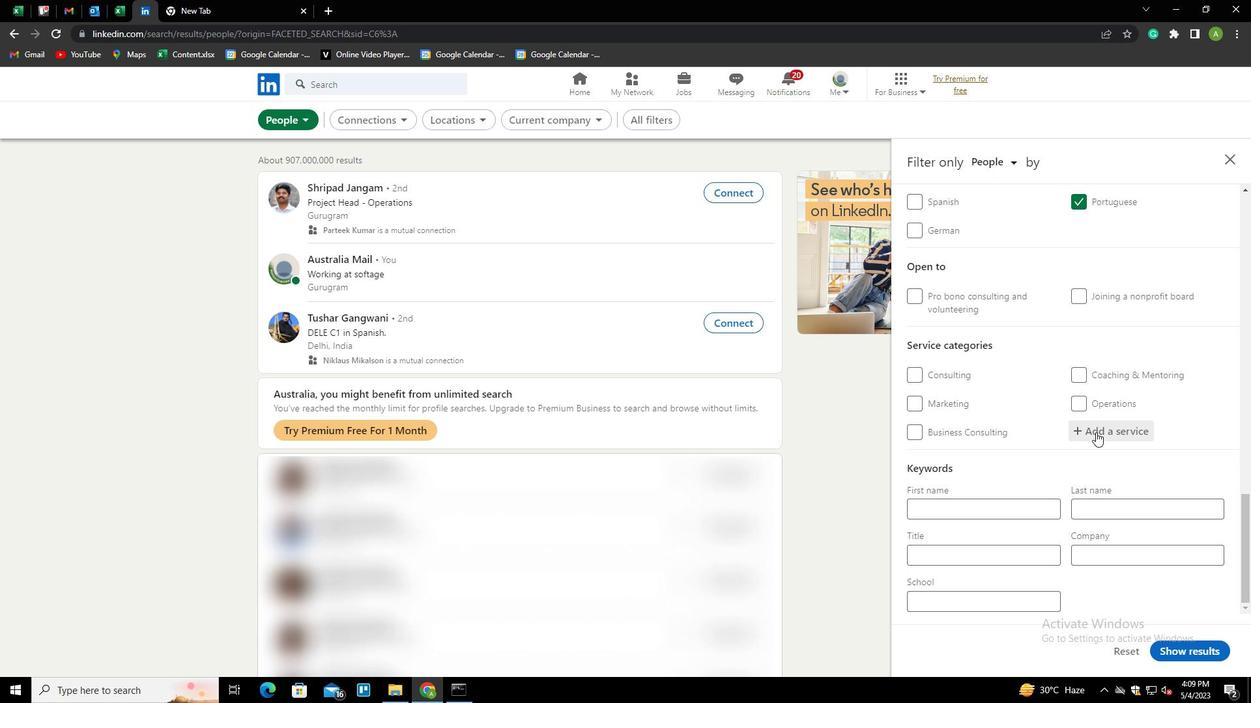 
Action: Mouse pressed left at (1095, 433)
Screenshot: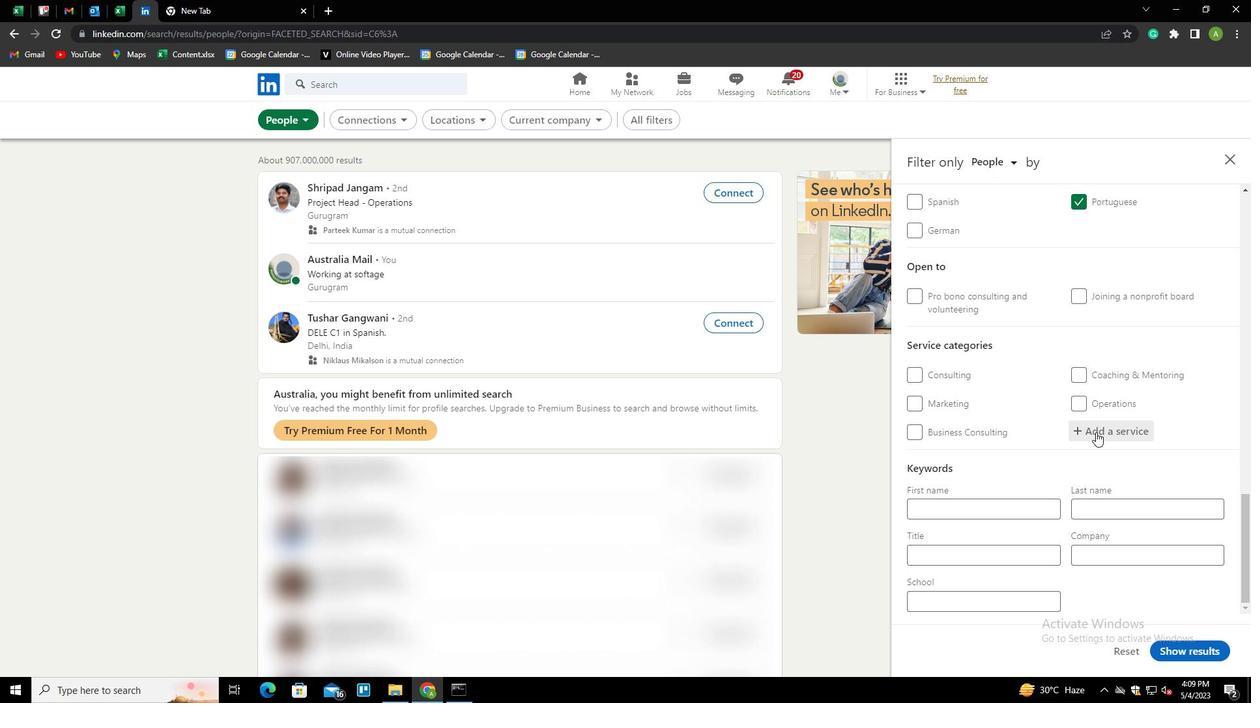 
Action: Key pressed <Key.shift><Key.shift><Key.shift><Key.shift><Key.shift><Key.shift><Key.shift><Key.shift><Key.shift><Key.shift><Key.shift><Key.shift><Key.shift><Key.shift><Key.shift><Key.shift><Key.shift><Key.shift><Key.shift><Key.shift><Key.shift><Key.shift><Key.shift><Key.shift><Key.shift><Key.shift><Key.shift><Key.shift><Key.shift><Key.shift><Key.shift><Key.shift><Key.shift><Key.shift><Key.shift><Key.shift><Key.shift><Key.shift><Key.shift><Key.shift><Key.shift><Key.shift><Key.shift><Key.shift><Key.shift><Key.shift><Key.shift><Key.shift><Key.shift><Key.shift><Key.shift><Key.shift><Key.shift><Key.shift><Key.shift><Key.shift><Key.shift><Key.shift><Key.shift><Key.shift><Key.shift><Key.shift><Key.shift><Key.shift><Key.shift><Key.shift><Key.shift><Key.shift><Key.shift><Key.shift><Key.shift><Key.shift><Key.shift><Key.shift><Key.shift><Key.shift><Key.shift><Key.shift><Key.shift><Key.shift><Key.shift><Key.shift><Key.shift><Key.shift><Key.shift><Key.shift><Key.shift><Key.shift><Key.shift><Key.shift><Key.shift><Key.shift><Key.shift><Key.shift><Key.shift><Key.shift><Key.shift><Key.shift><Key.shift><Key.shift><Key.shift><Key.shift><Key.shift><Key.shift><Key.shift><Key.shift><Key.shift><Key.shift><Key.shift><Key.shift><Key.shift><Key.shift><Key.shift><Key.shift><Key.shift><Key.shift><Key.shift><Key.shift><Key.shift><Key.shift><Key.shift><Key.shift><Key.shift><Key.shift><Key.shift>SOCIAL<Key.space><Key.shift>MEDIA<Key.space><Key.shift>MARKETING<Key.down><Key.enter>
Screenshot: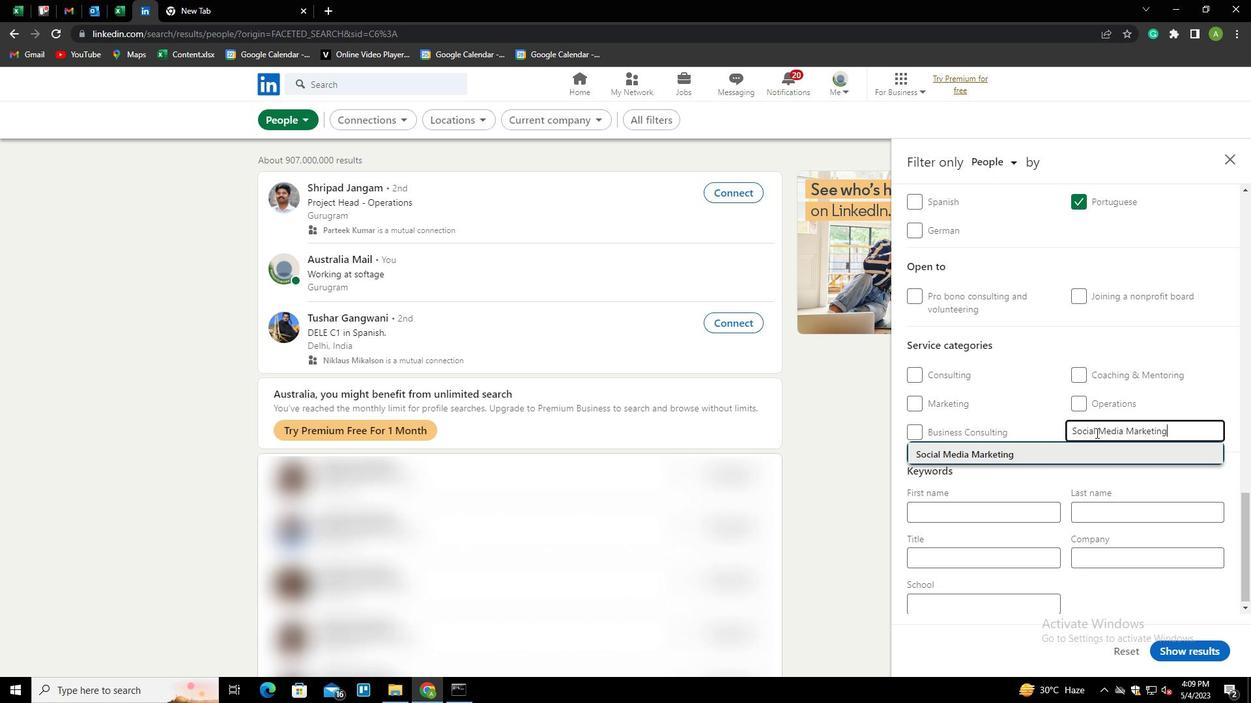 
Action: Mouse moved to (1092, 434)
Screenshot: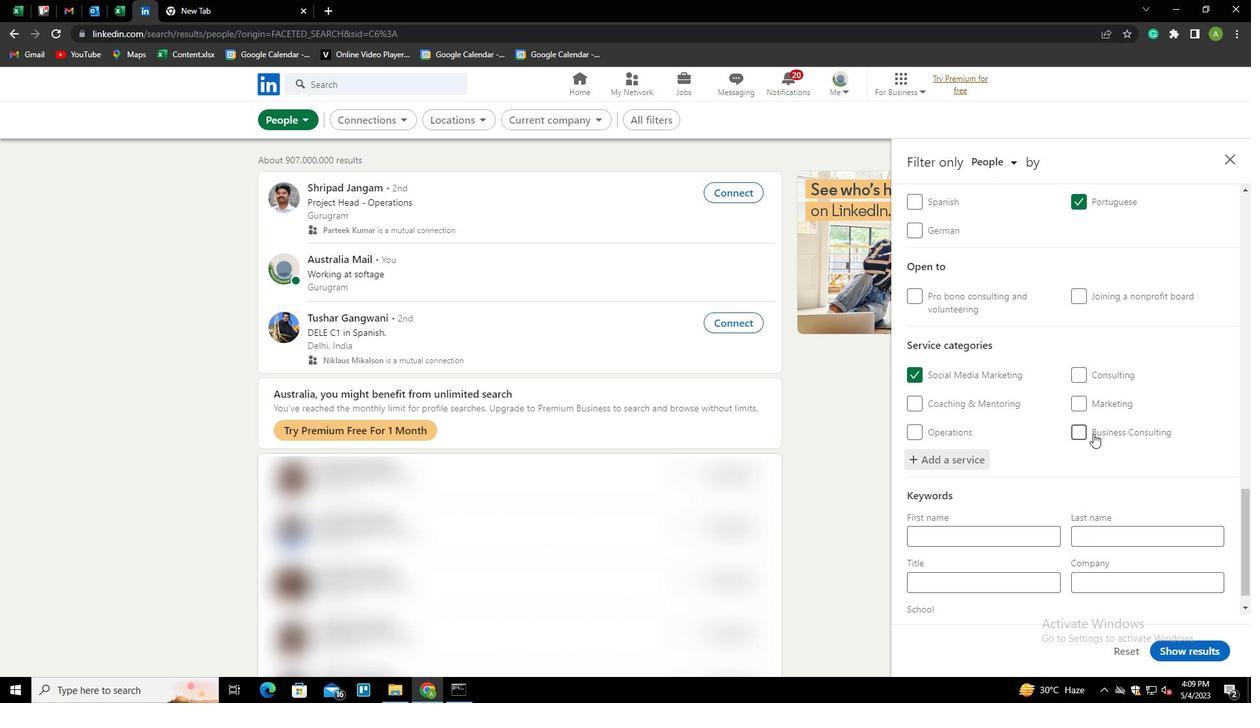 
Action: Mouse scrolled (1092, 433) with delta (0, 0)
Screenshot: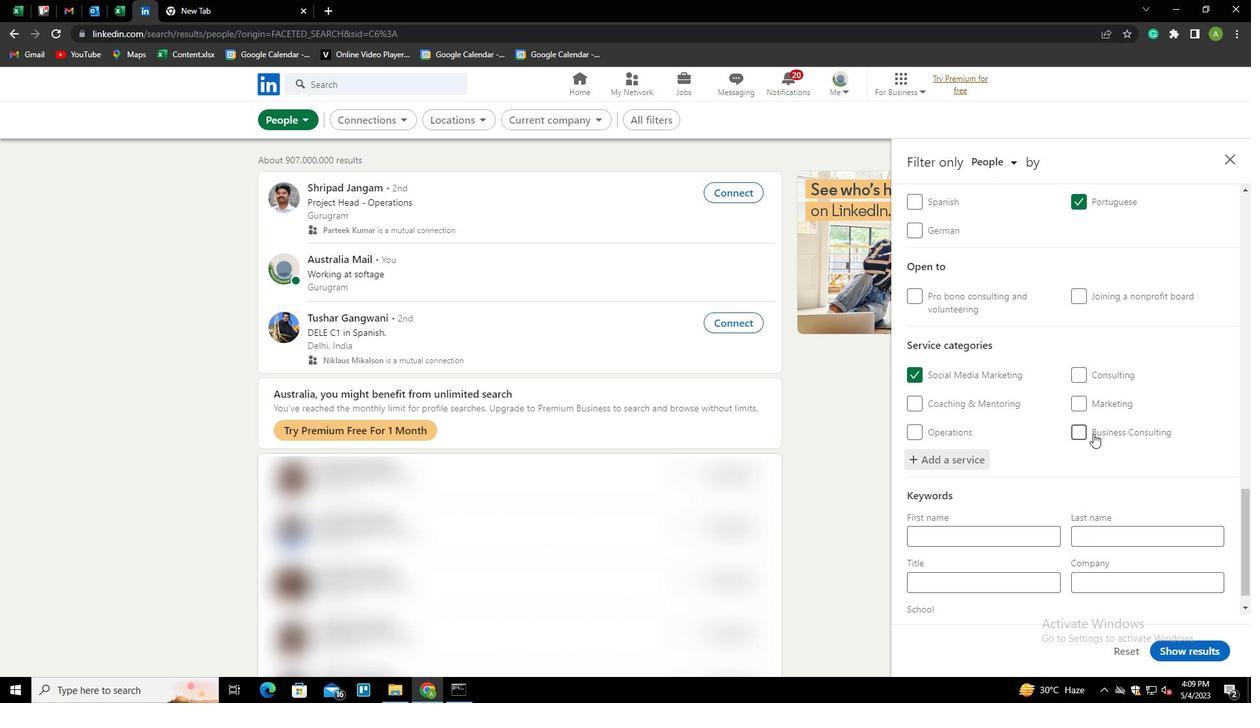 
Action: Mouse moved to (1090, 435)
Screenshot: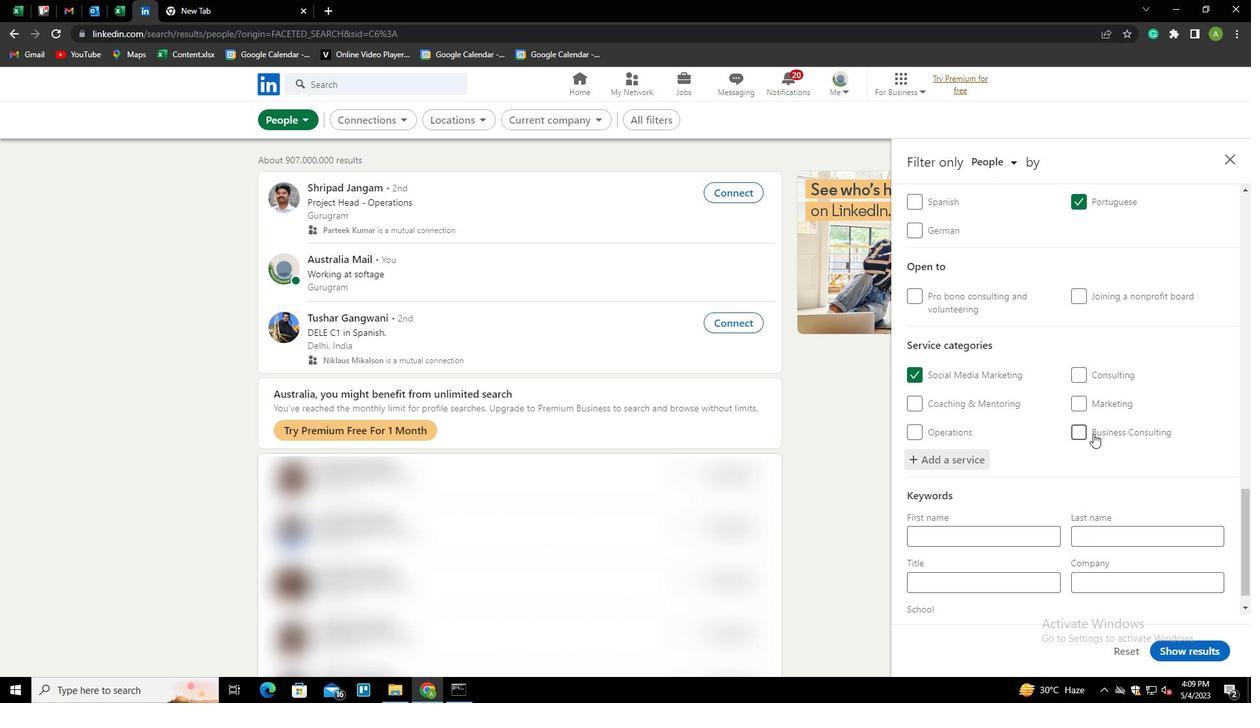 
Action: Mouse scrolled (1090, 434) with delta (0, 0)
Screenshot: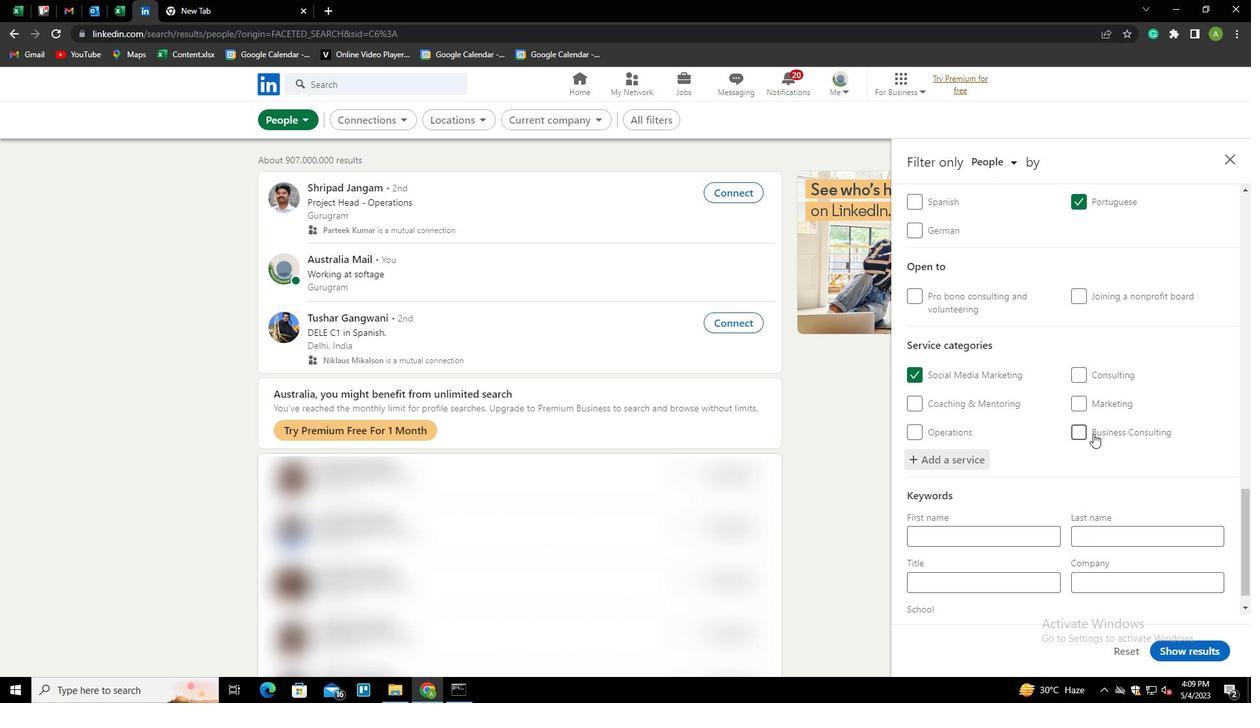 
Action: Mouse scrolled (1090, 434) with delta (0, 0)
Screenshot: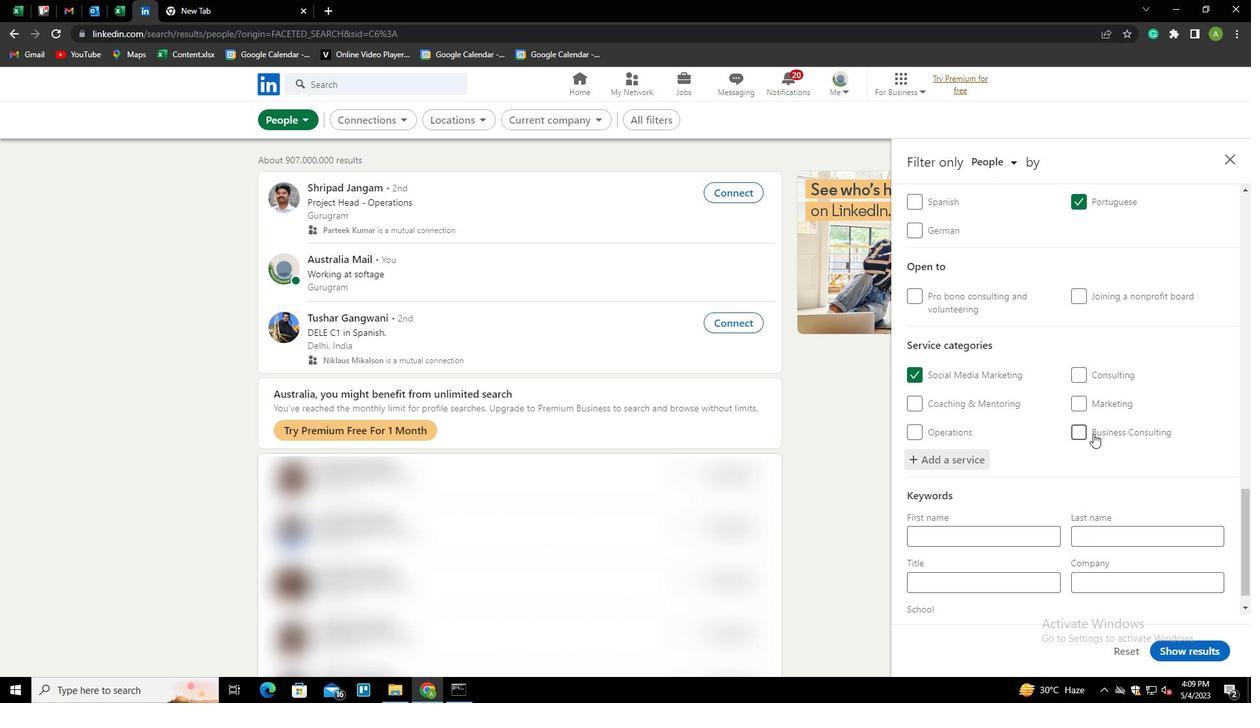 
Action: Mouse scrolled (1090, 434) with delta (0, 0)
Screenshot: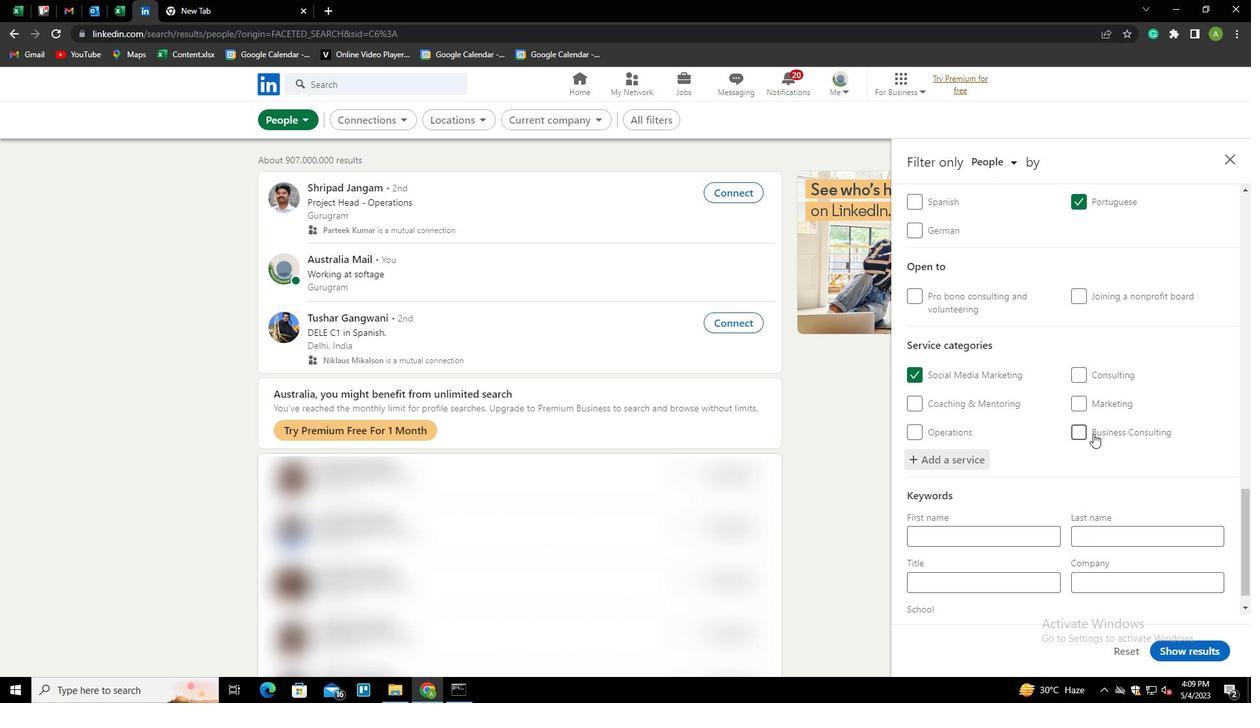 
Action: Mouse scrolled (1090, 434) with delta (0, 0)
Screenshot: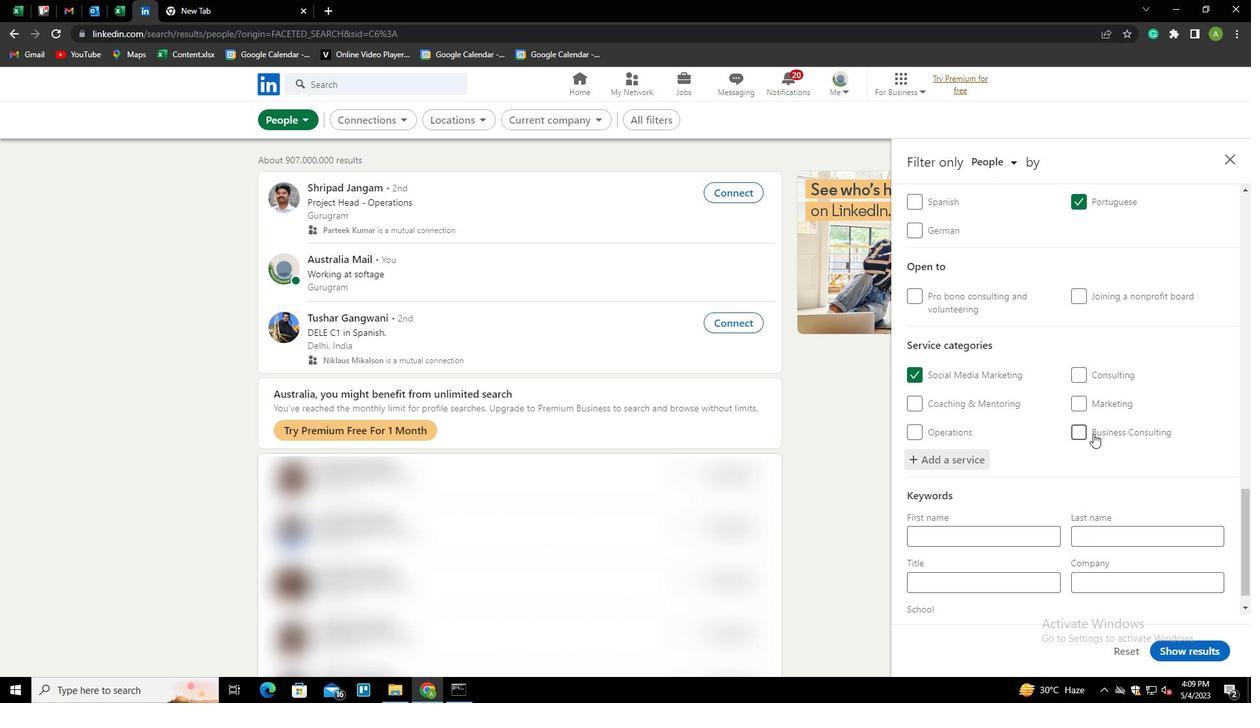 
Action: Mouse scrolled (1090, 434) with delta (0, 0)
Screenshot: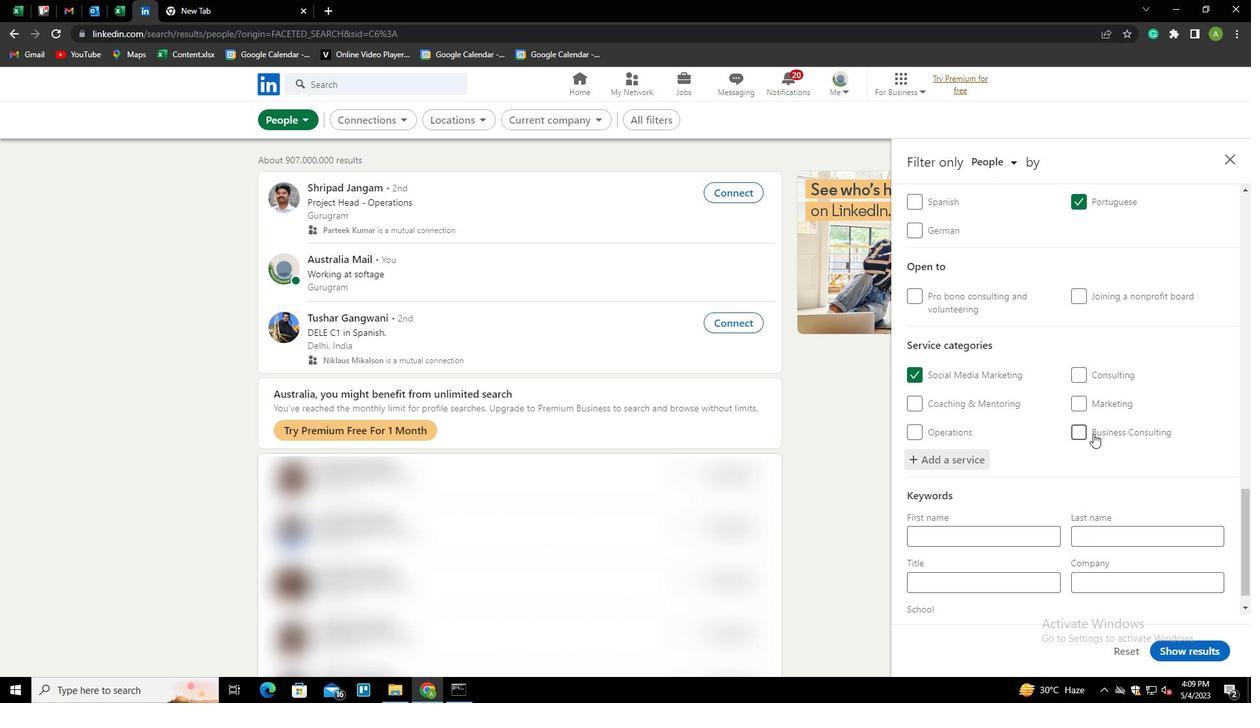 
Action: Mouse moved to (1032, 555)
Screenshot: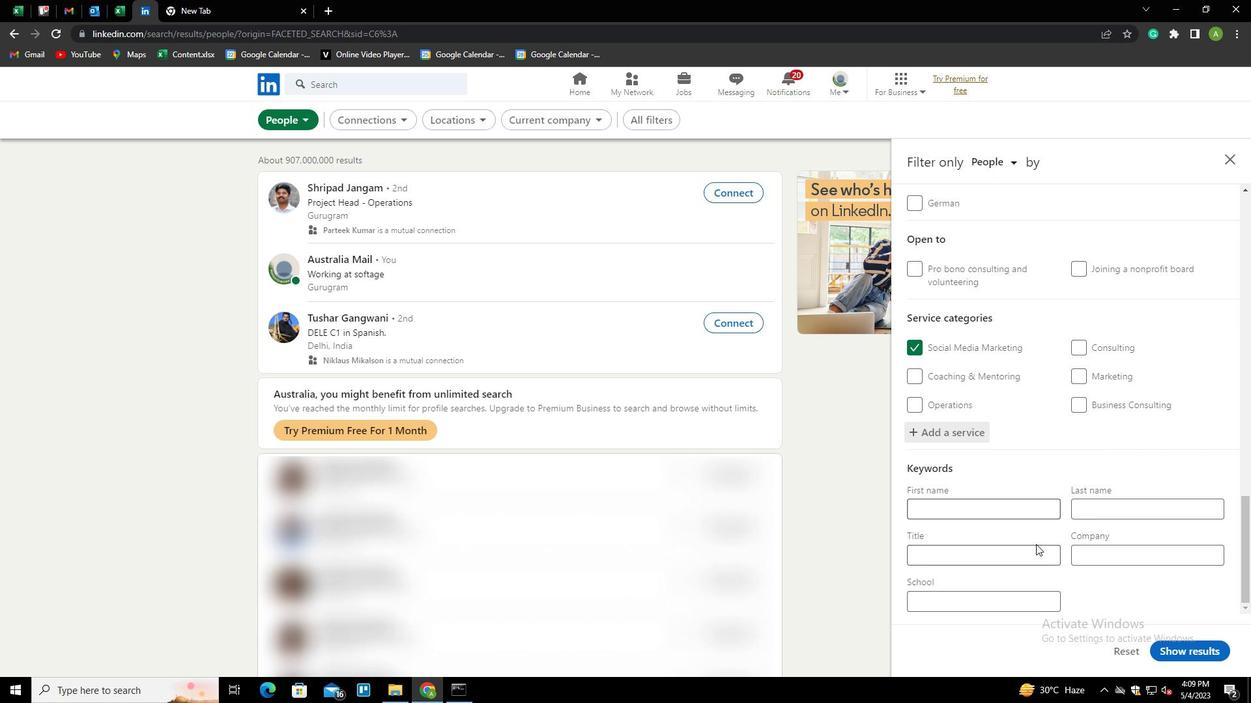 
Action: Mouse pressed left at (1032, 555)
Screenshot: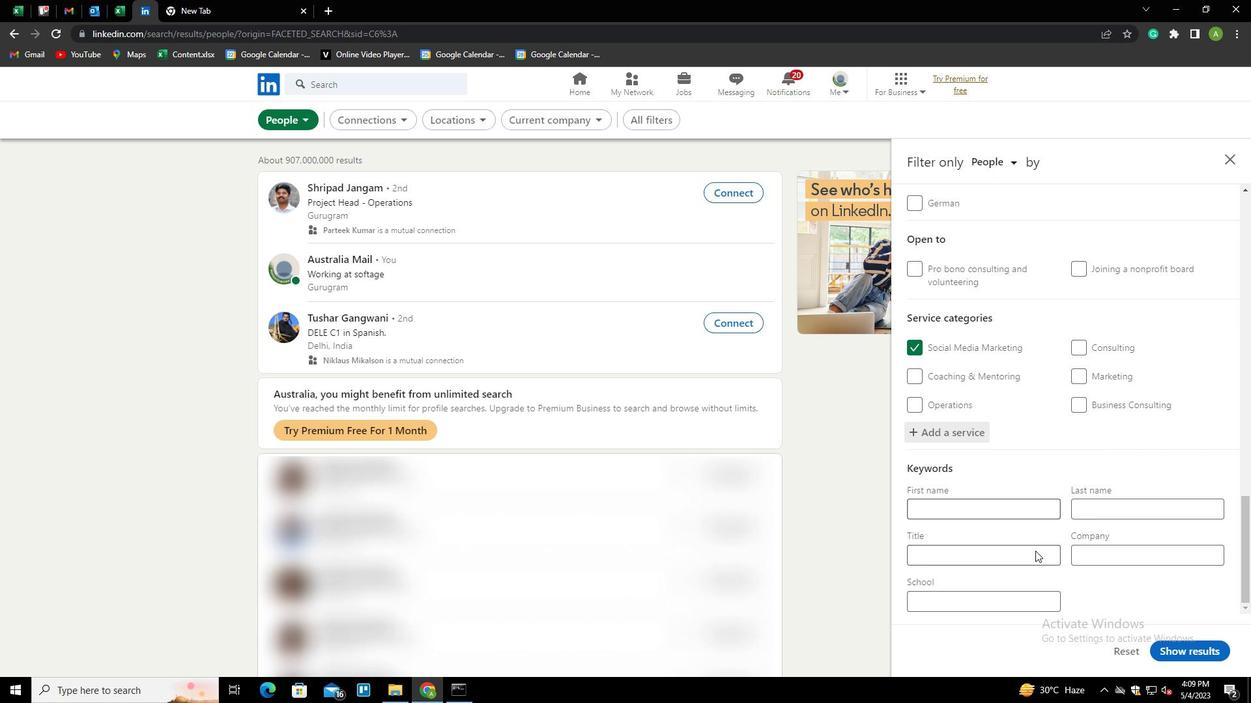 
Action: Key pressed <Key.shift><Key.shift>CHIEF<Key.space><Key.shift>ENGINEER
Screenshot: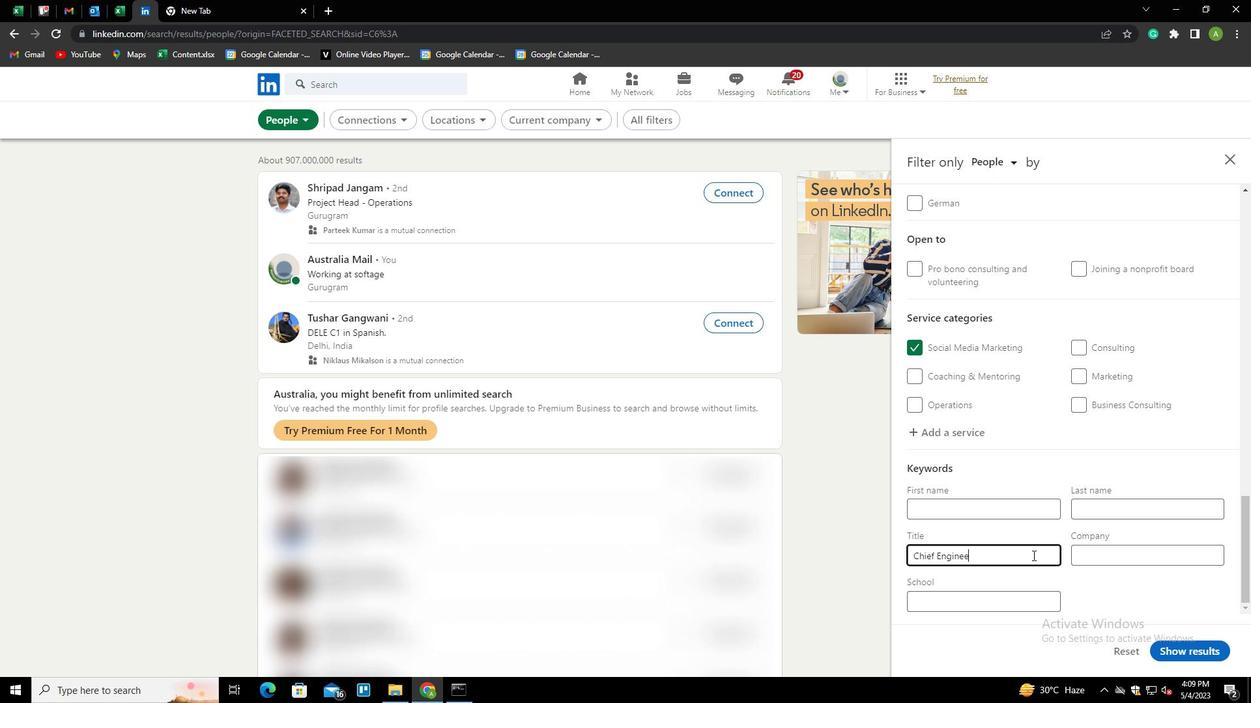 
Action: Mouse moved to (1186, 647)
Screenshot: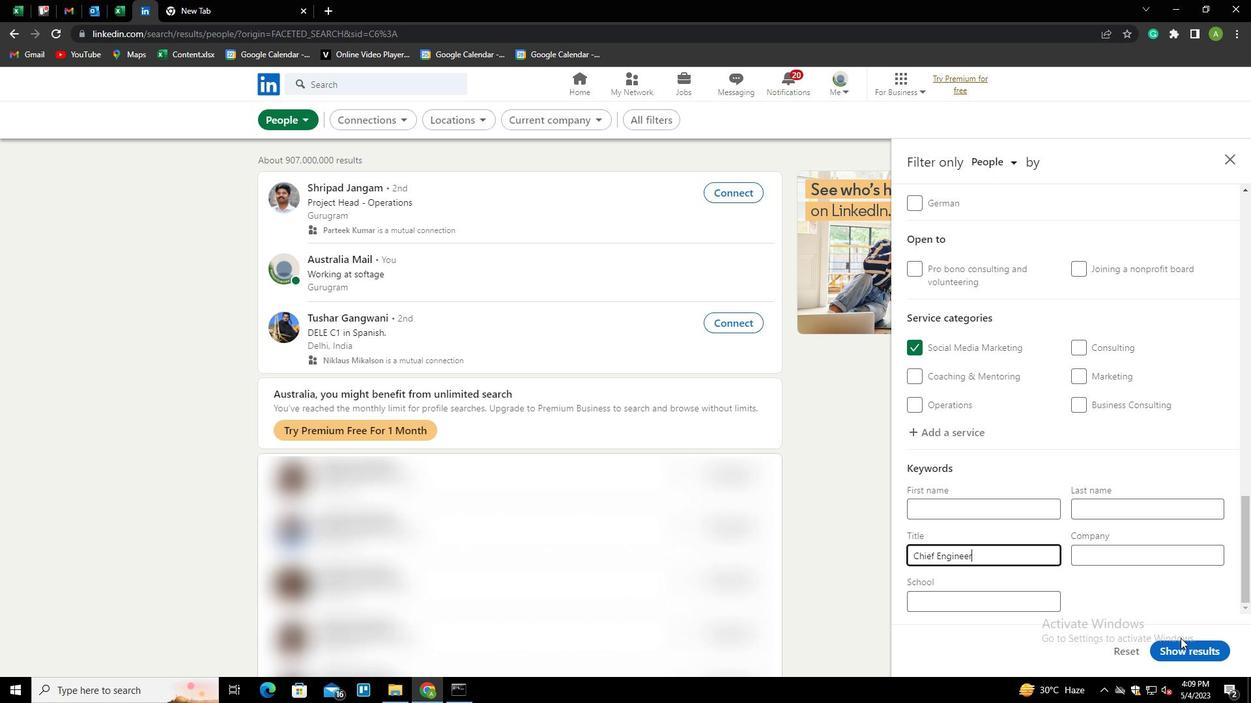 
Action: Mouse pressed left at (1186, 647)
Screenshot: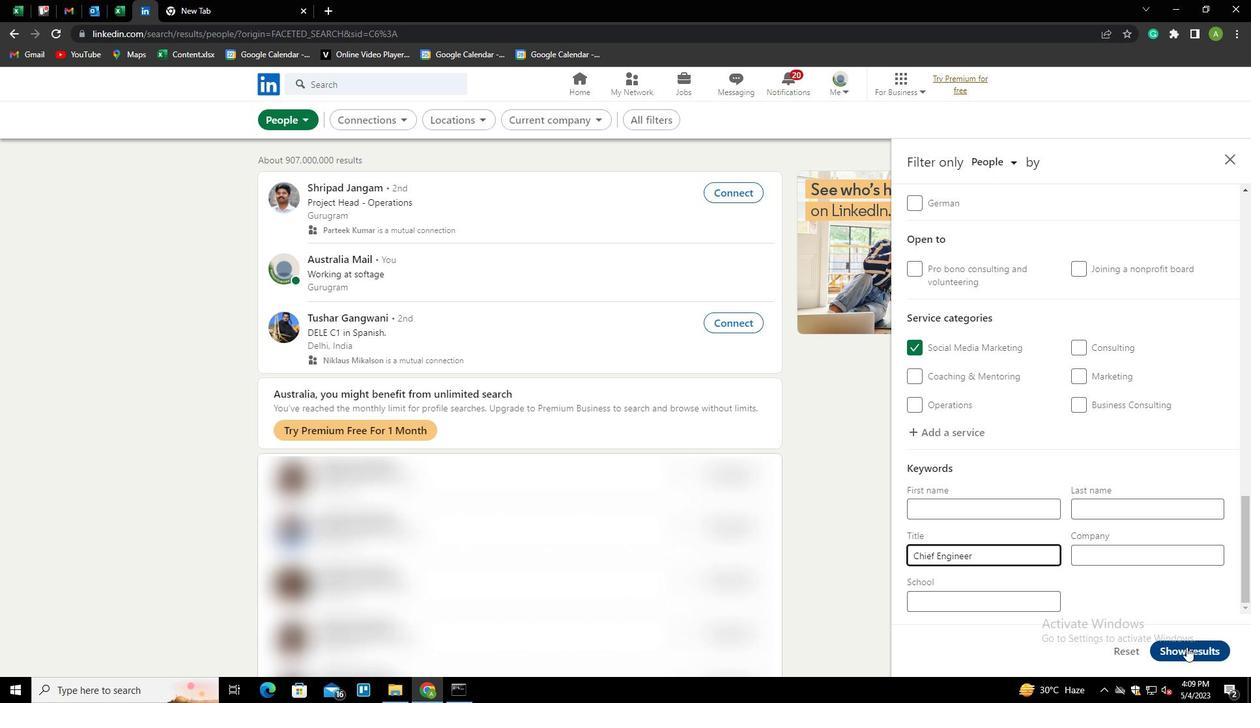 
Action: Mouse moved to (1181, 594)
Screenshot: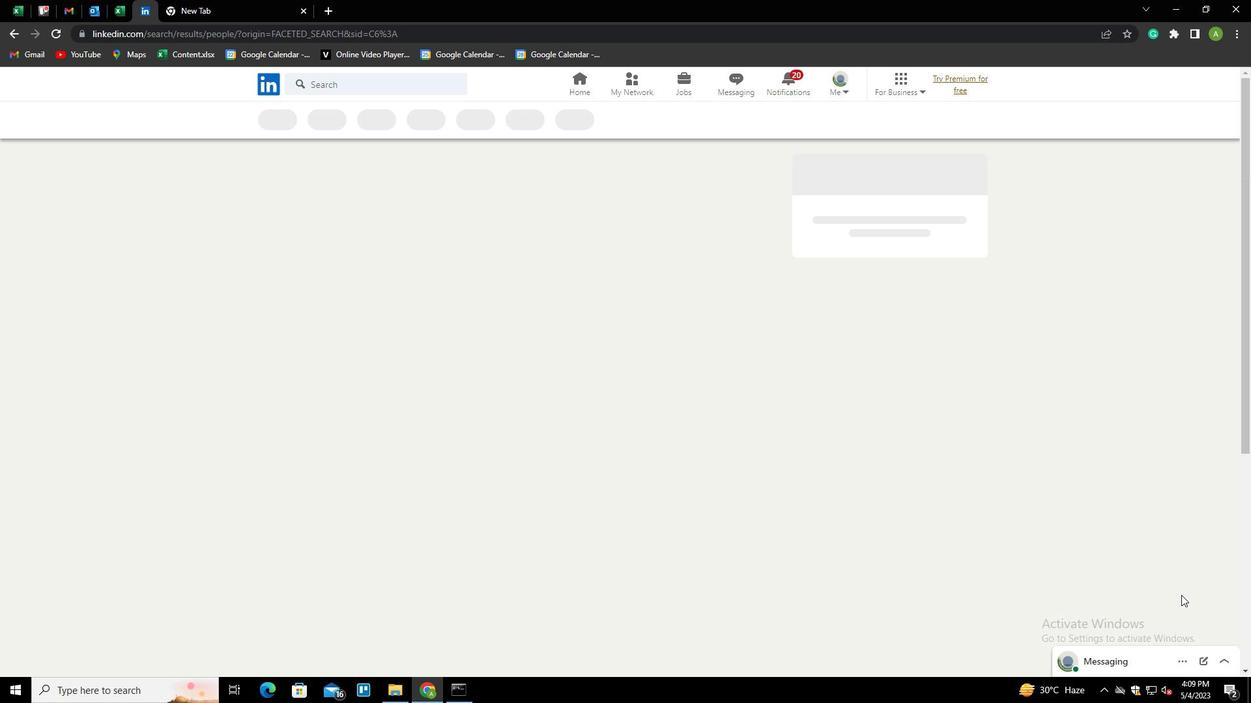 
